 Task: Look for space in Kopāganj, India from 2nd September, 2023 to 6th September, 2023 for 2 adults in price range Rs.15000 to Rs.20000. Place can be entire place with 1  bedroom having 1 bed and 1 bathroom. Property type can be house, flat, guest house, hotel. Booking option can be shelf check-in. Required host language is English.
Action: Mouse moved to (576, 106)
Screenshot: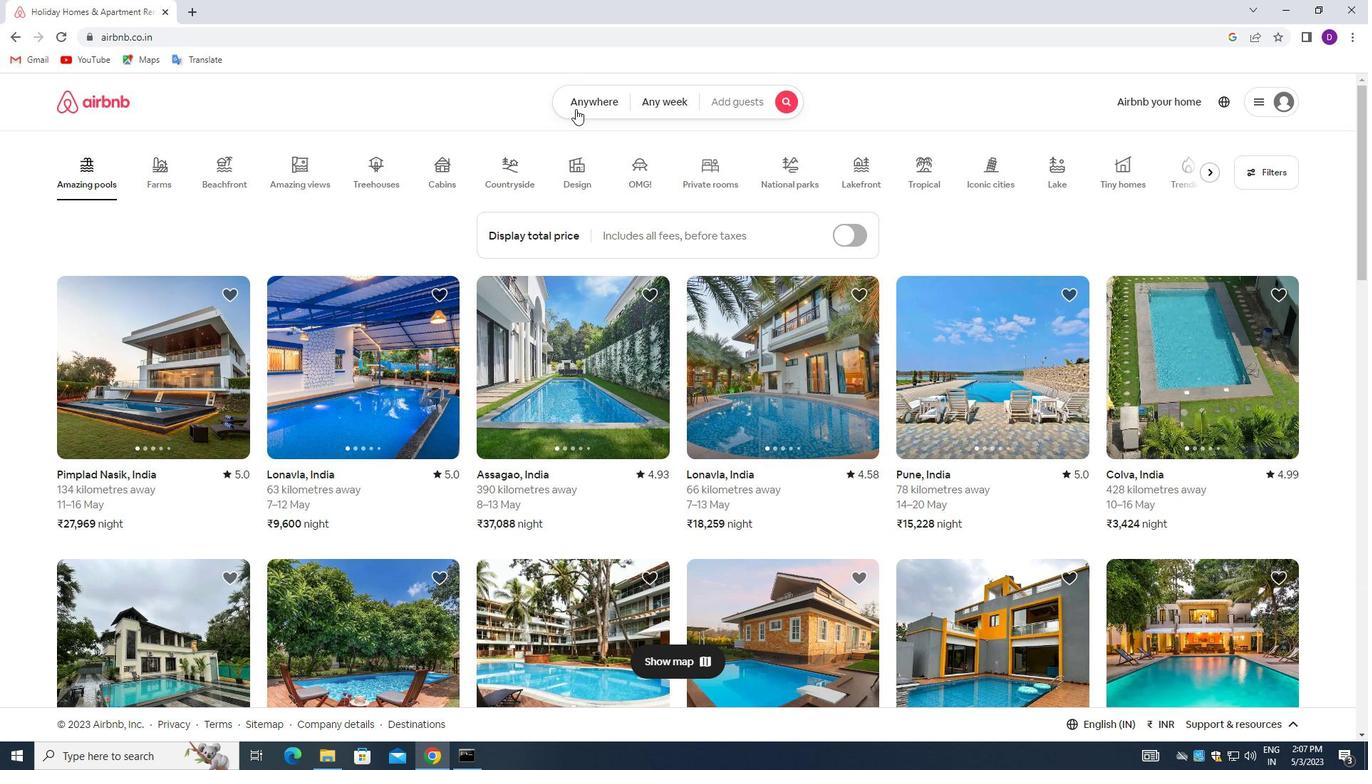 
Action: Mouse pressed left at (576, 106)
Screenshot: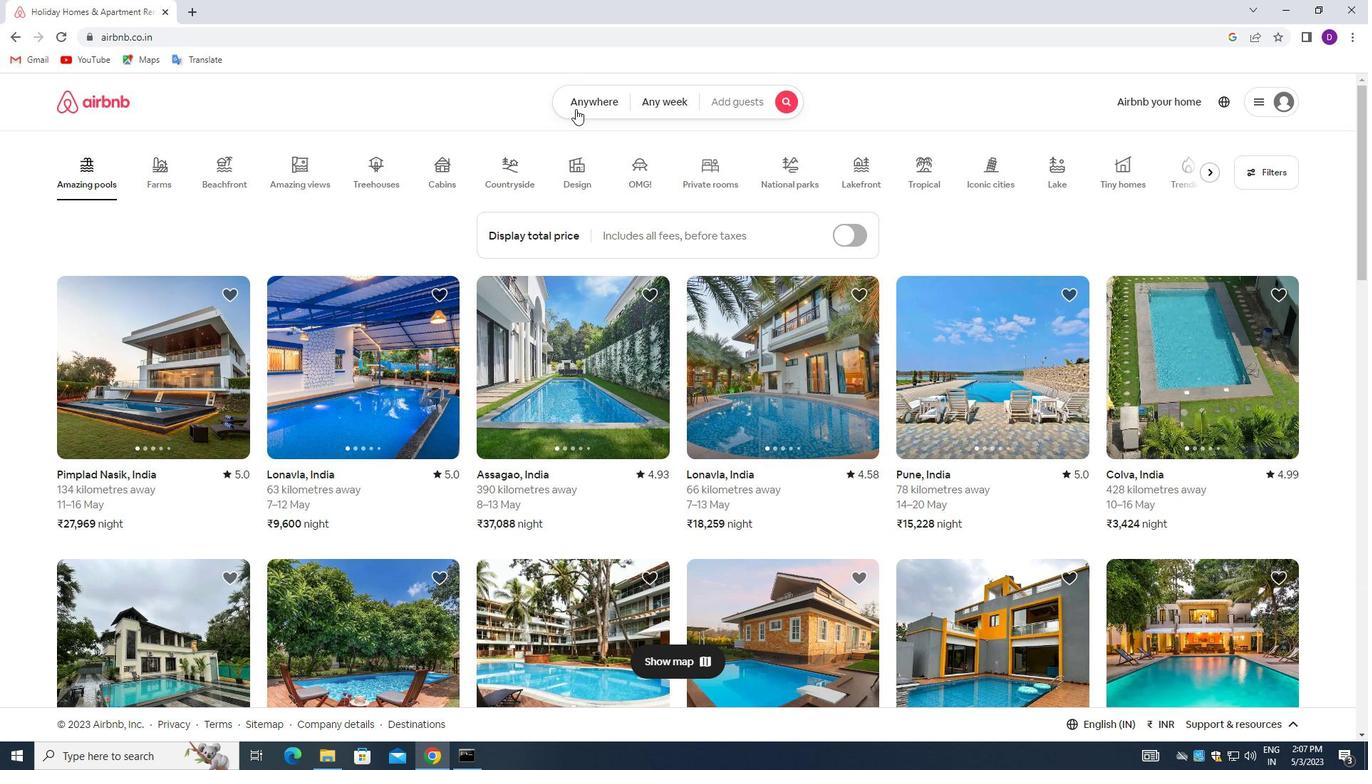 
Action: Mouse moved to (487, 166)
Screenshot: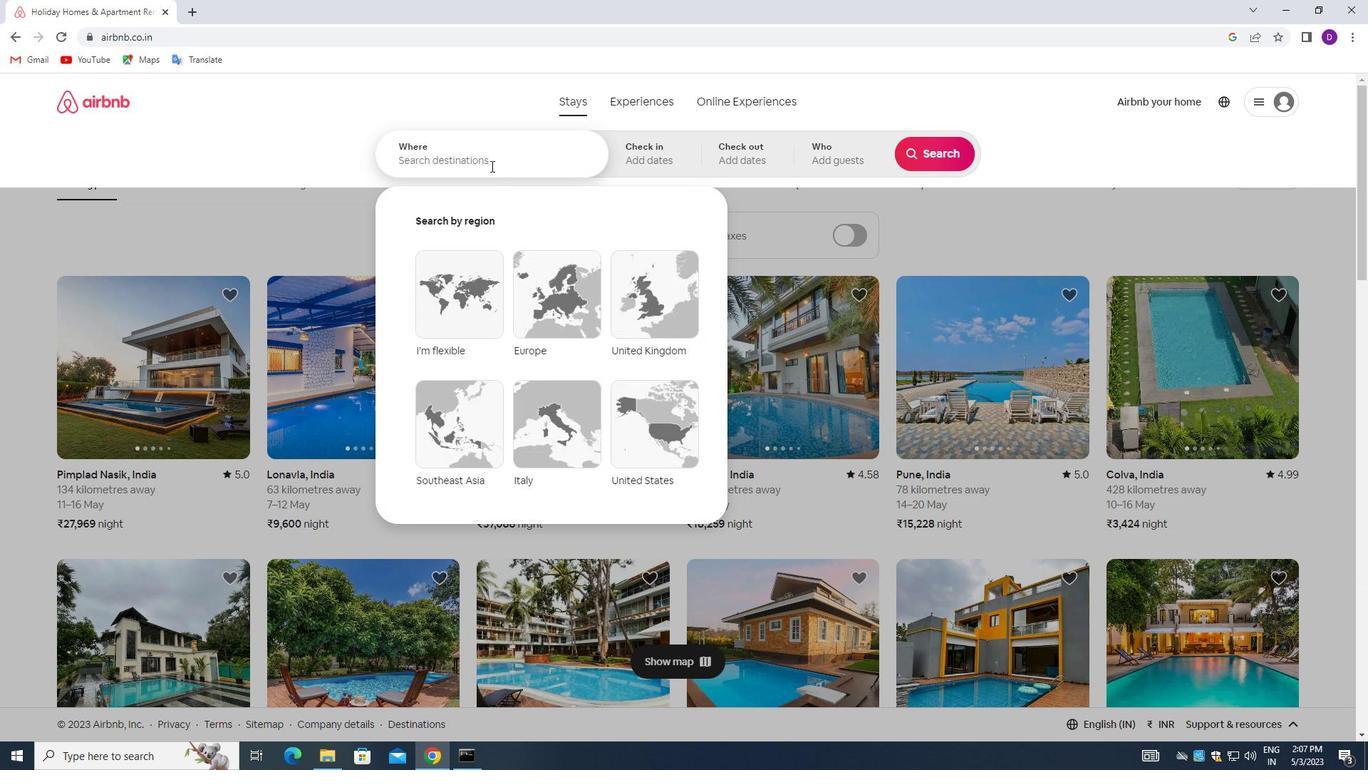 
Action: Mouse pressed left at (487, 166)
Screenshot: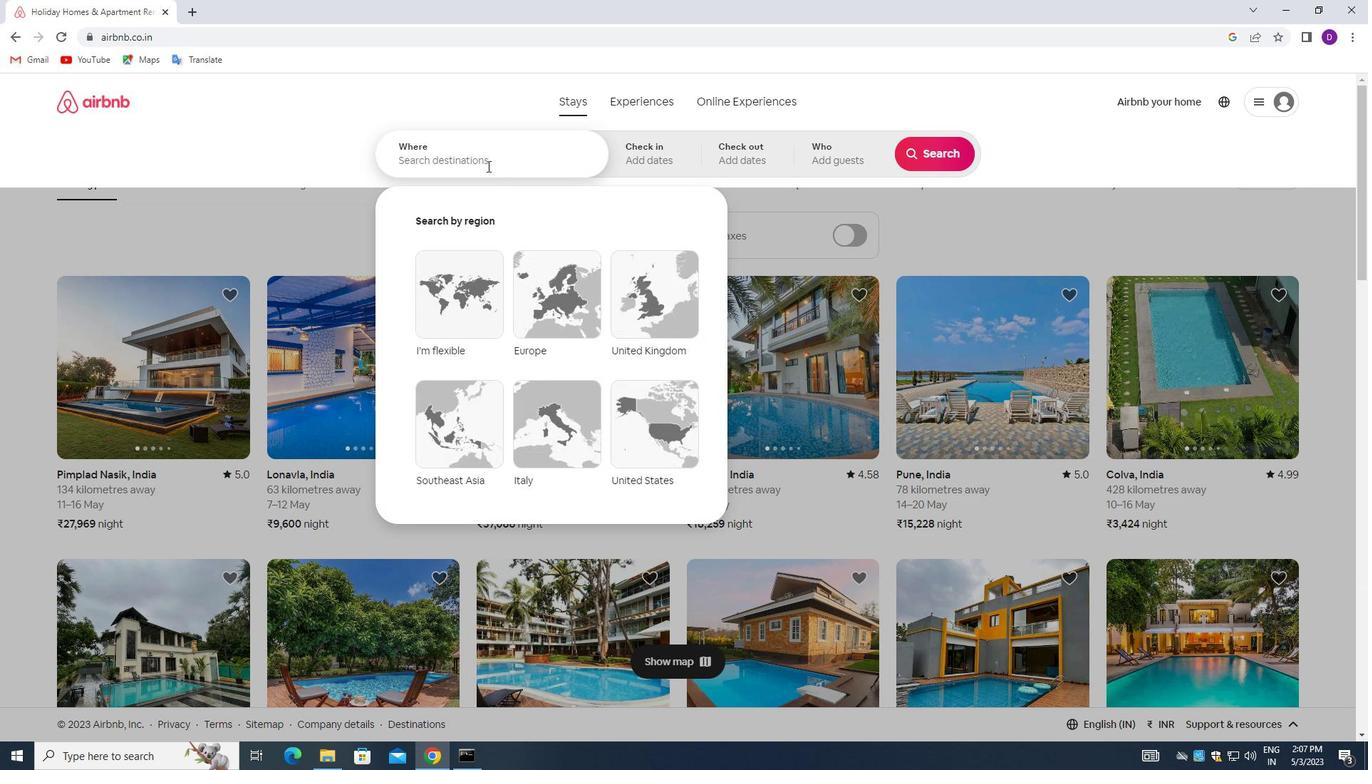 
Action: Mouse moved to (270, 151)
Screenshot: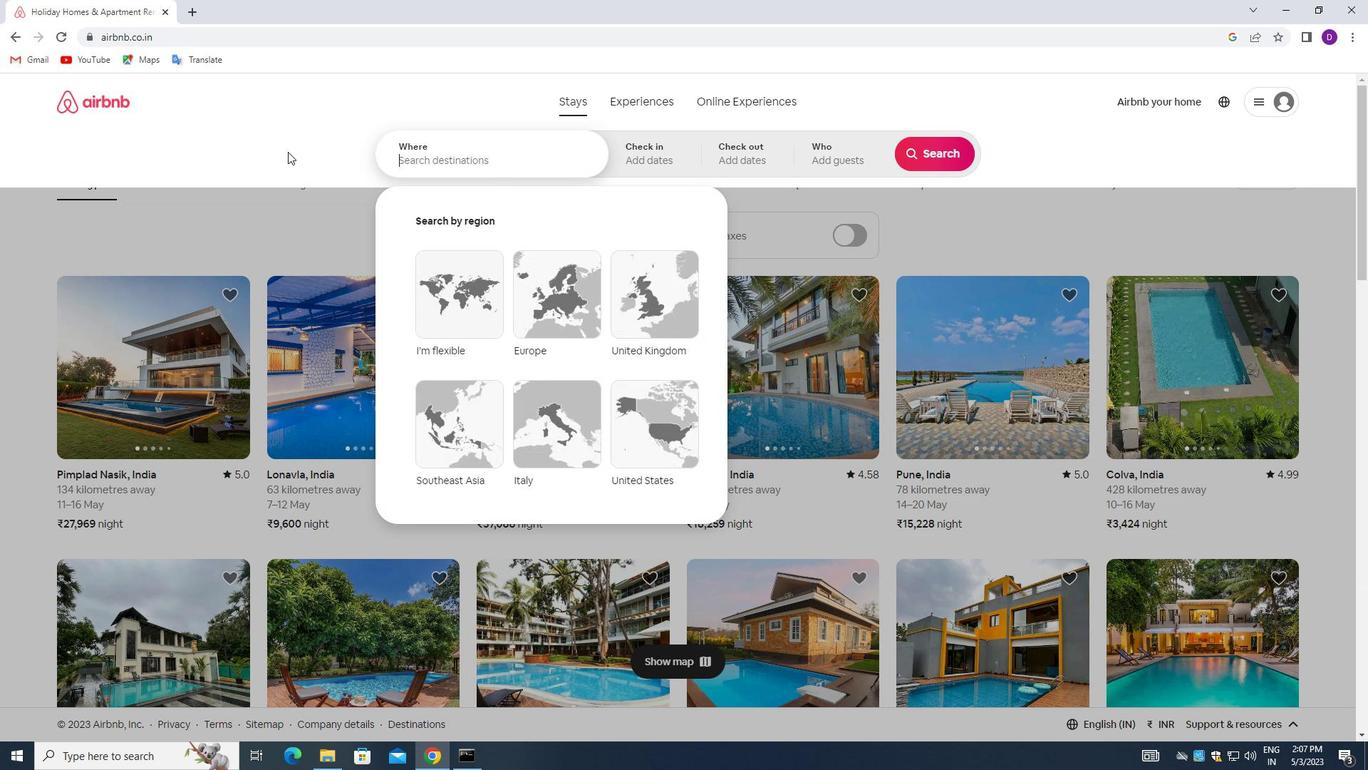 
Action: Key pressed <Key.shift>KOPAGANJ,<Key.space><Key.shift>INDIA<Key.enter>
Screenshot: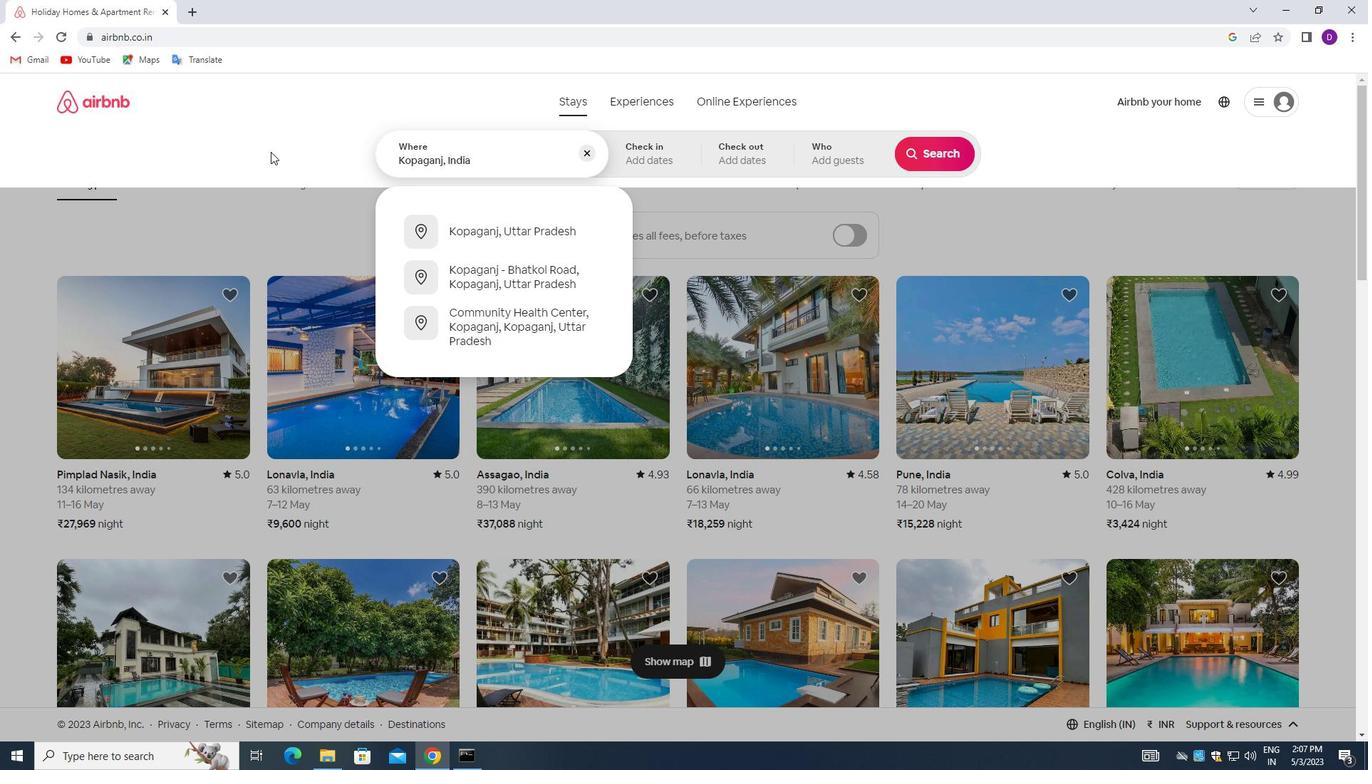 
Action: Mouse moved to (938, 266)
Screenshot: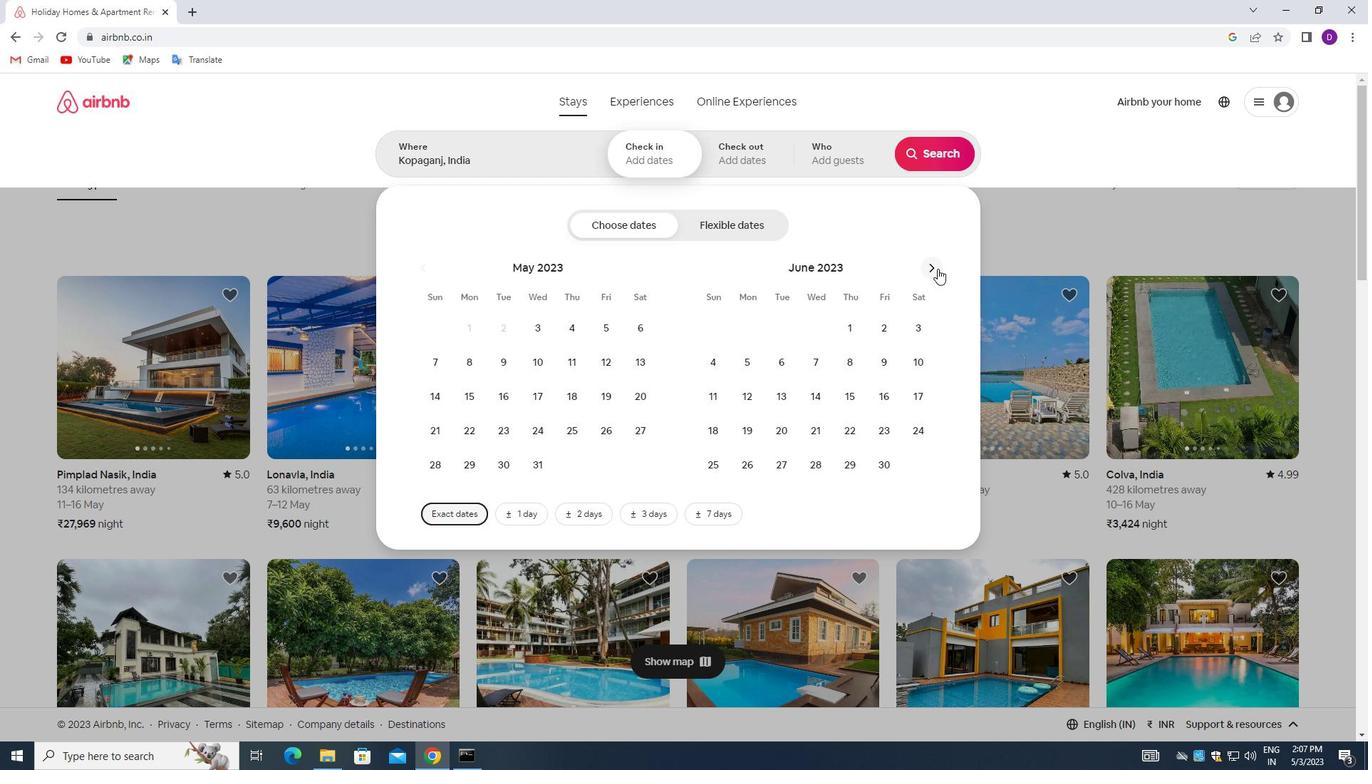 
Action: Mouse pressed left at (938, 266)
Screenshot: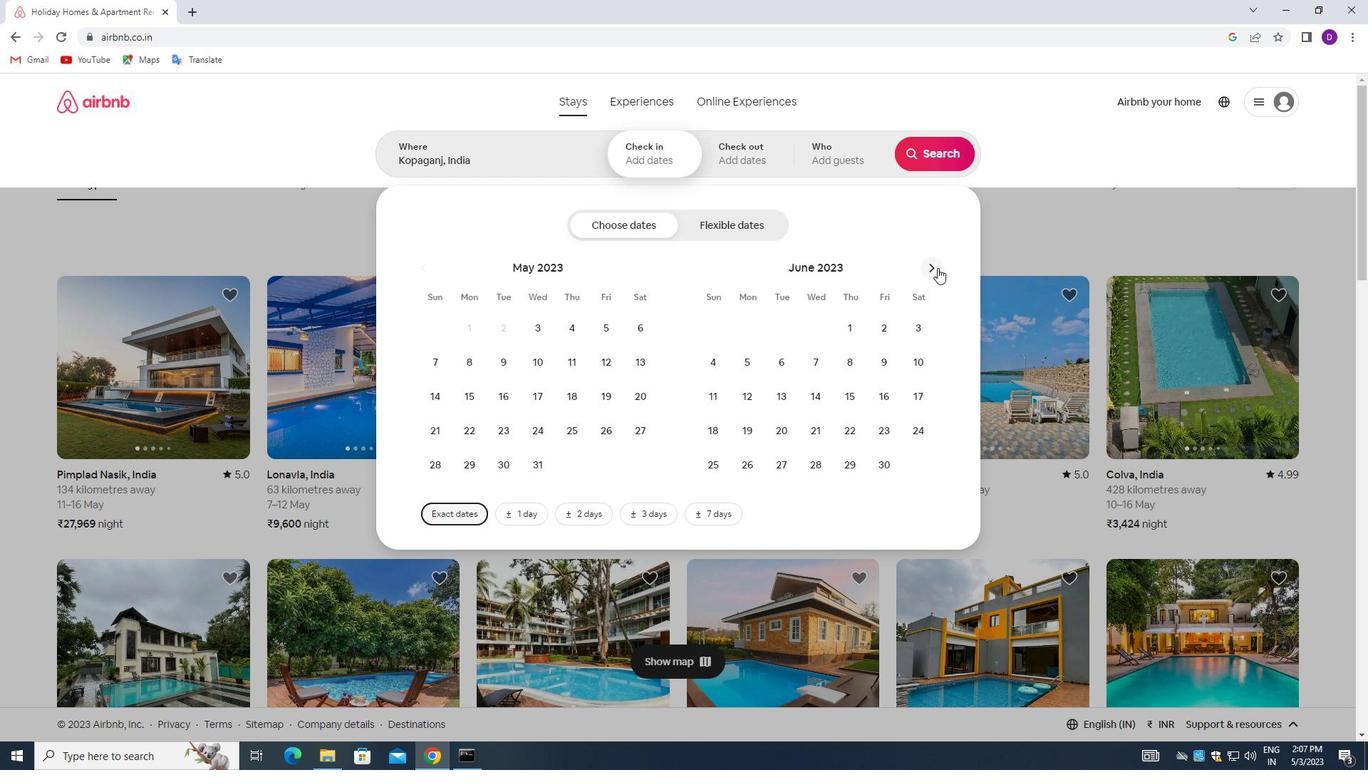 
Action: Mouse pressed left at (938, 266)
Screenshot: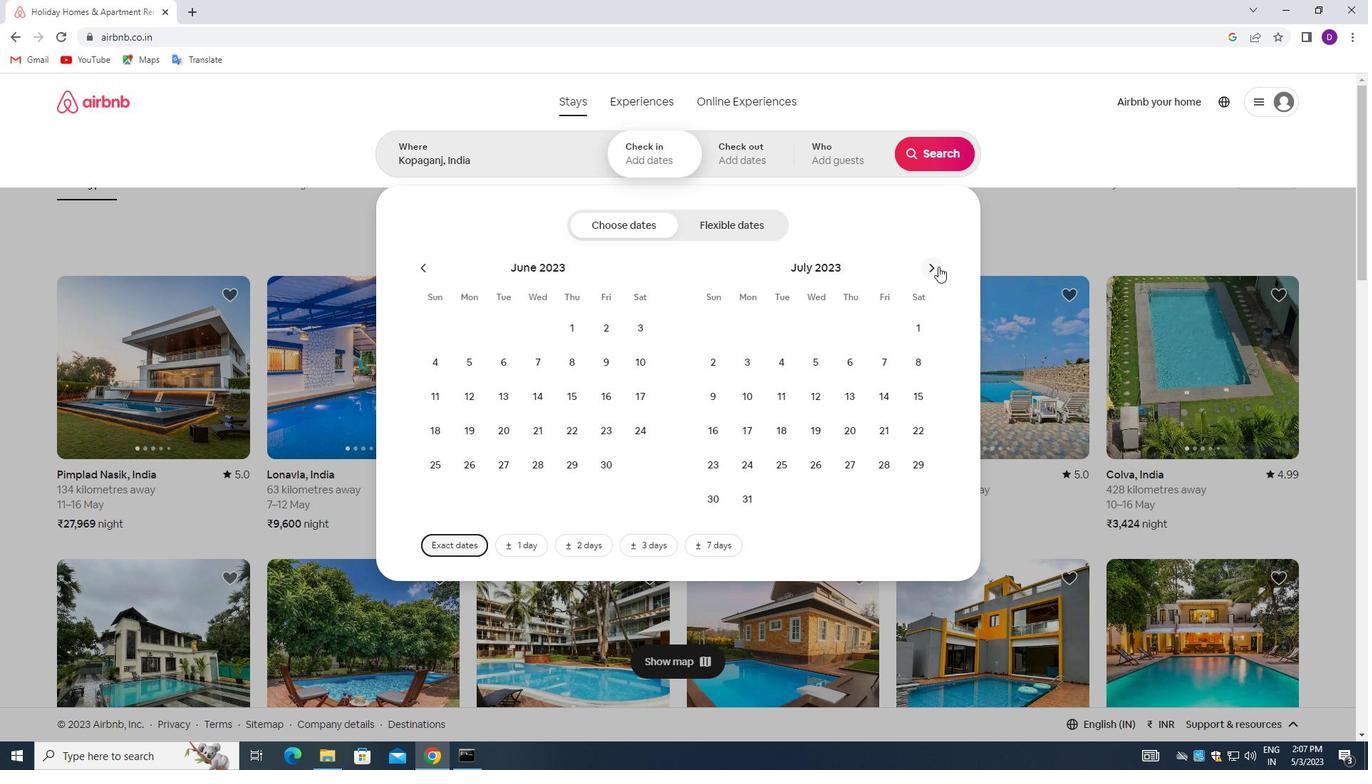 
Action: Mouse pressed left at (938, 266)
Screenshot: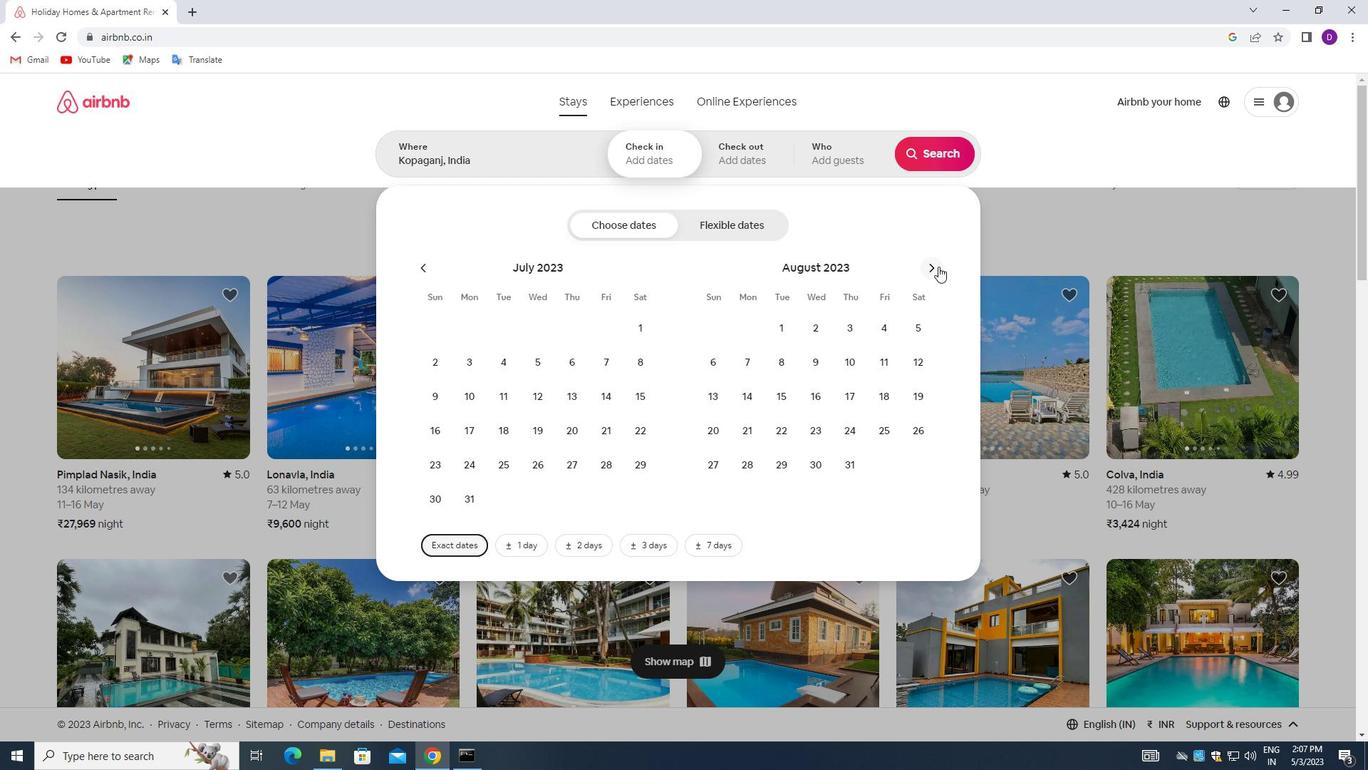 
Action: Mouse moved to (911, 324)
Screenshot: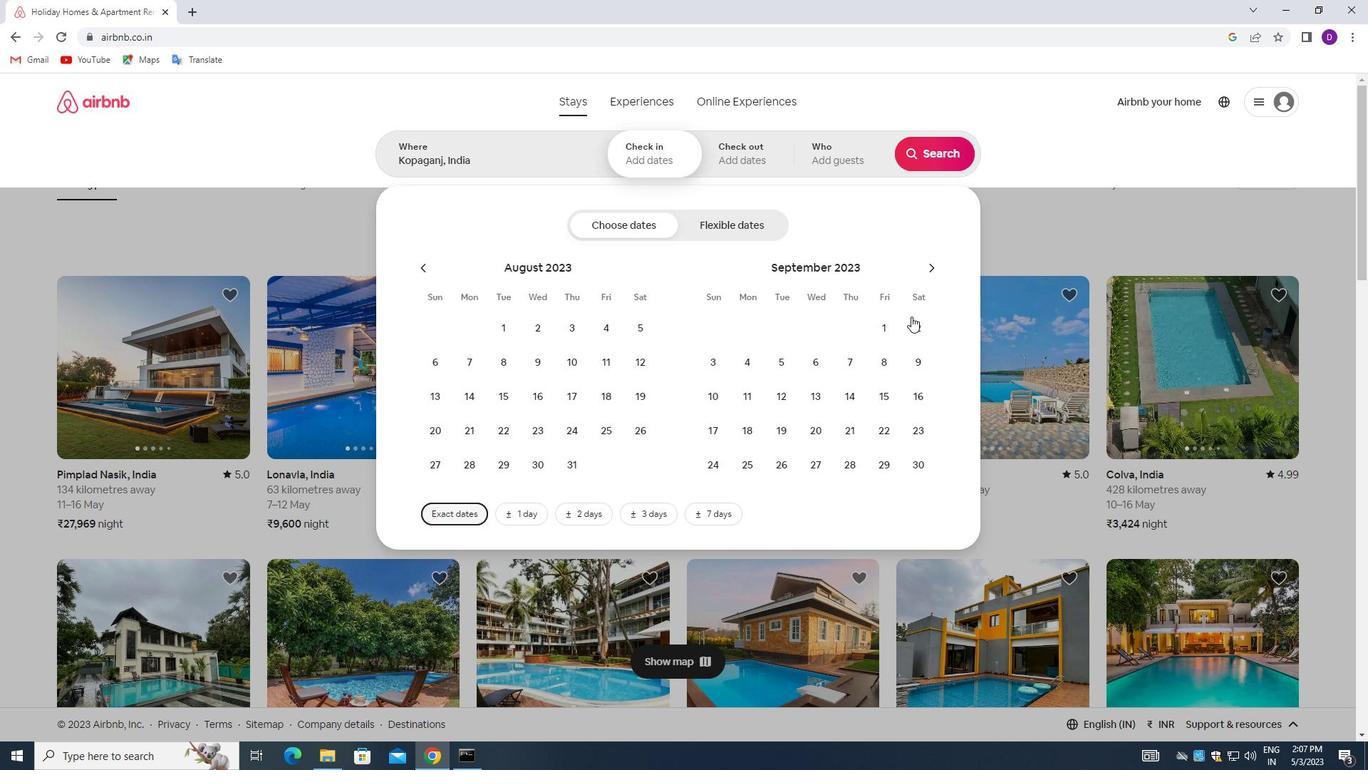 
Action: Mouse pressed left at (911, 324)
Screenshot: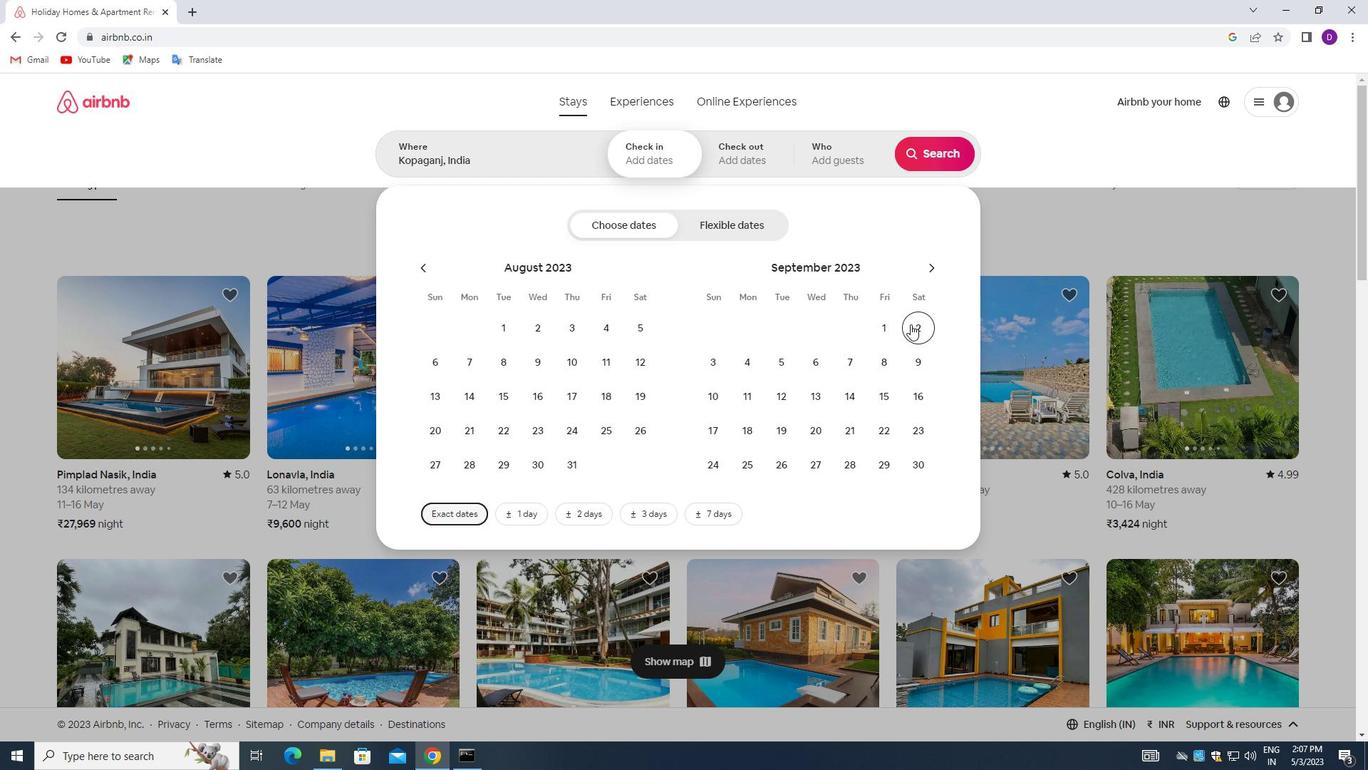 
Action: Mouse moved to (819, 354)
Screenshot: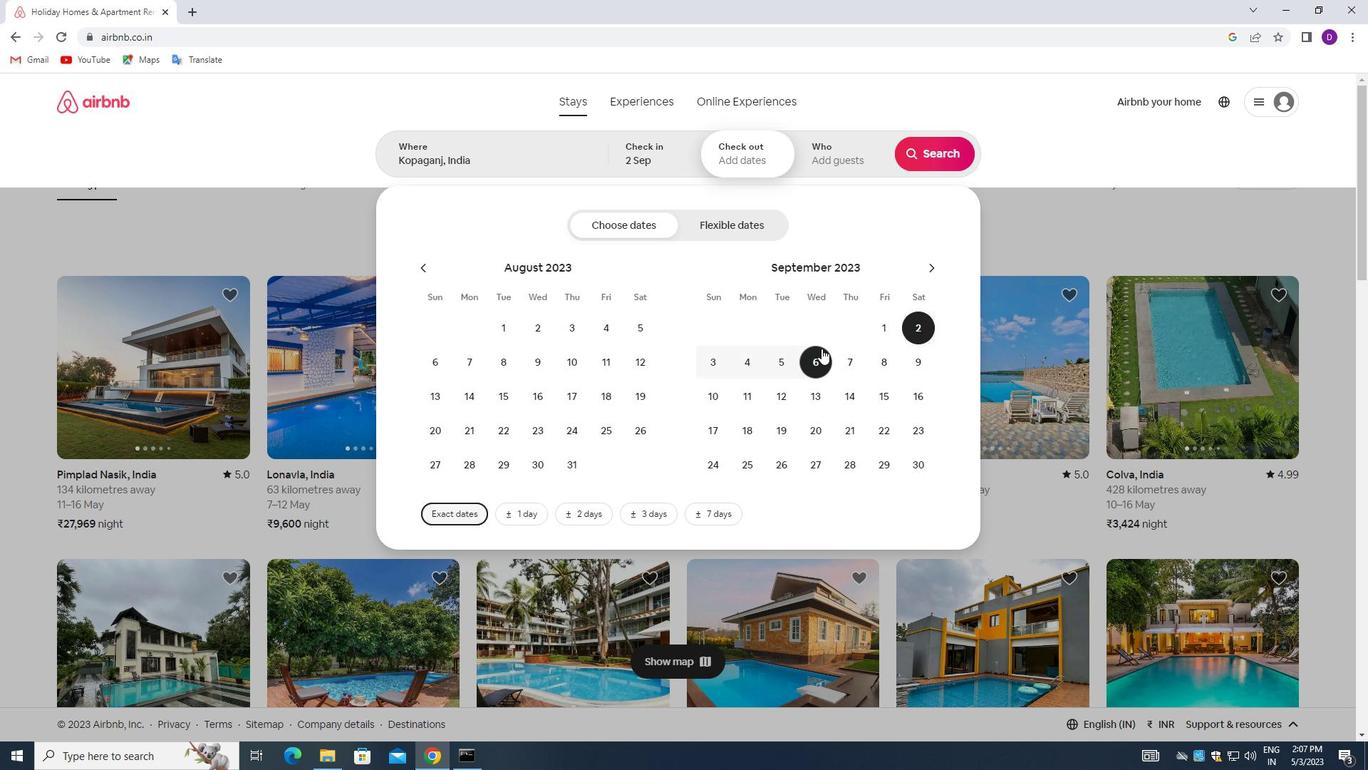 
Action: Mouse pressed left at (819, 354)
Screenshot: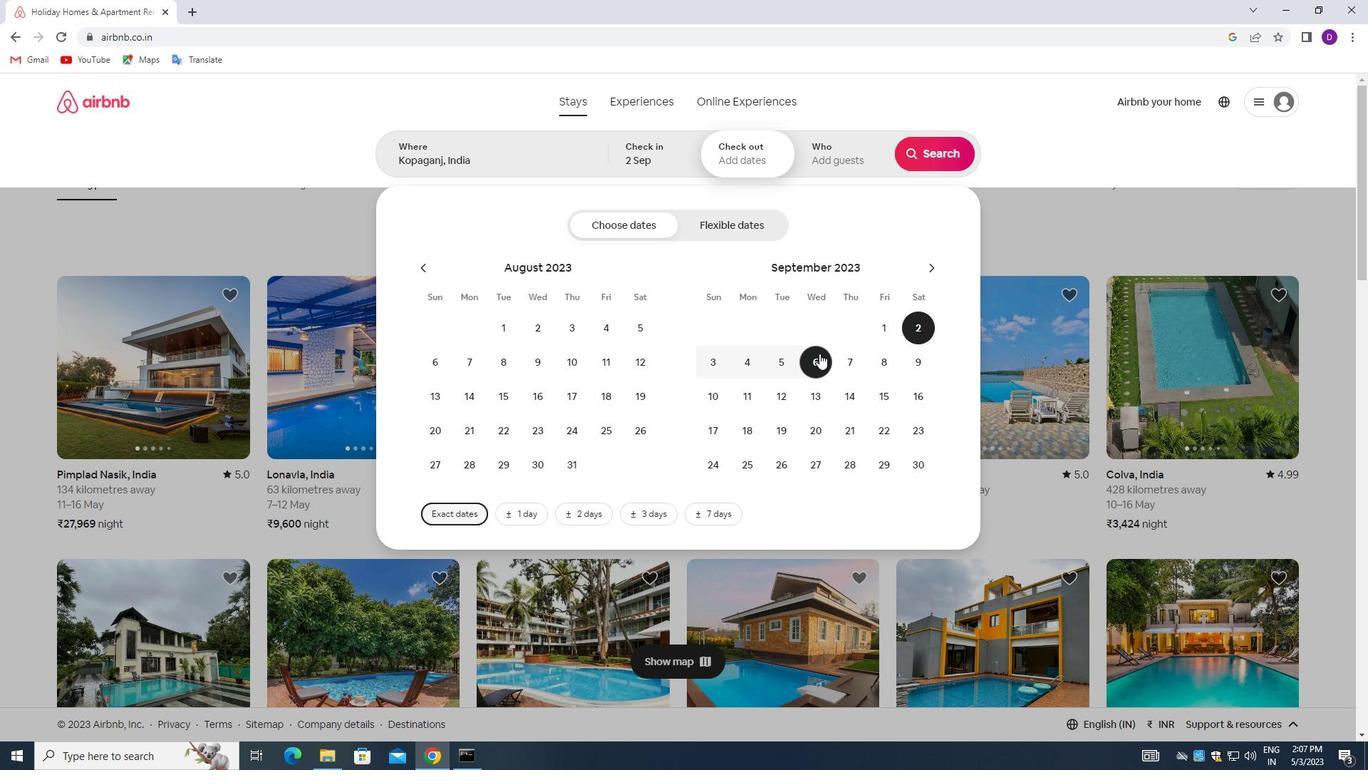 
Action: Mouse moved to (847, 163)
Screenshot: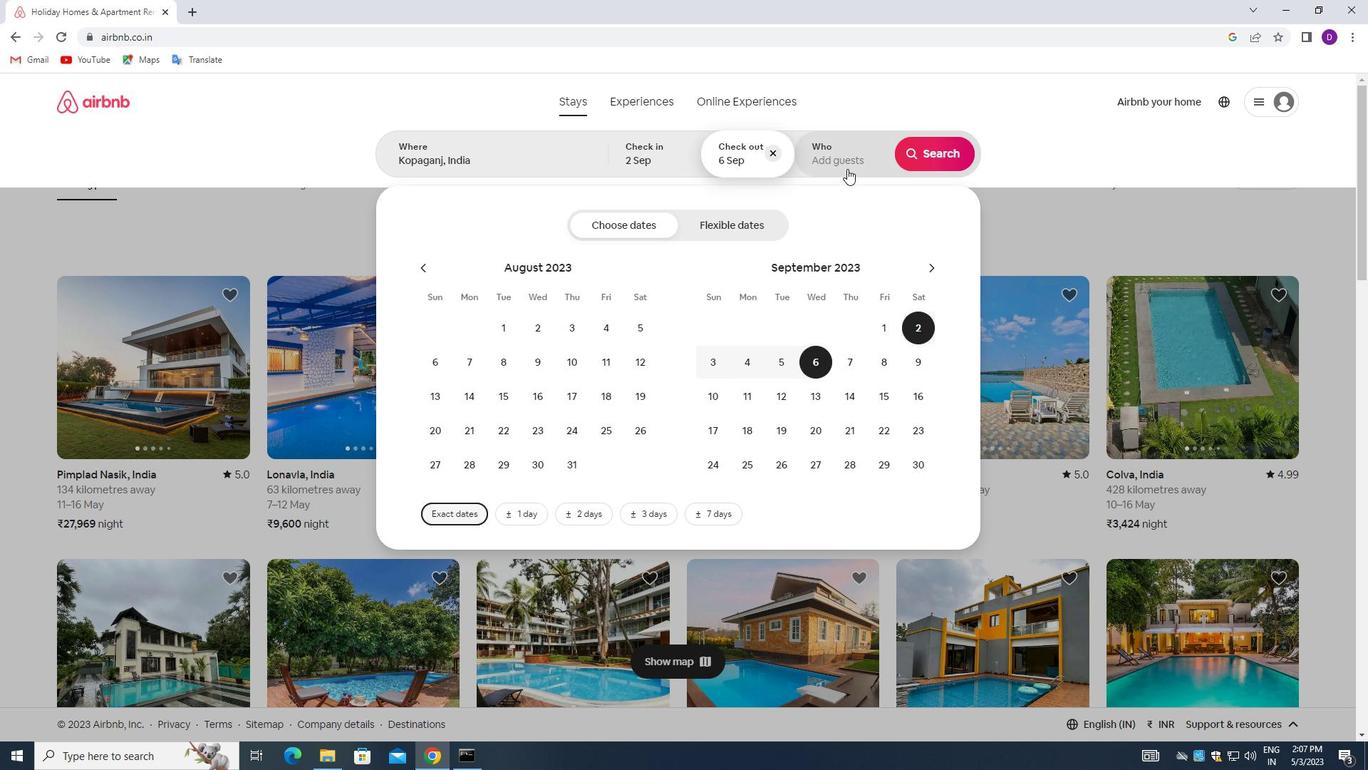 
Action: Mouse pressed left at (847, 163)
Screenshot: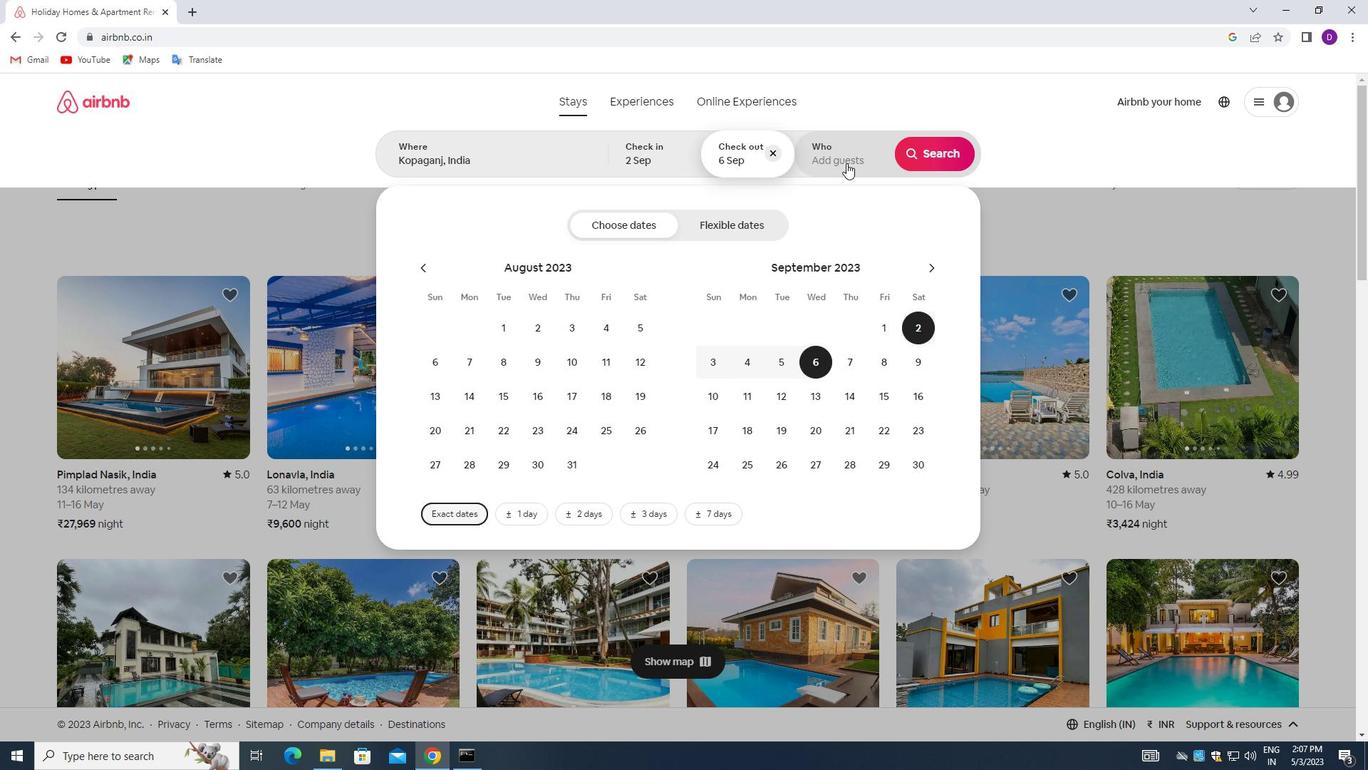 
Action: Mouse moved to (933, 230)
Screenshot: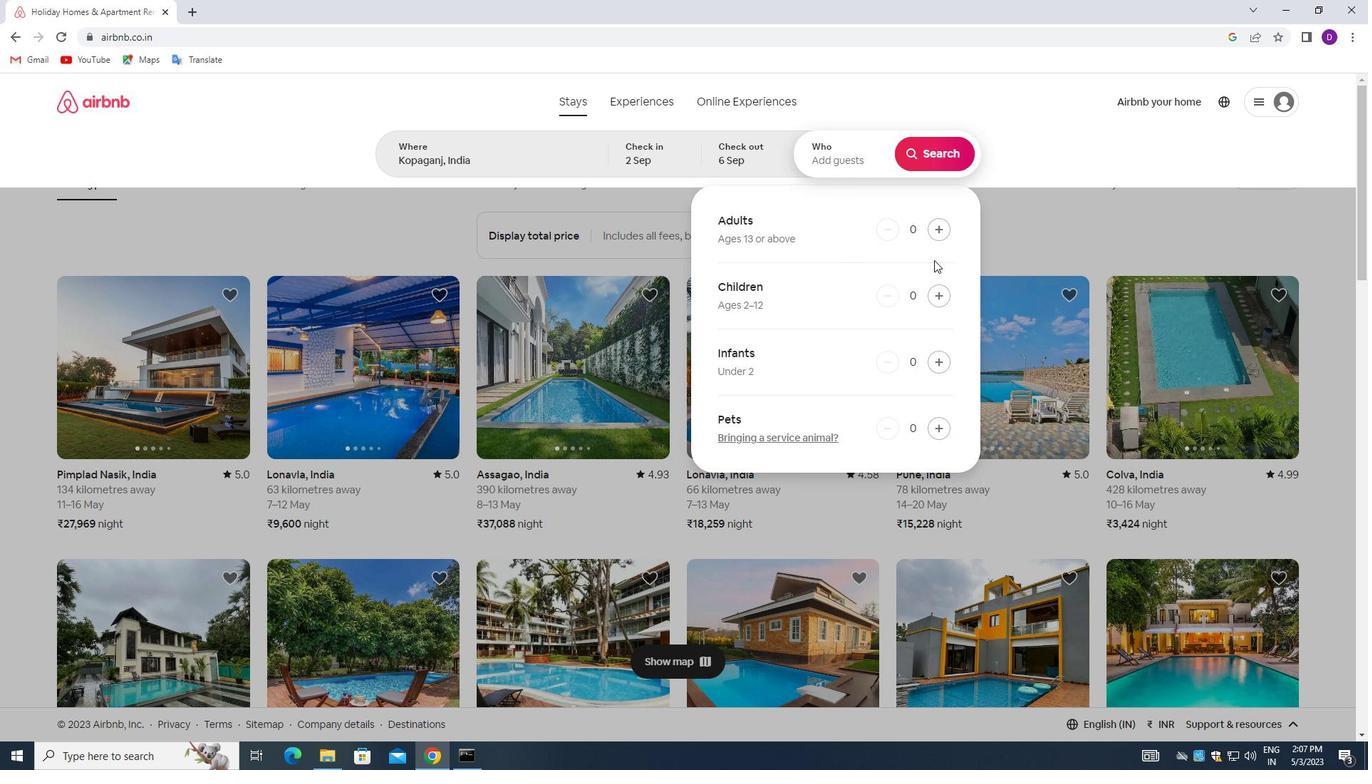 
Action: Mouse pressed left at (933, 230)
Screenshot: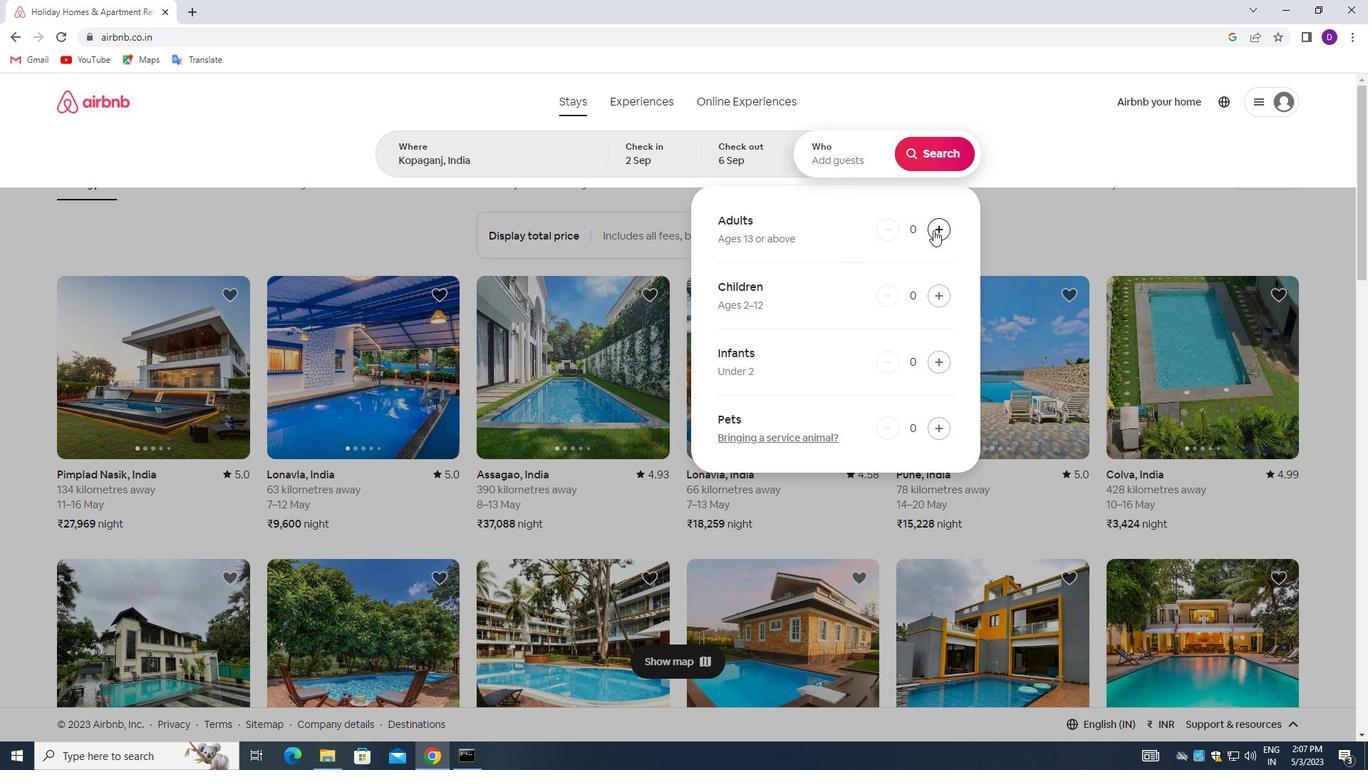 
Action: Mouse pressed left at (933, 230)
Screenshot: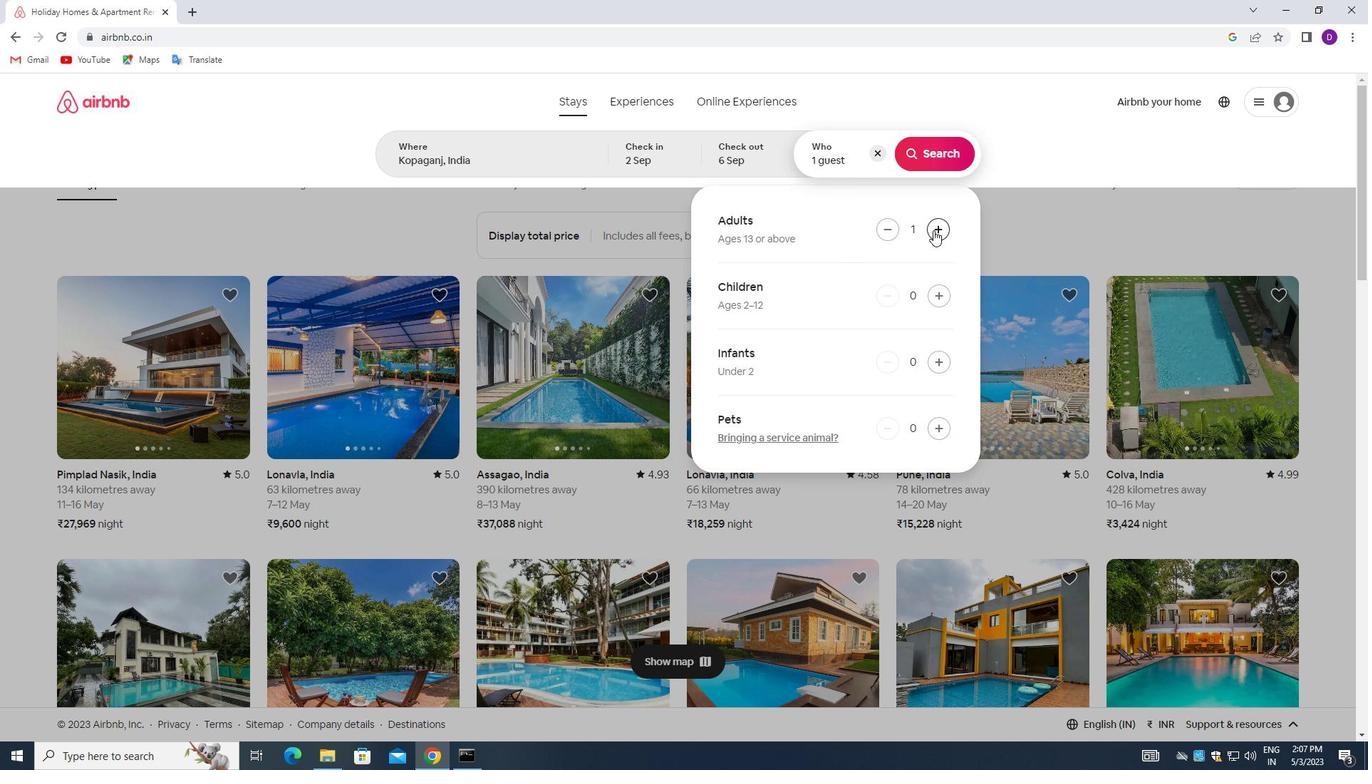
Action: Mouse moved to (930, 149)
Screenshot: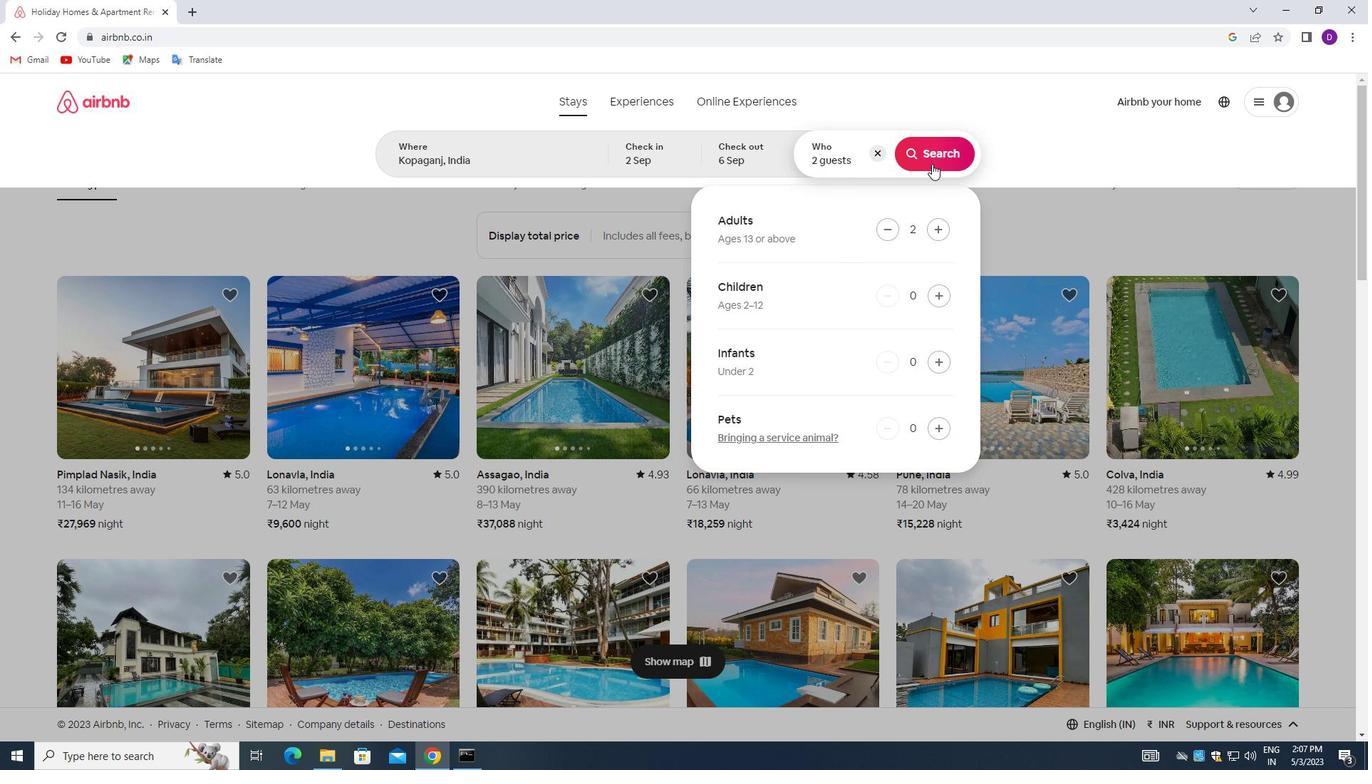 
Action: Mouse pressed left at (930, 149)
Screenshot: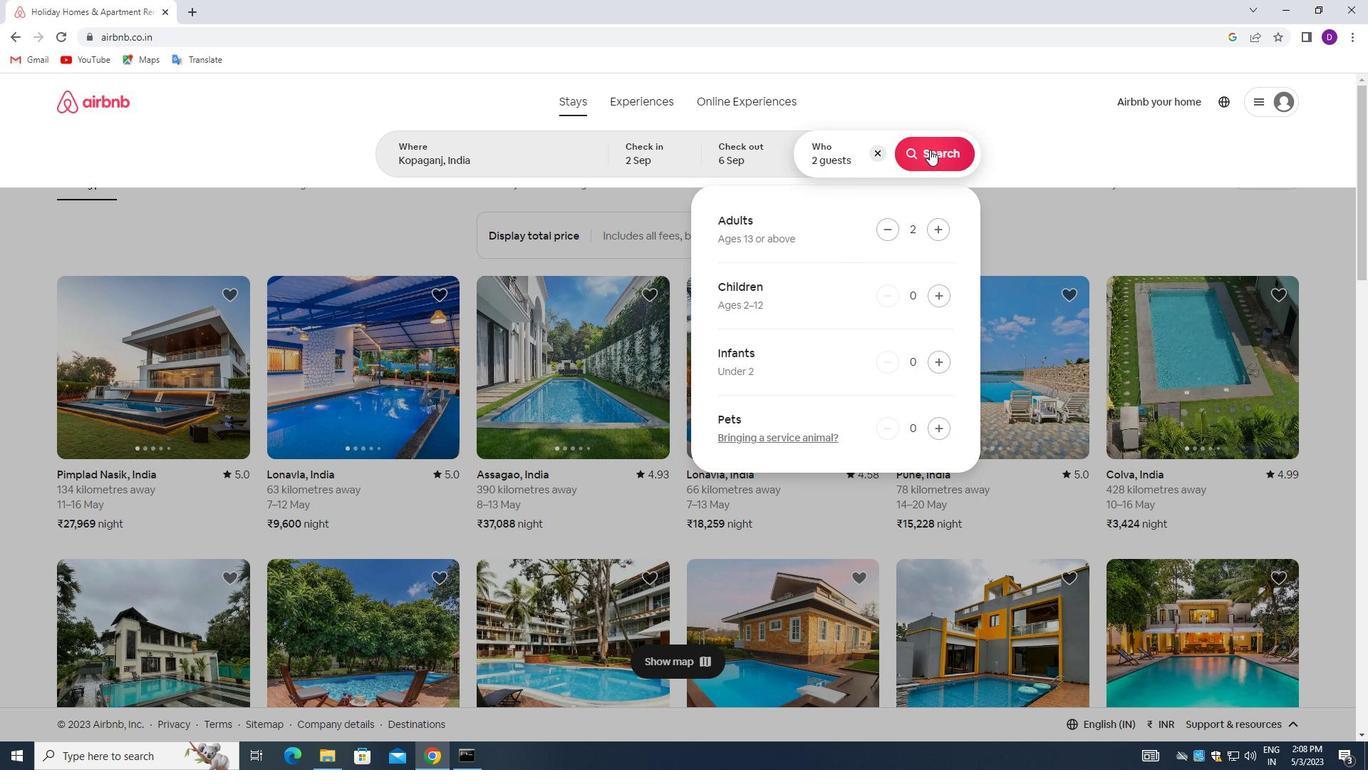 
Action: Mouse moved to (1284, 159)
Screenshot: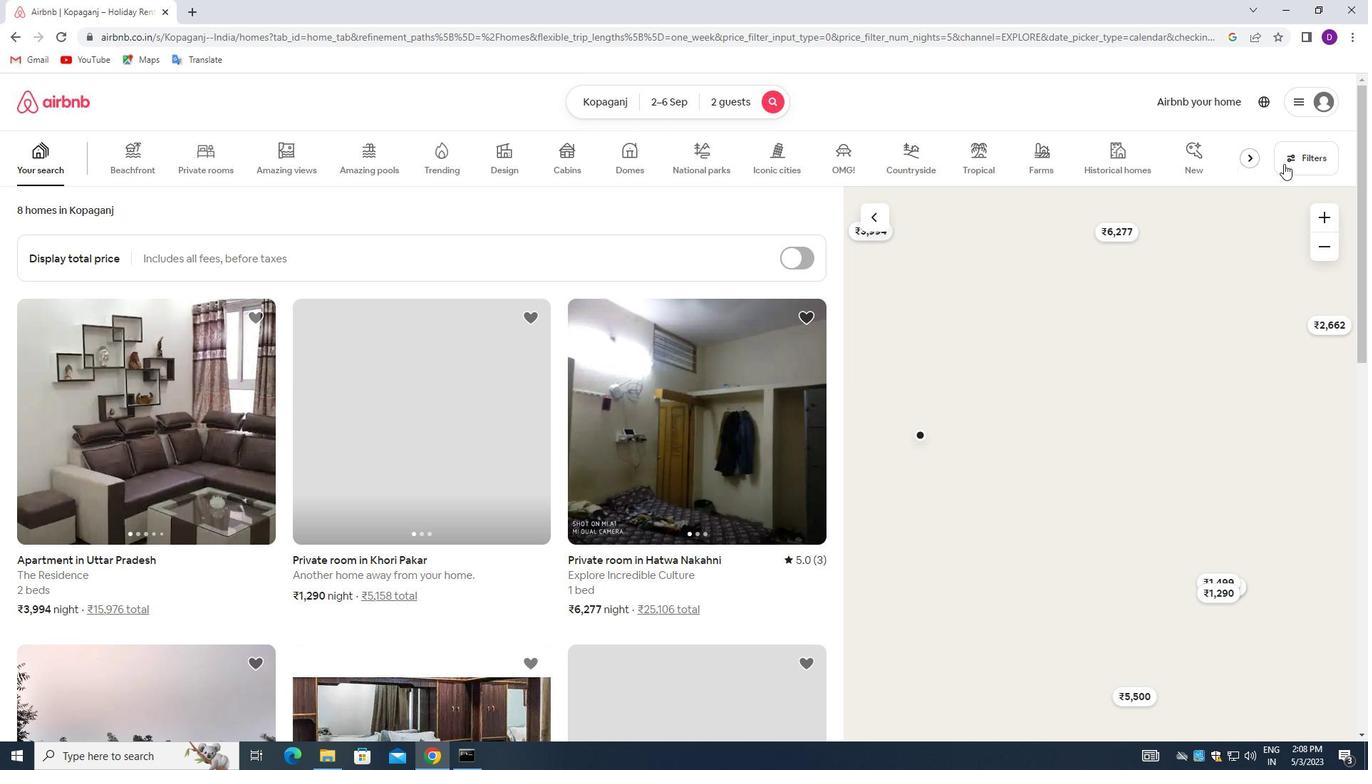 
Action: Mouse pressed left at (1284, 159)
Screenshot: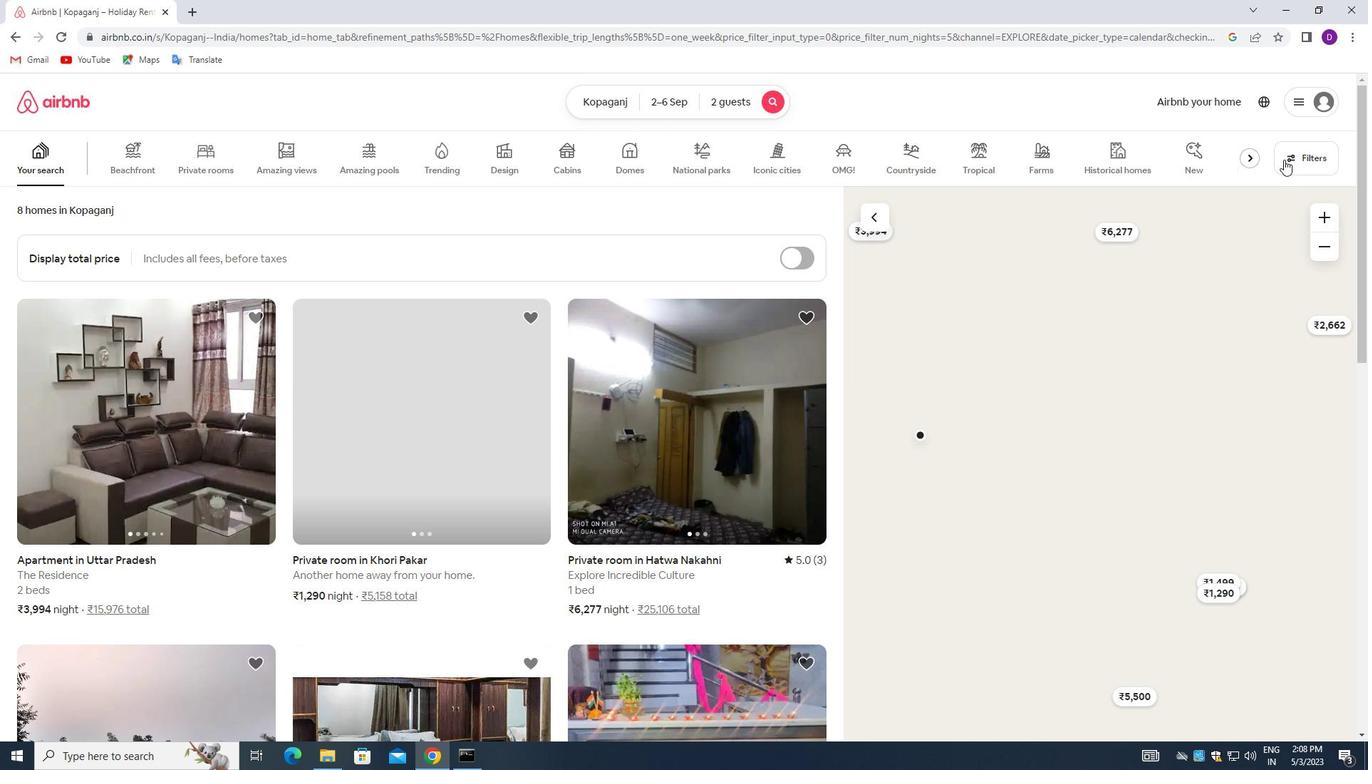 
Action: Mouse moved to (503, 342)
Screenshot: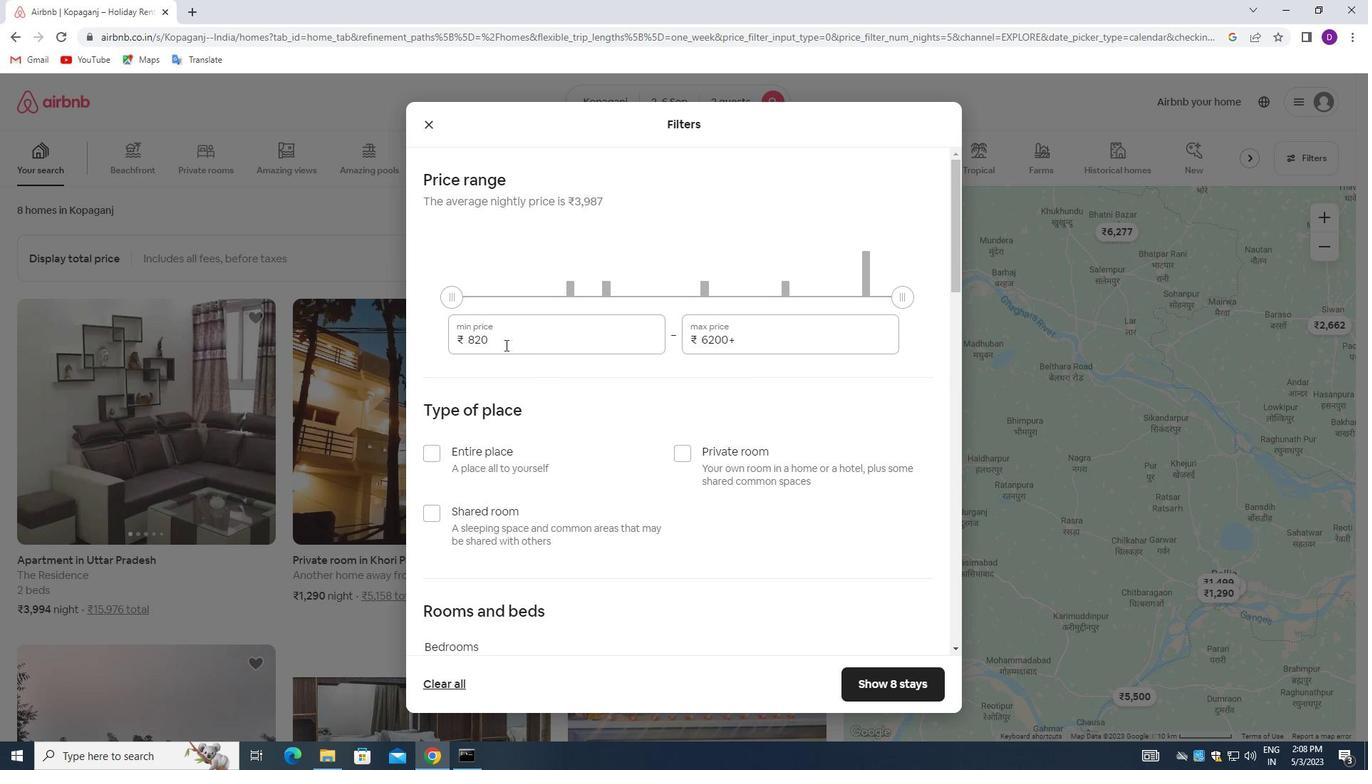 
Action: Mouse pressed left at (503, 342)
Screenshot: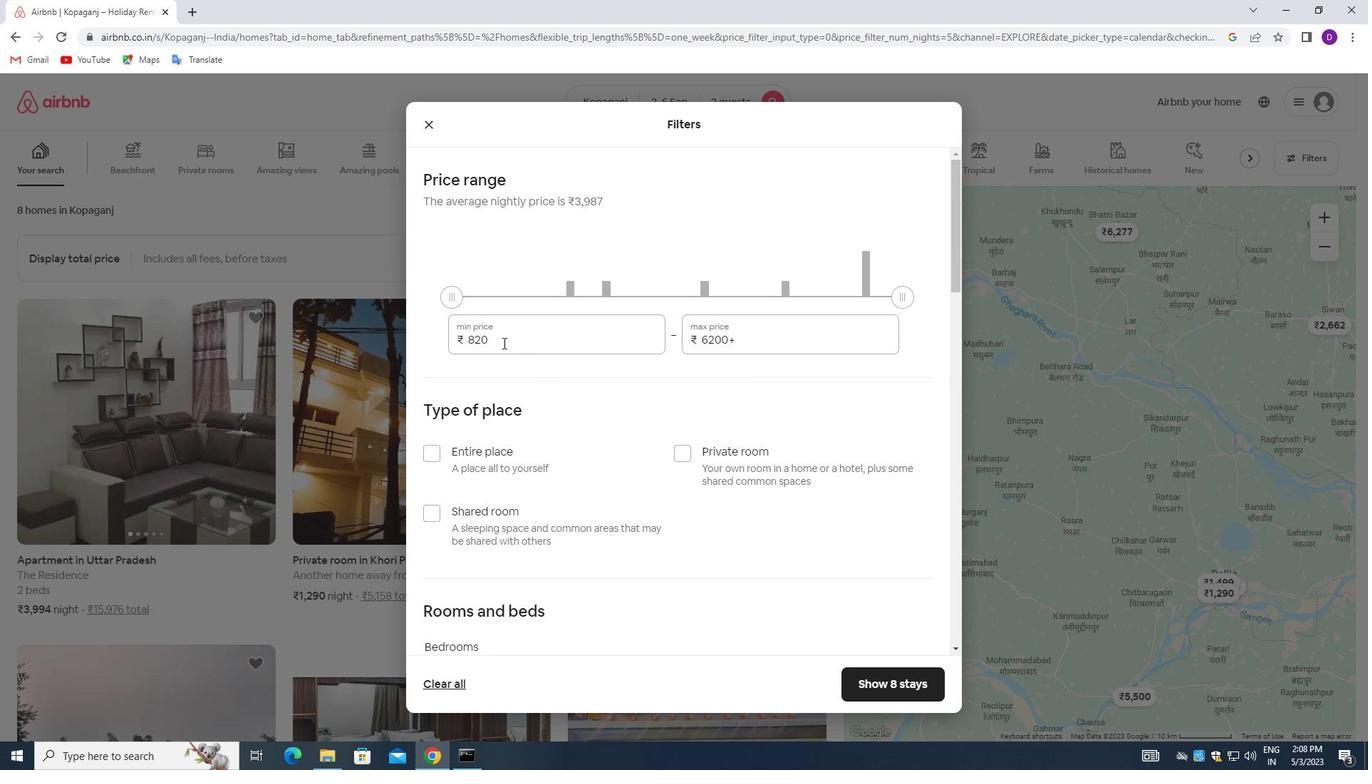 
Action: Mouse pressed left at (503, 342)
Screenshot: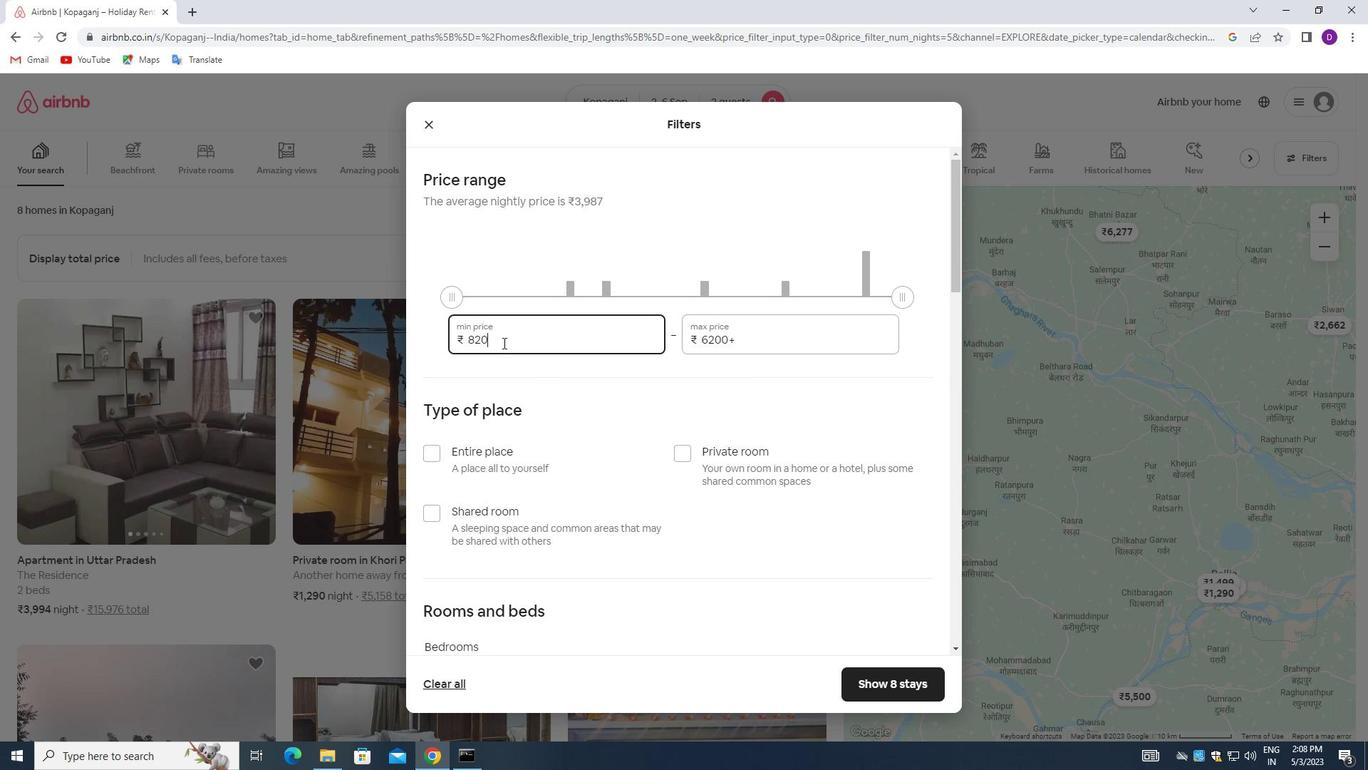 
Action: Key pressed 15000<Key.tab>20000
Screenshot: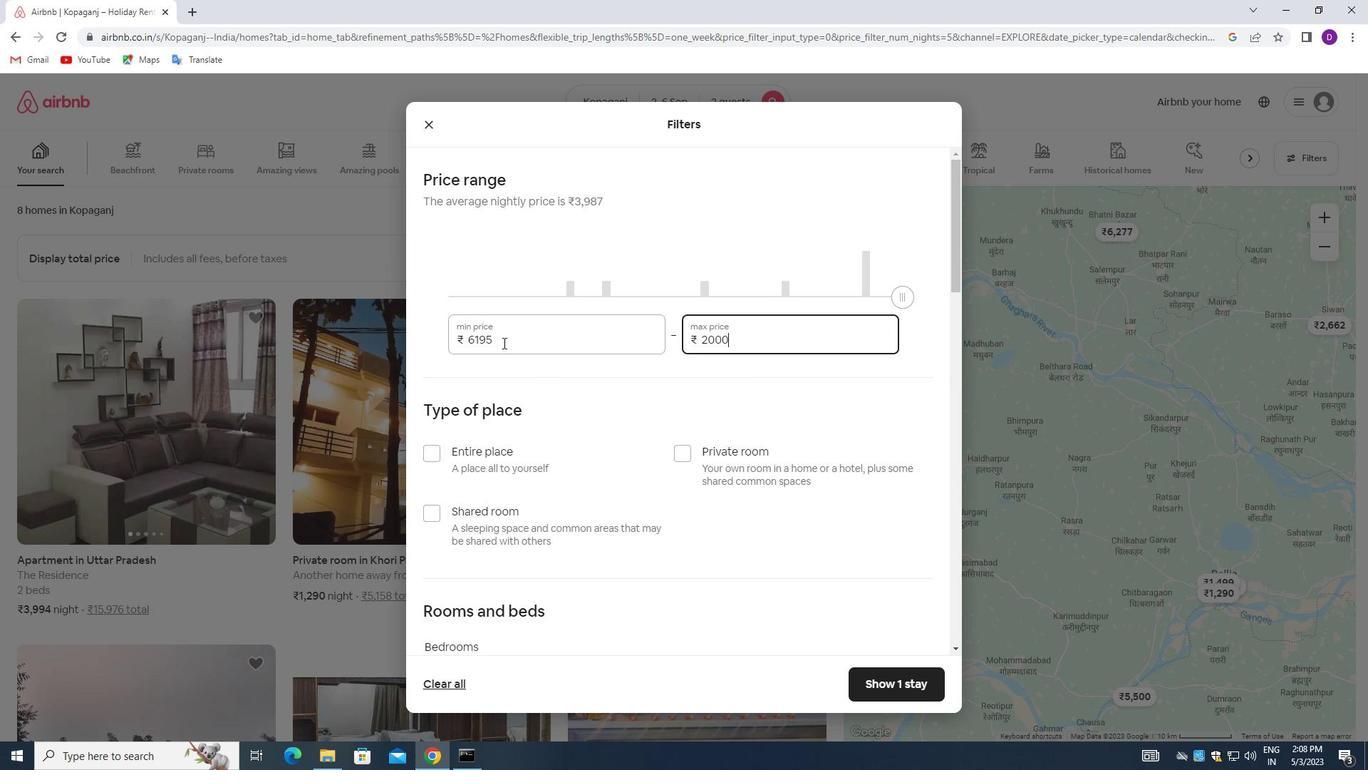 
Action: Mouse moved to (610, 430)
Screenshot: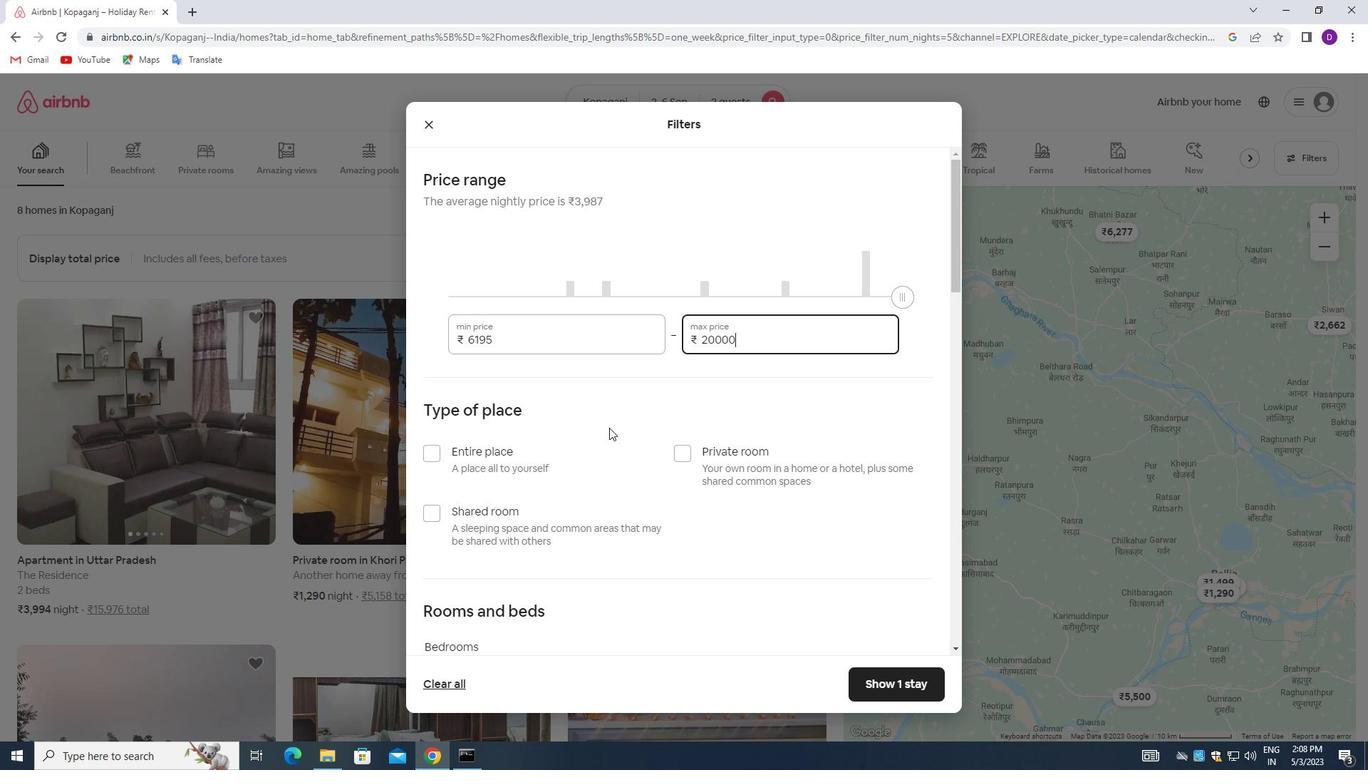
Action: Mouse scrolled (610, 429) with delta (0, 0)
Screenshot: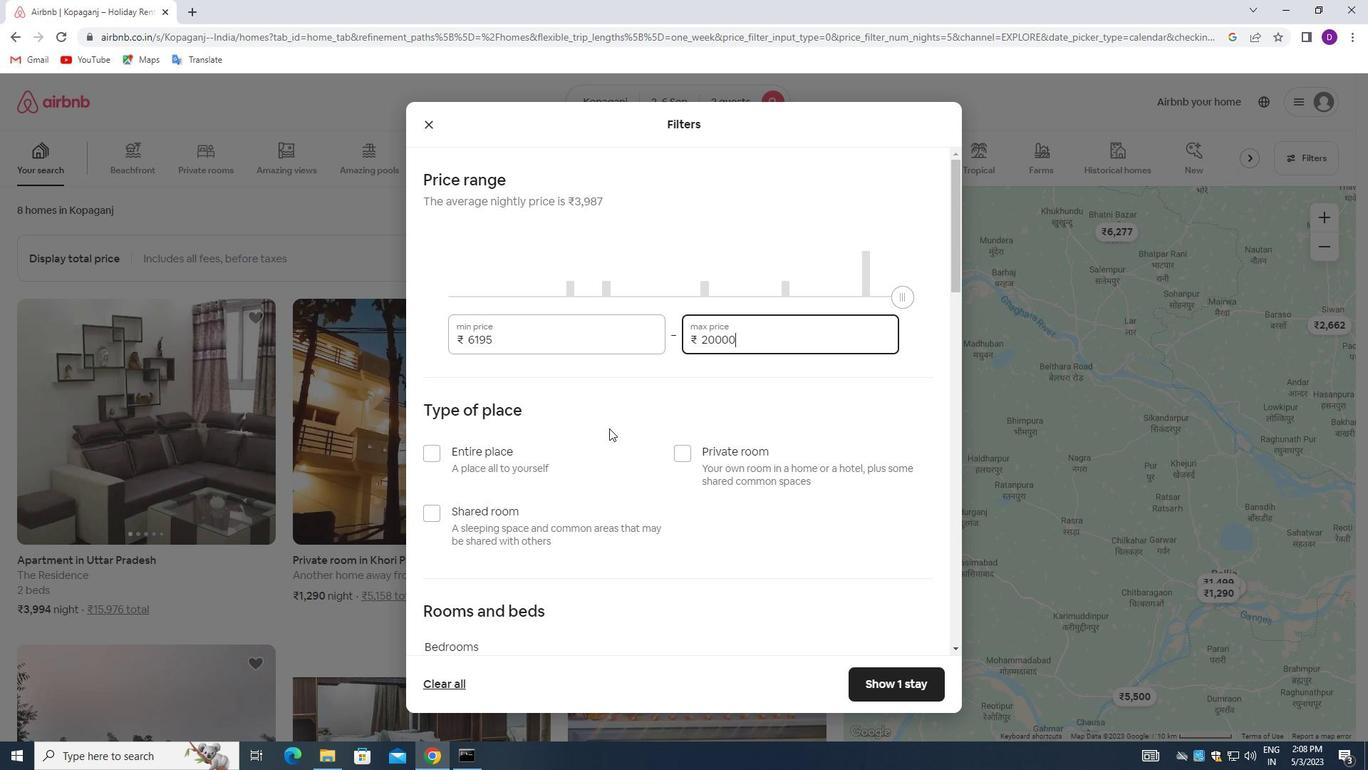 
Action: Mouse moved to (610, 432)
Screenshot: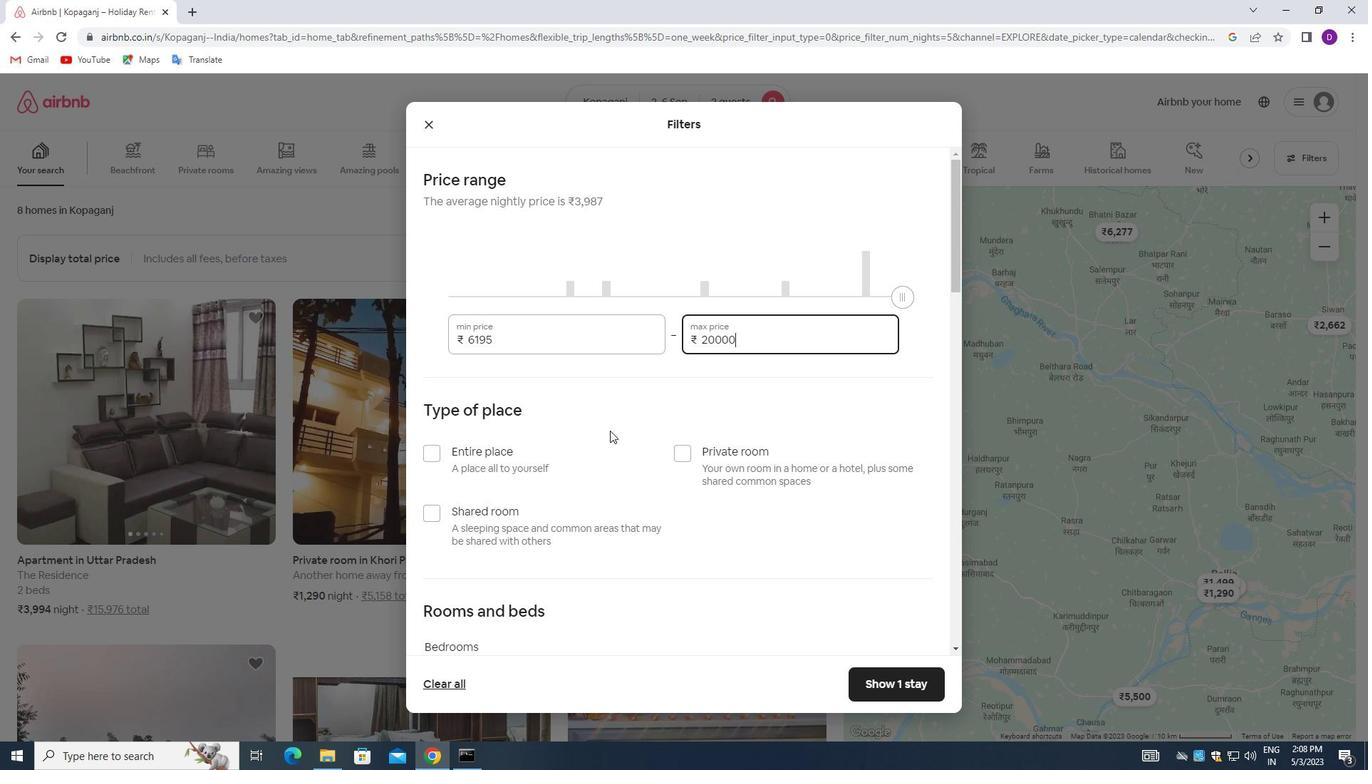 
Action: Mouse scrolled (610, 431) with delta (0, 0)
Screenshot: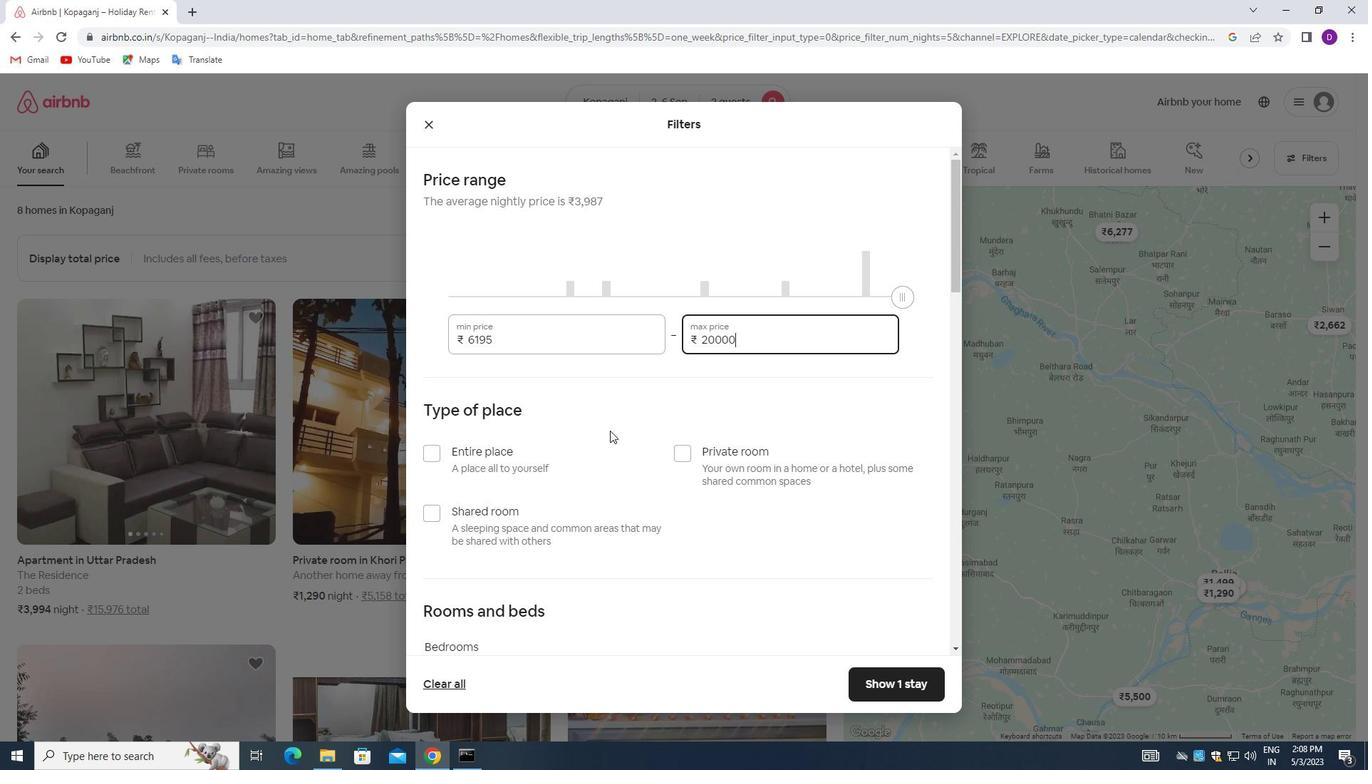 
Action: Mouse moved to (608, 432)
Screenshot: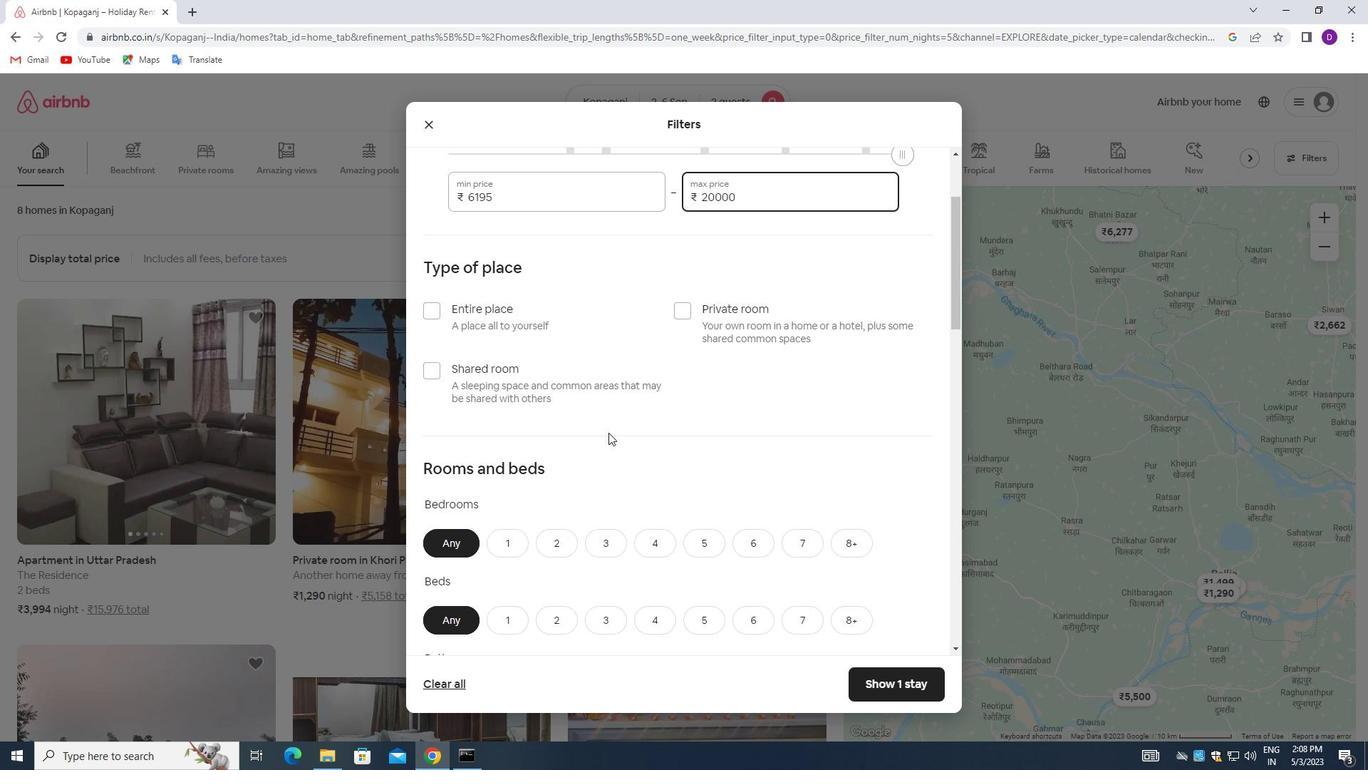 
Action: Mouse scrolled (608, 432) with delta (0, 0)
Screenshot: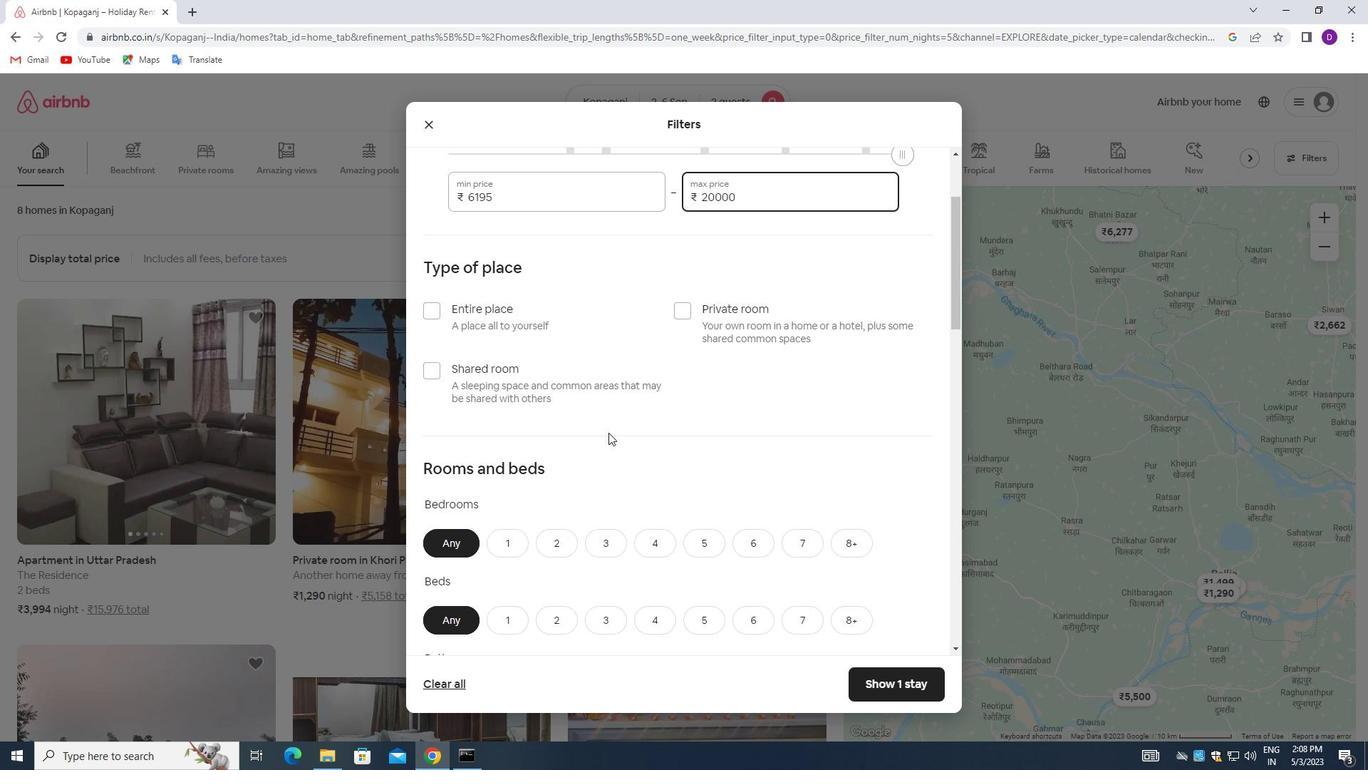 
Action: Mouse moved to (437, 245)
Screenshot: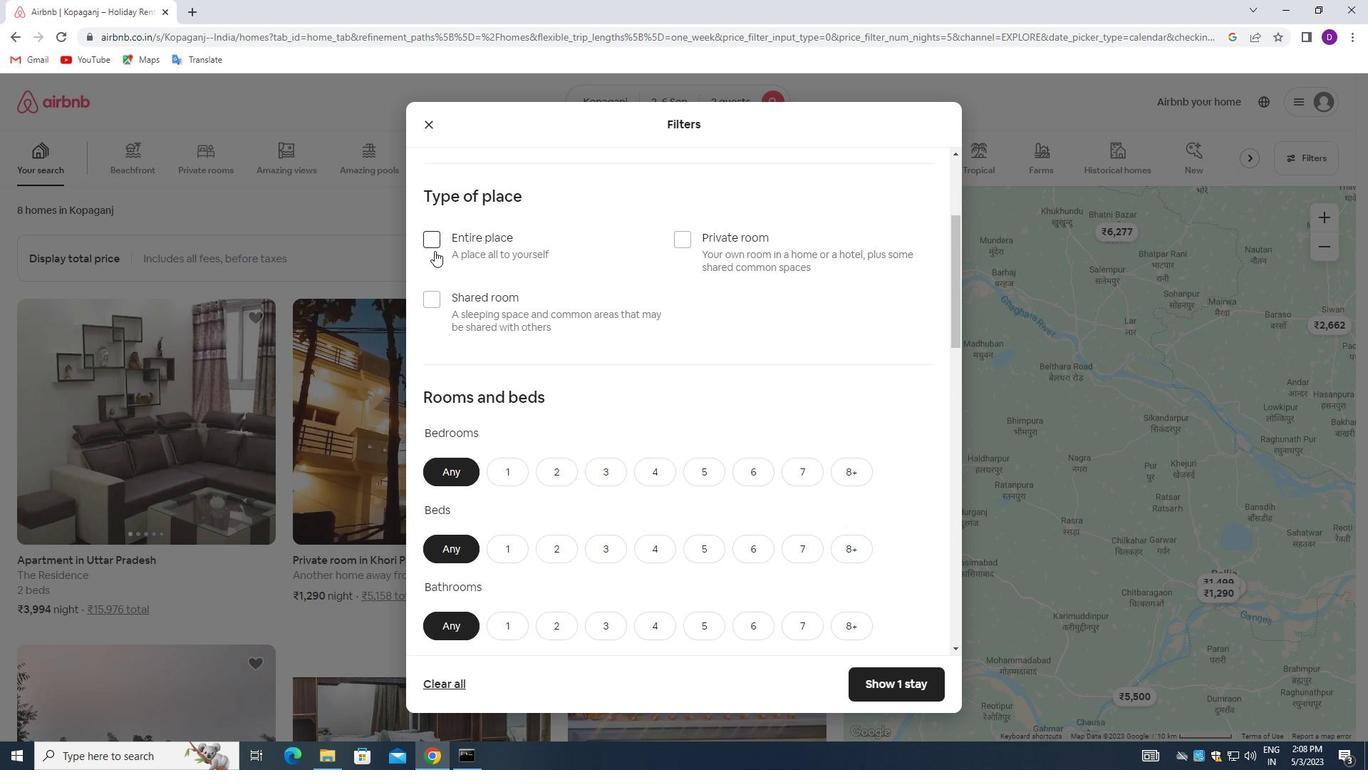 
Action: Mouse pressed left at (437, 245)
Screenshot: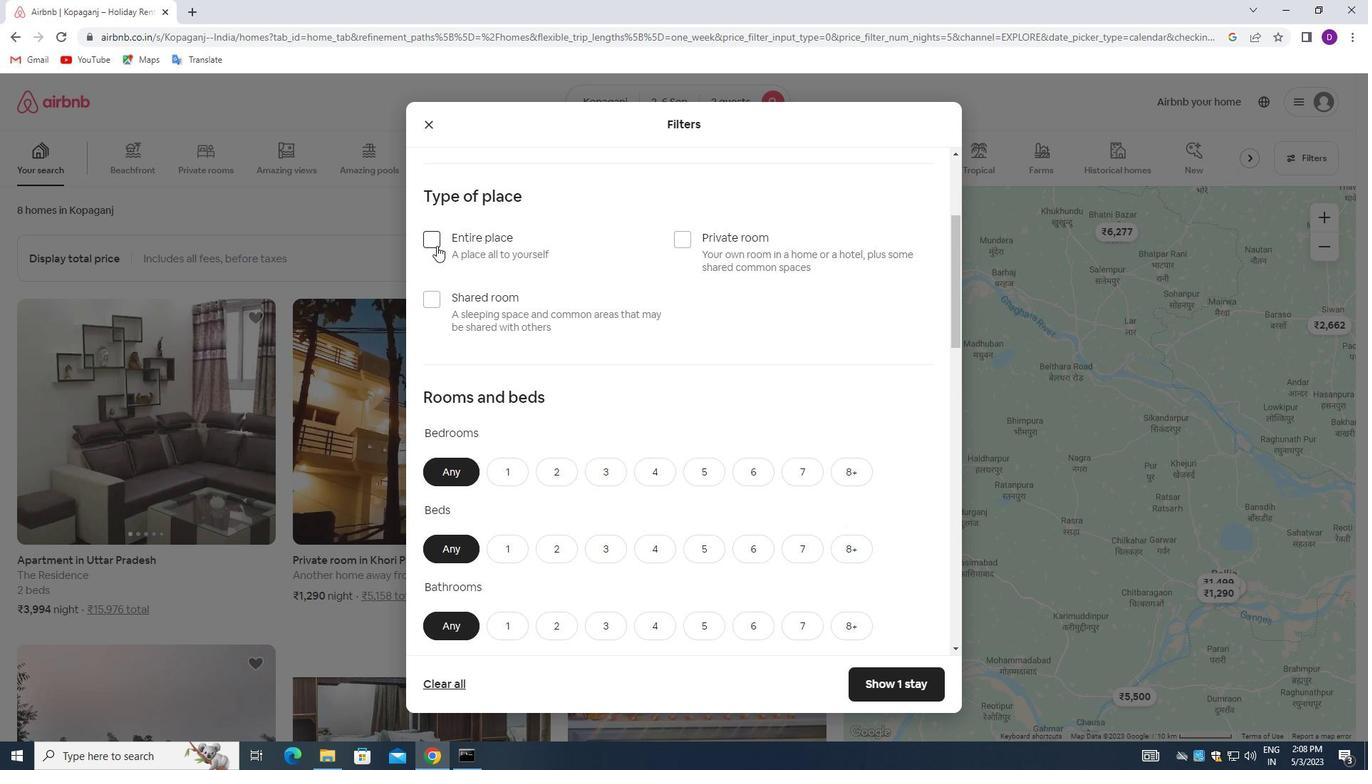 
Action: Mouse moved to (588, 362)
Screenshot: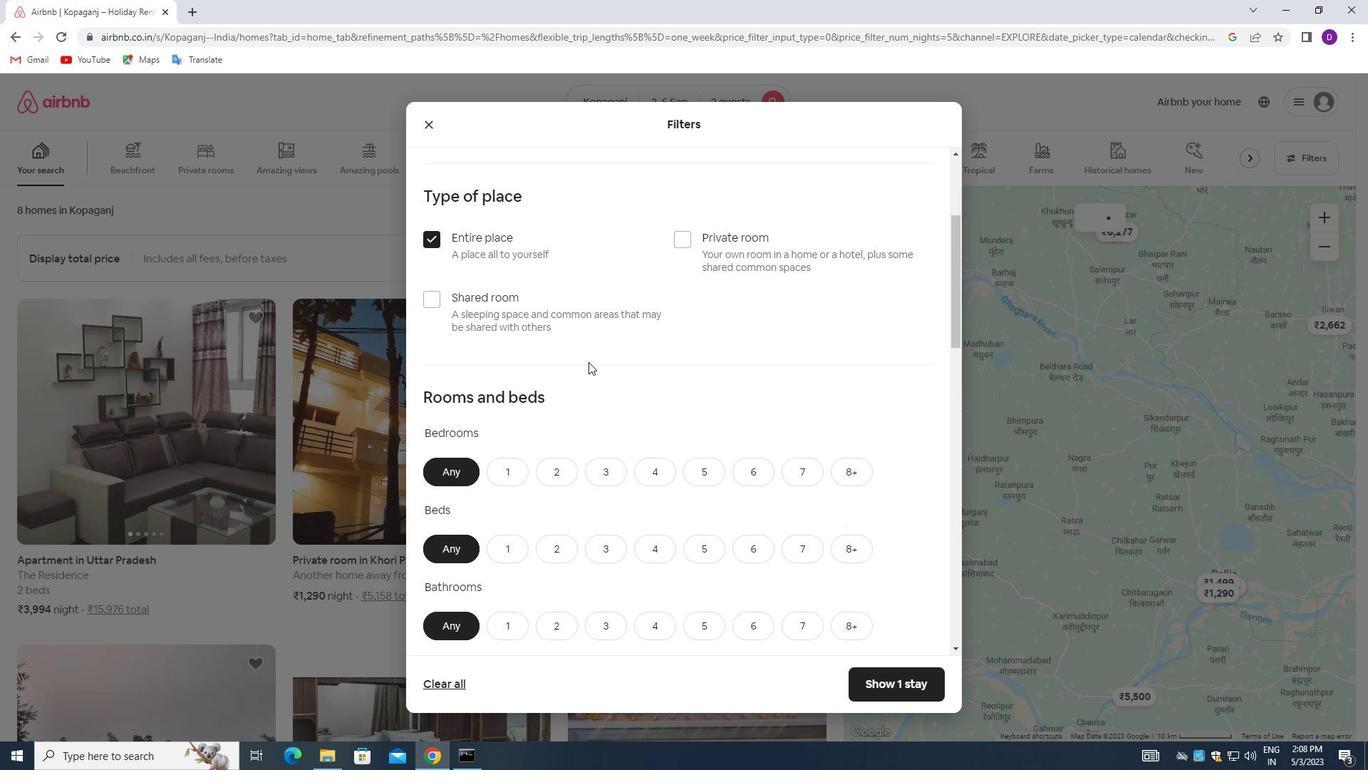 
Action: Mouse scrolled (588, 361) with delta (0, 0)
Screenshot: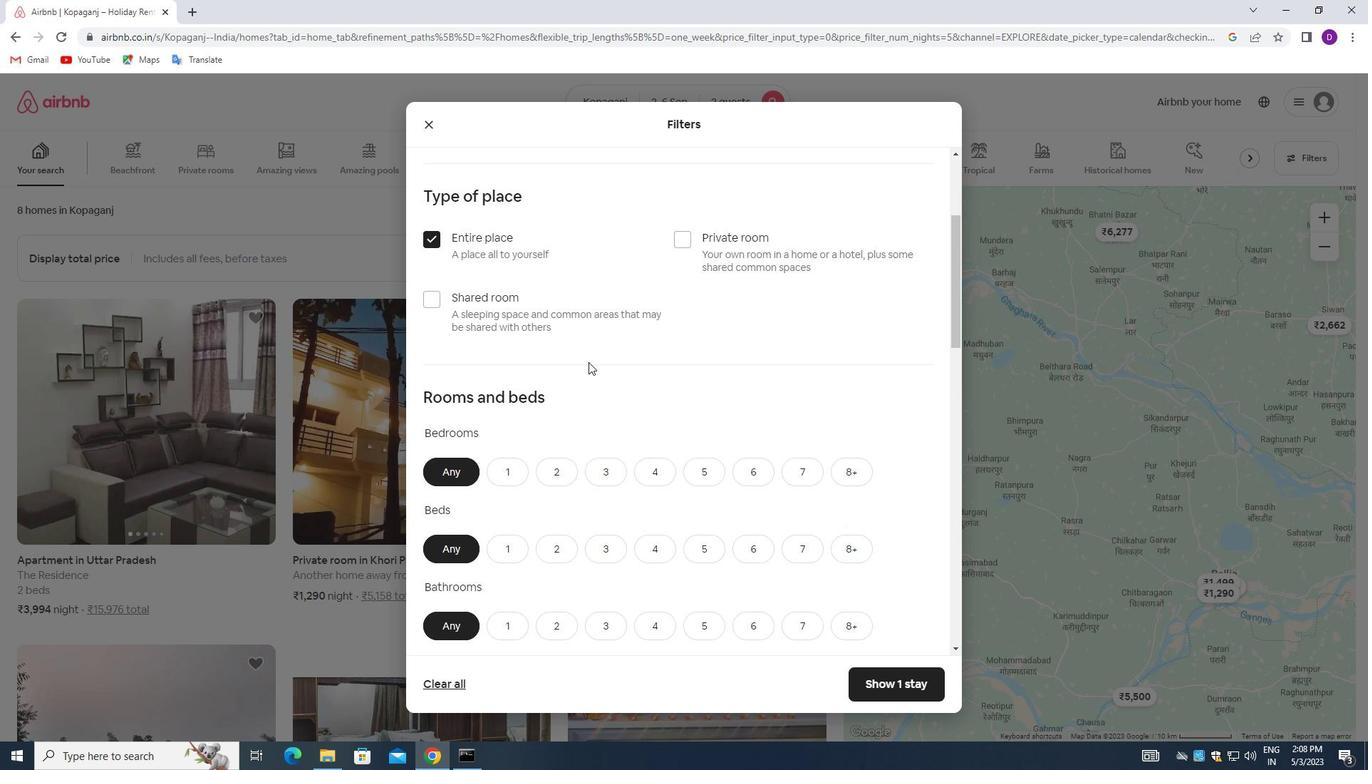 
Action: Mouse scrolled (588, 361) with delta (0, 0)
Screenshot: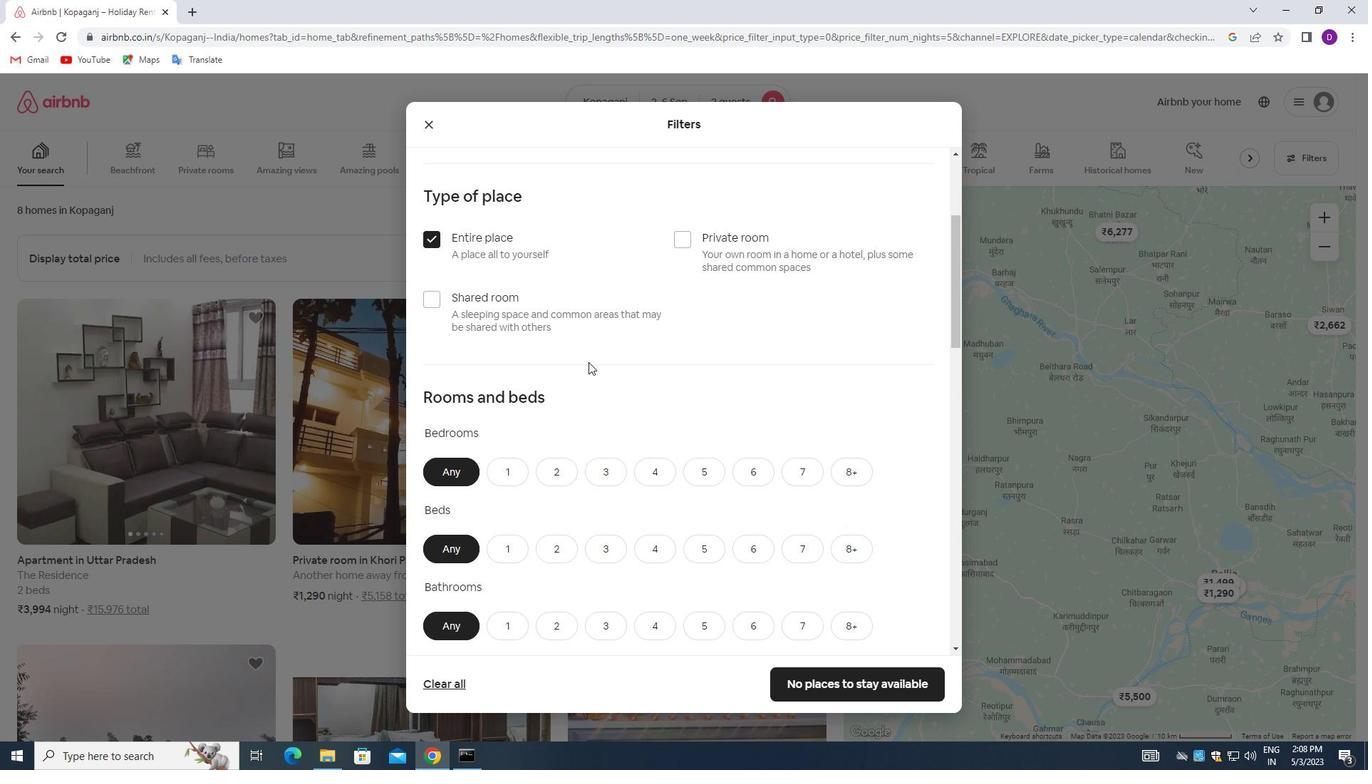 
Action: Mouse moved to (508, 332)
Screenshot: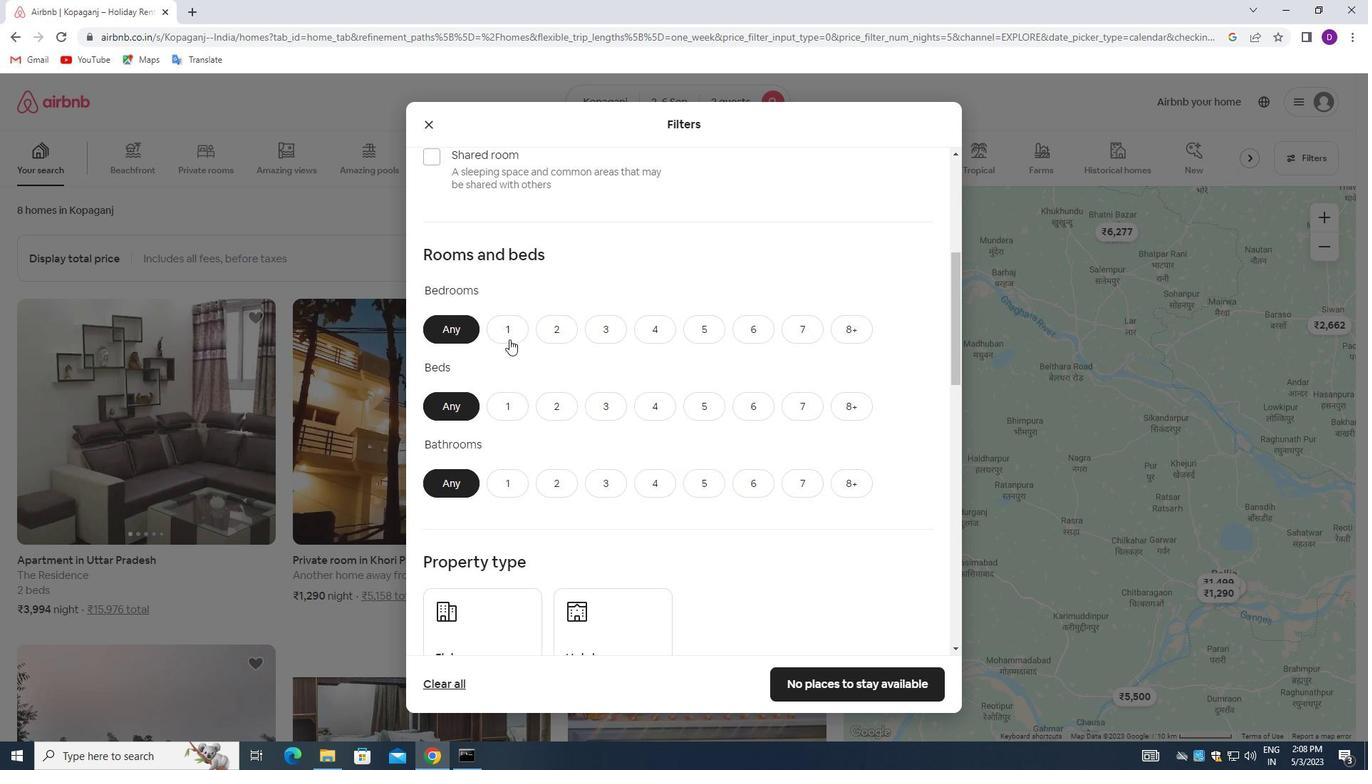 
Action: Mouse pressed left at (508, 332)
Screenshot: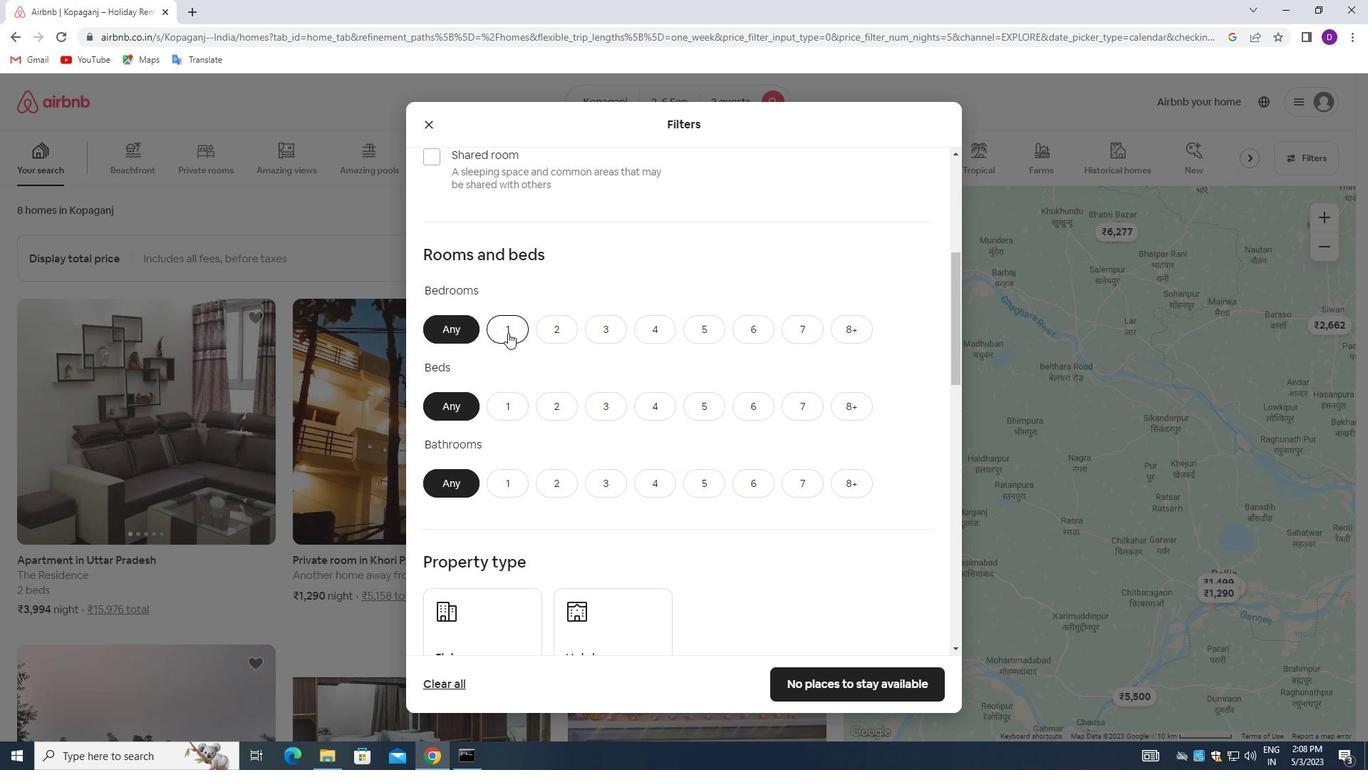 
Action: Mouse moved to (514, 402)
Screenshot: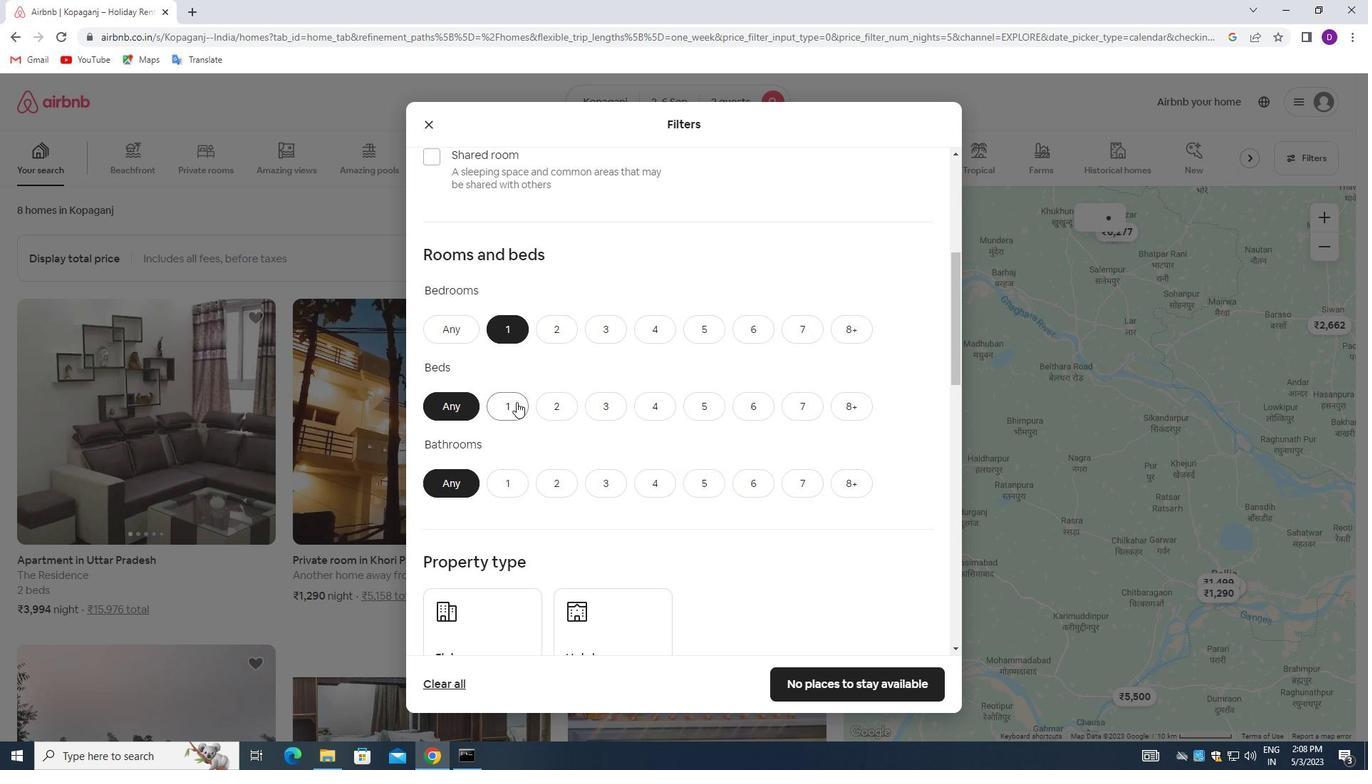 
Action: Mouse pressed left at (514, 402)
Screenshot: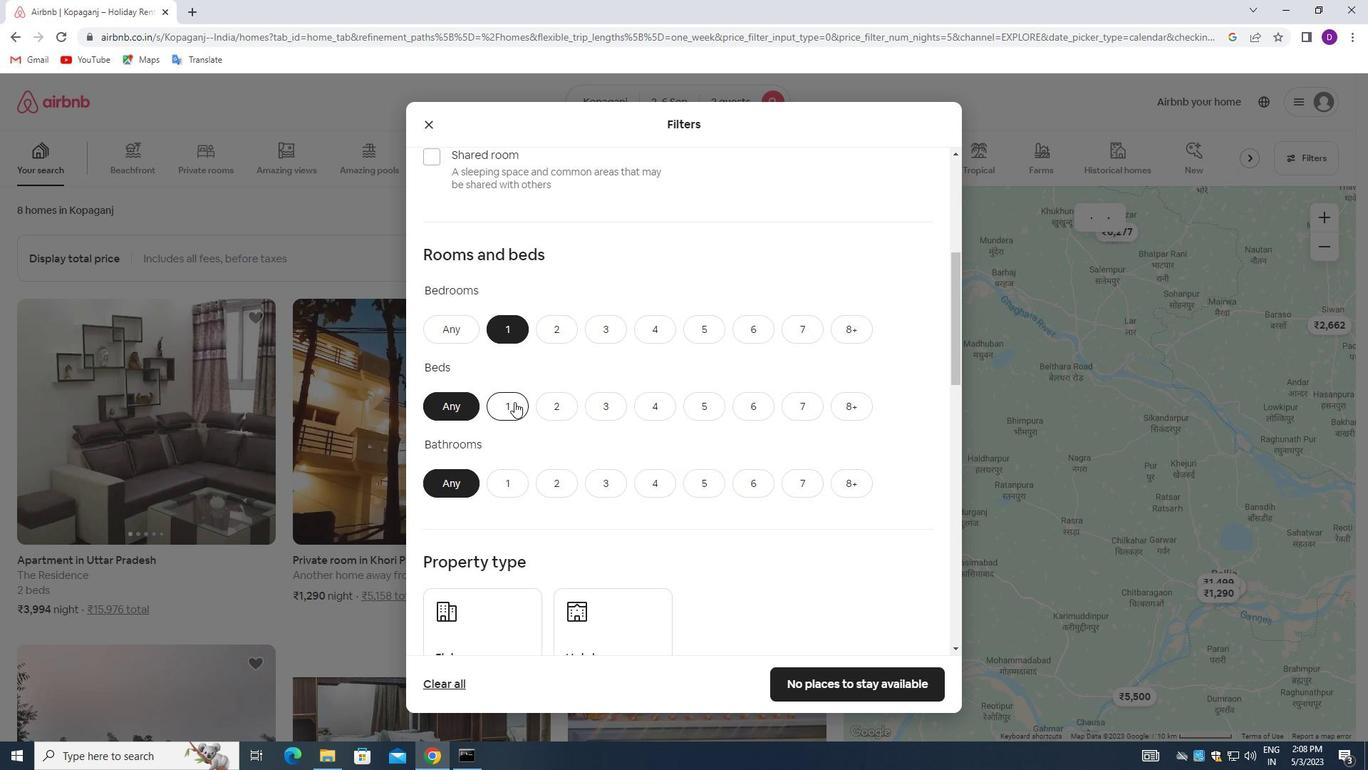 
Action: Mouse moved to (506, 477)
Screenshot: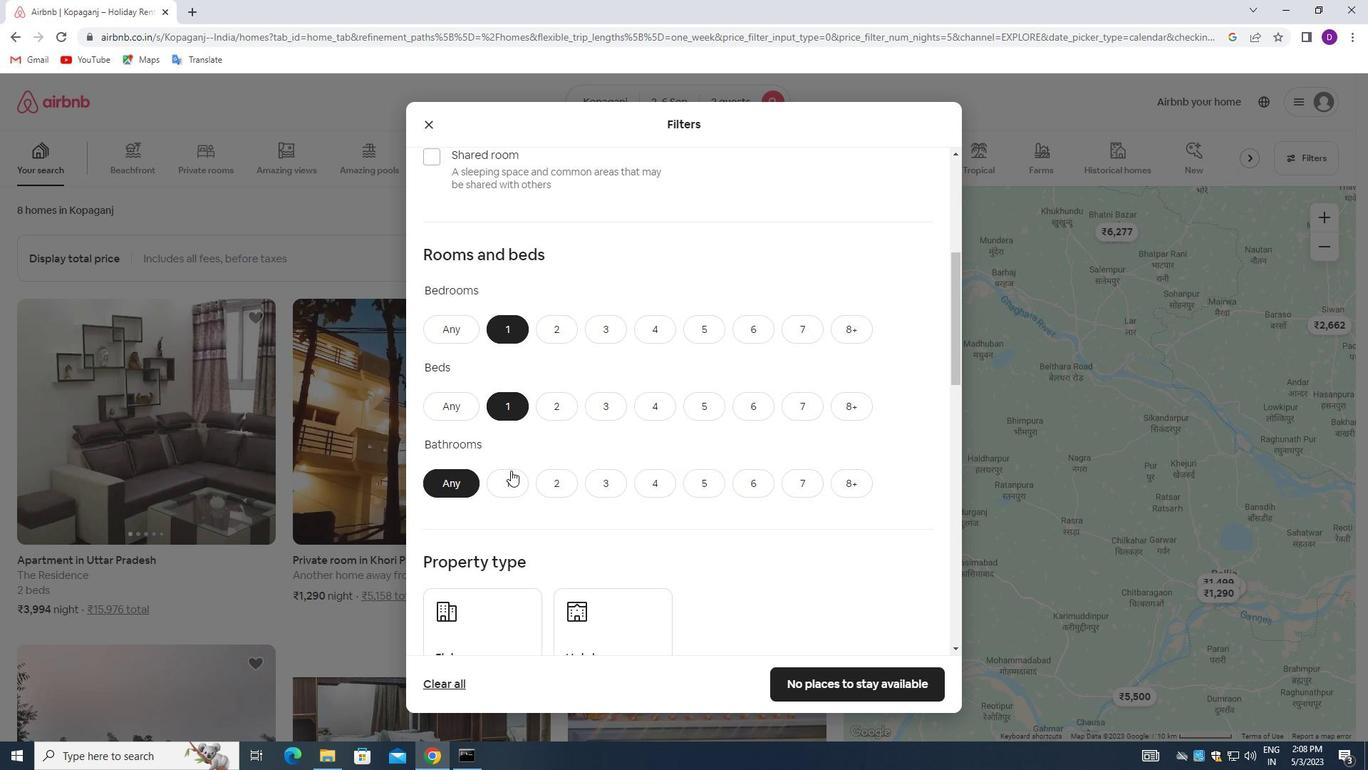 
Action: Mouse pressed left at (506, 477)
Screenshot: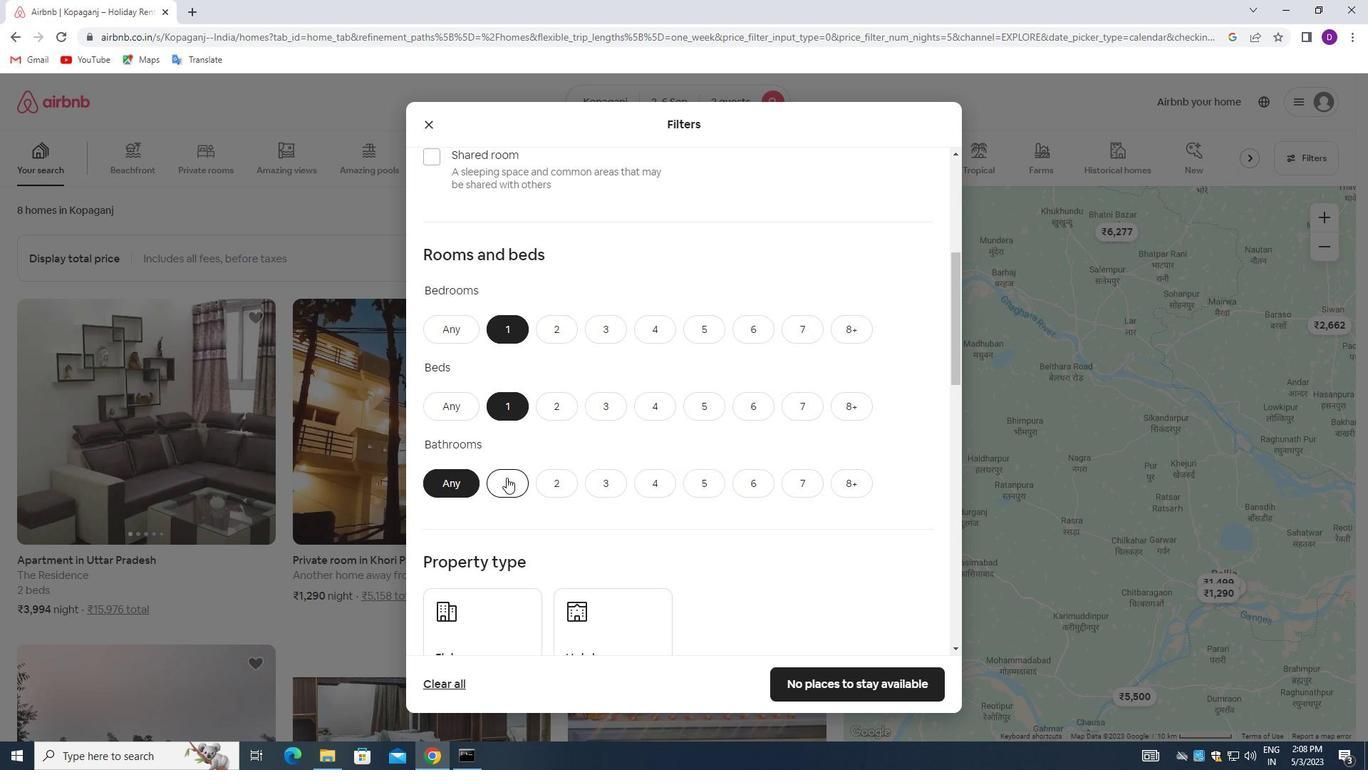 
Action: Mouse moved to (632, 440)
Screenshot: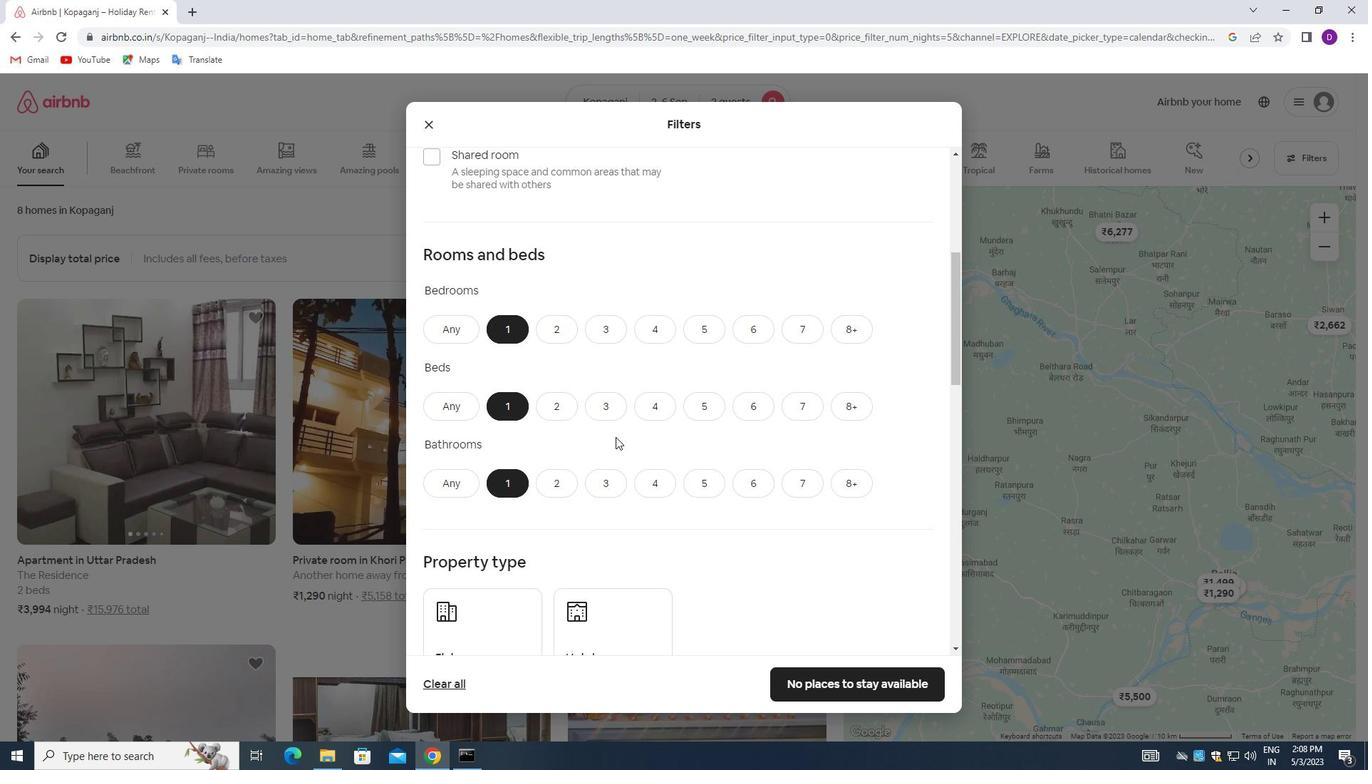 
Action: Mouse scrolled (632, 439) with delta (0, 0)
Screenshot: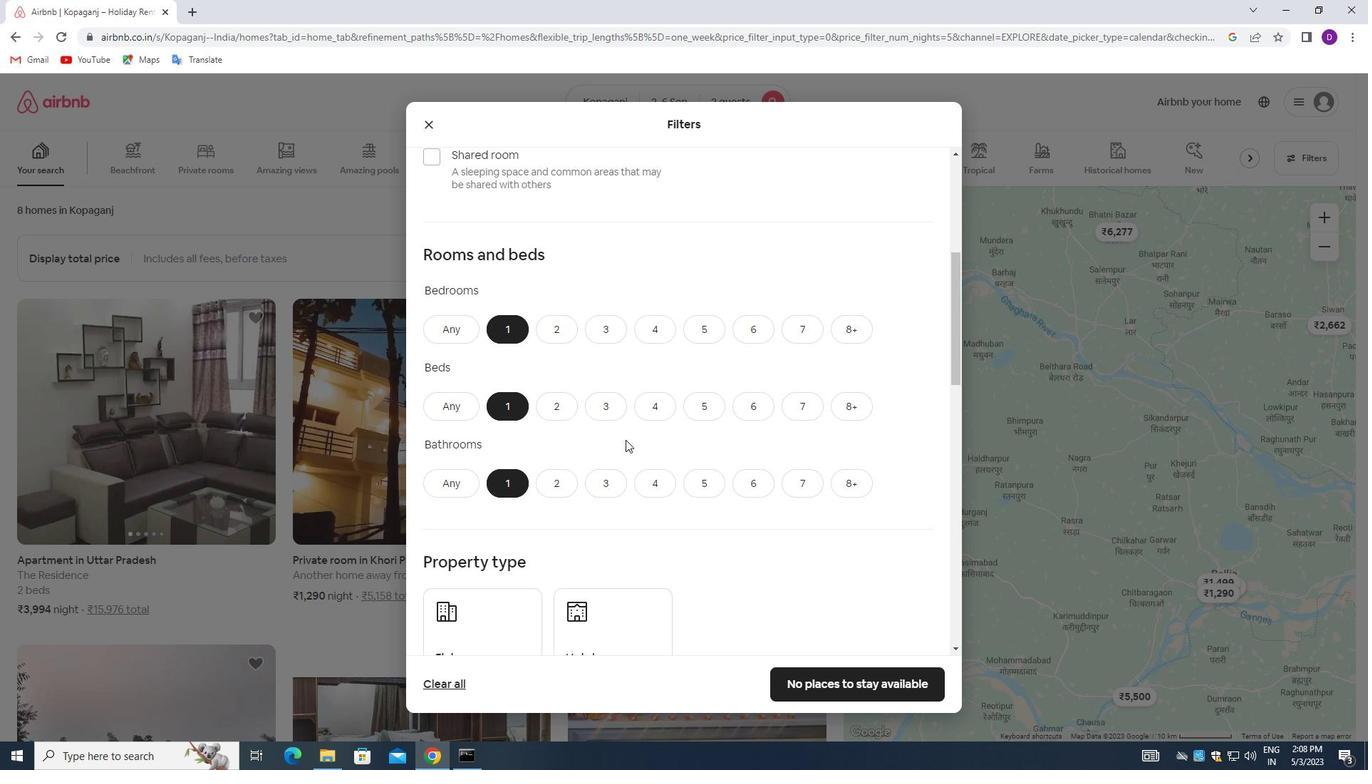 
Action: Mouse moved to (633, 440)
Screenshot: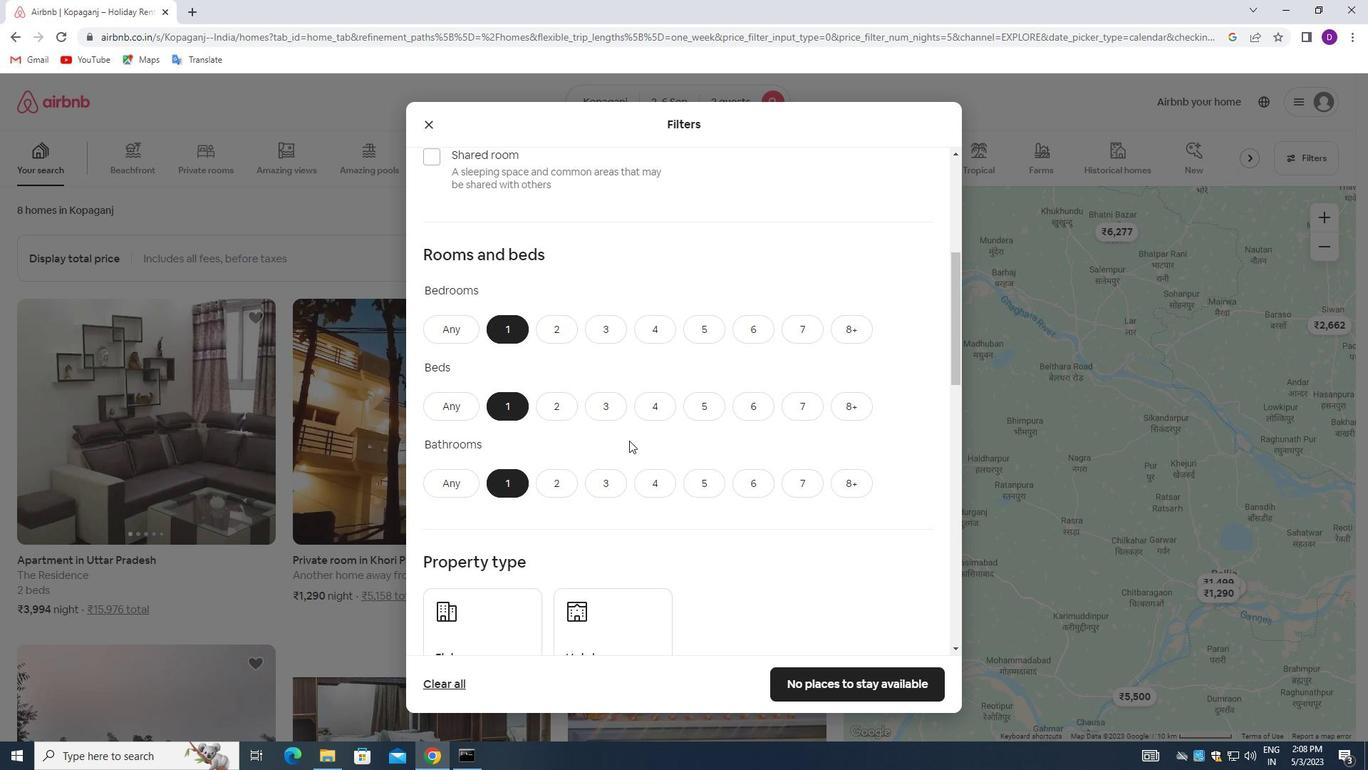 
Action: Mouse scrolled (633, 439) with delta (0, 0)
Screenshot: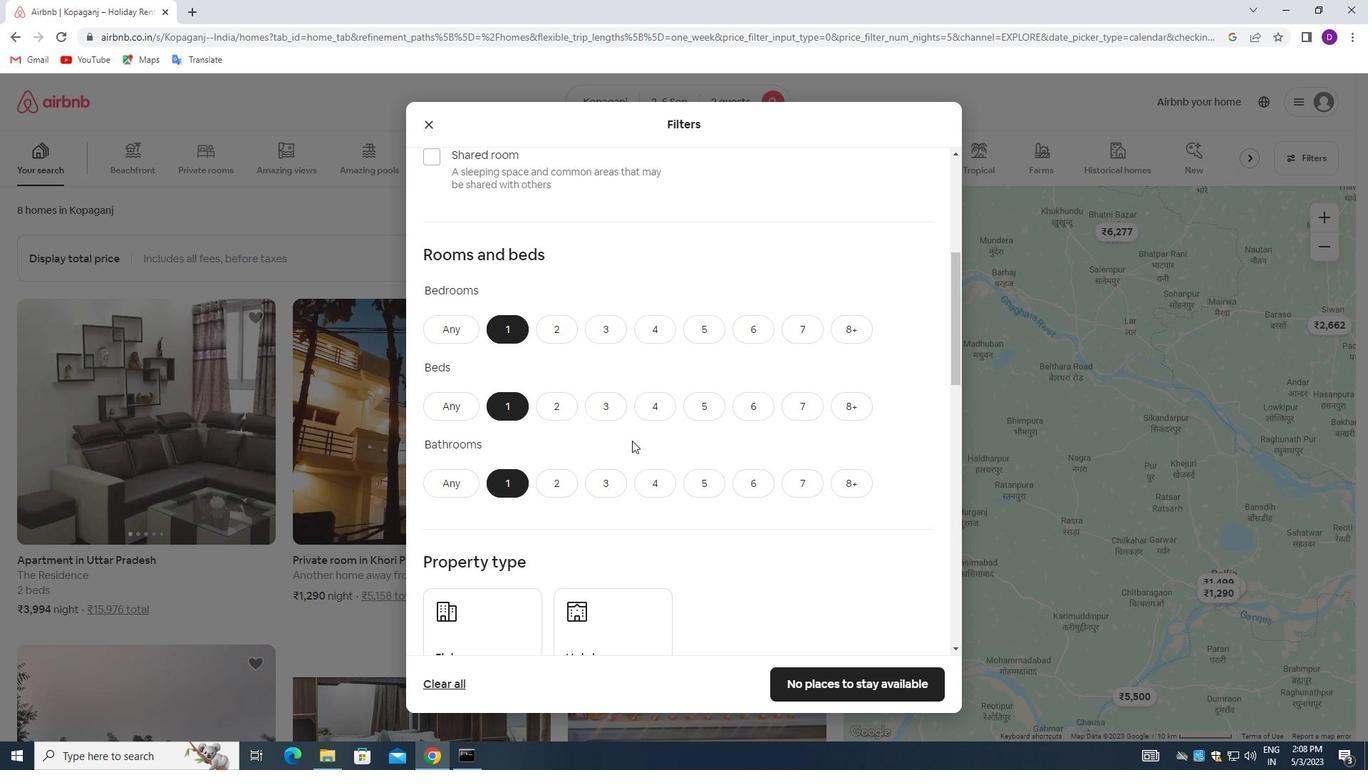
Action: Mouse moved to (635, 439)
Screenshot: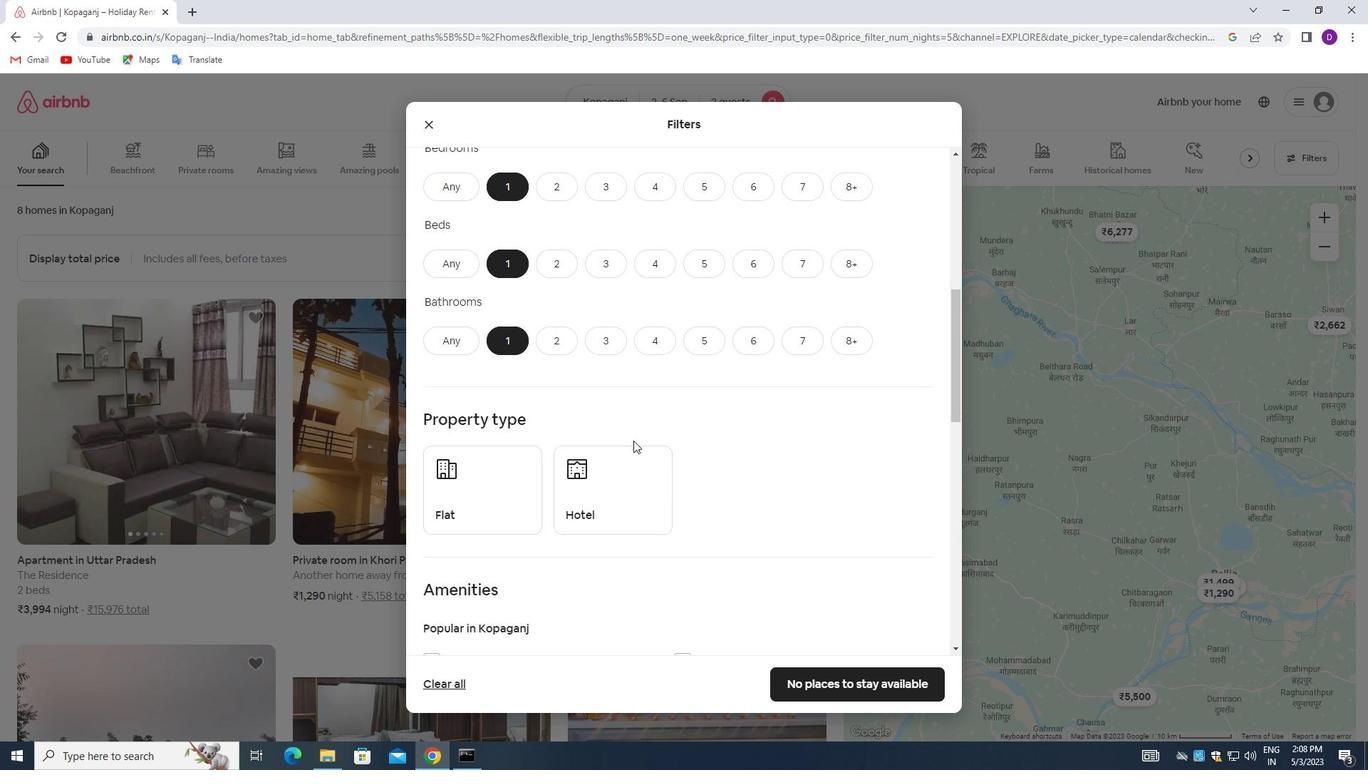 
Action: Mouse scrolled (635, 438) with delta (0, 0)
Screenshot: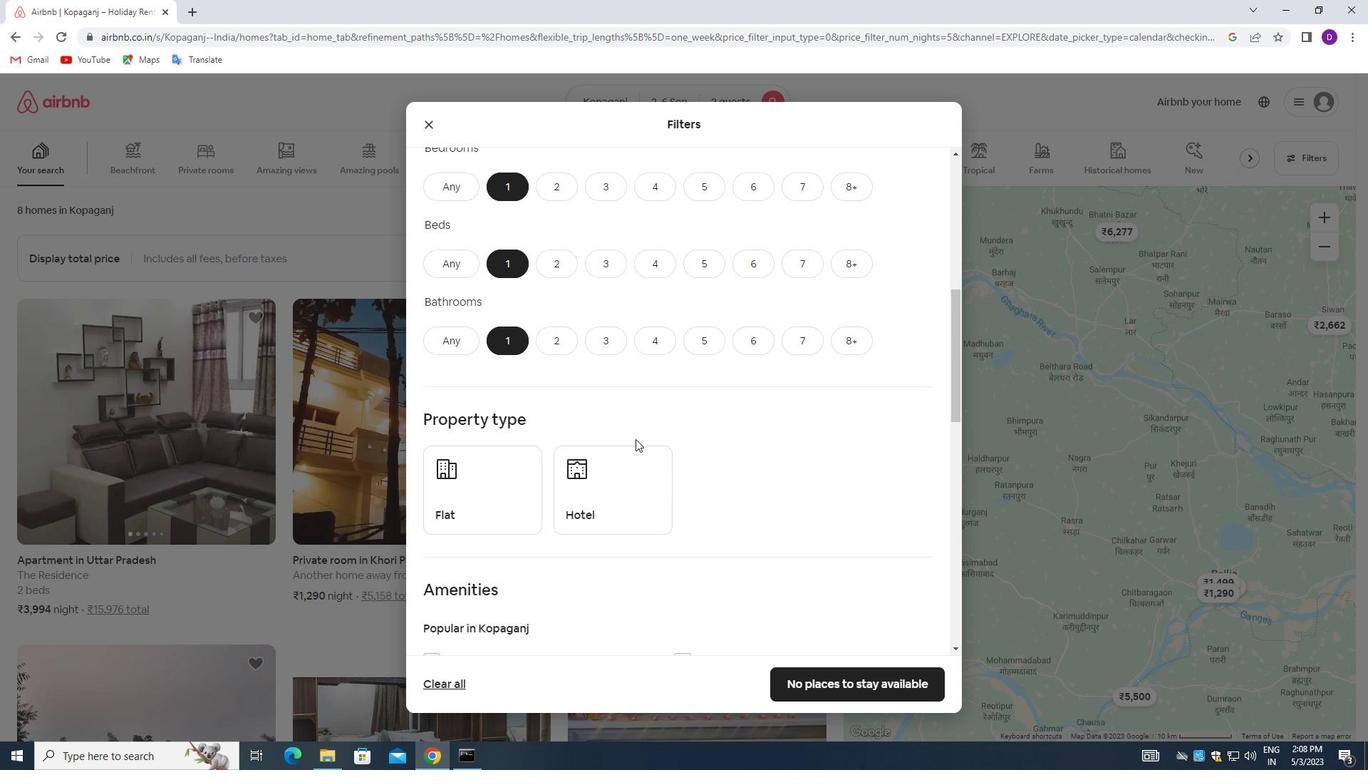 
Action: Mouse scrolled (635, 438) with delta (0, 0)
Screenshot: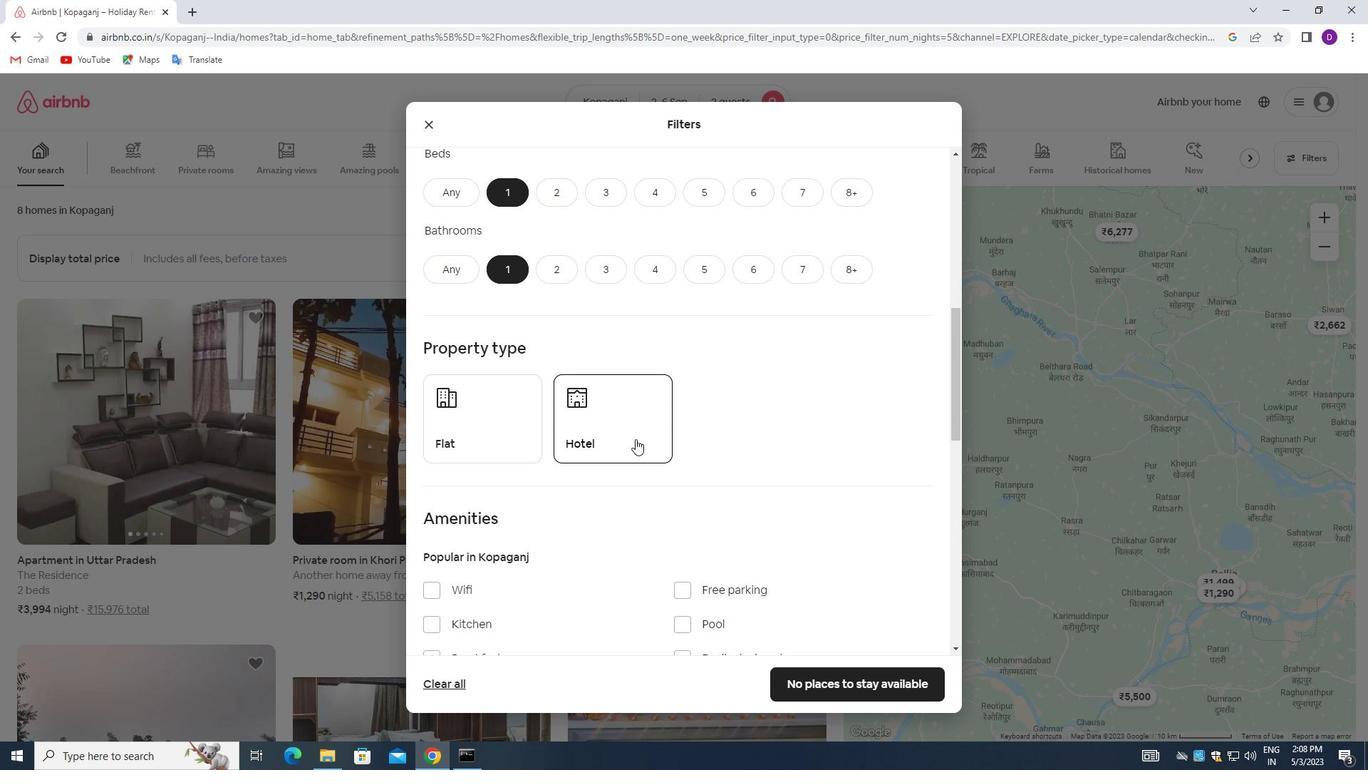 
Action: Mouse scrolled (635, 438) with delta (0, 0)
Screenshot: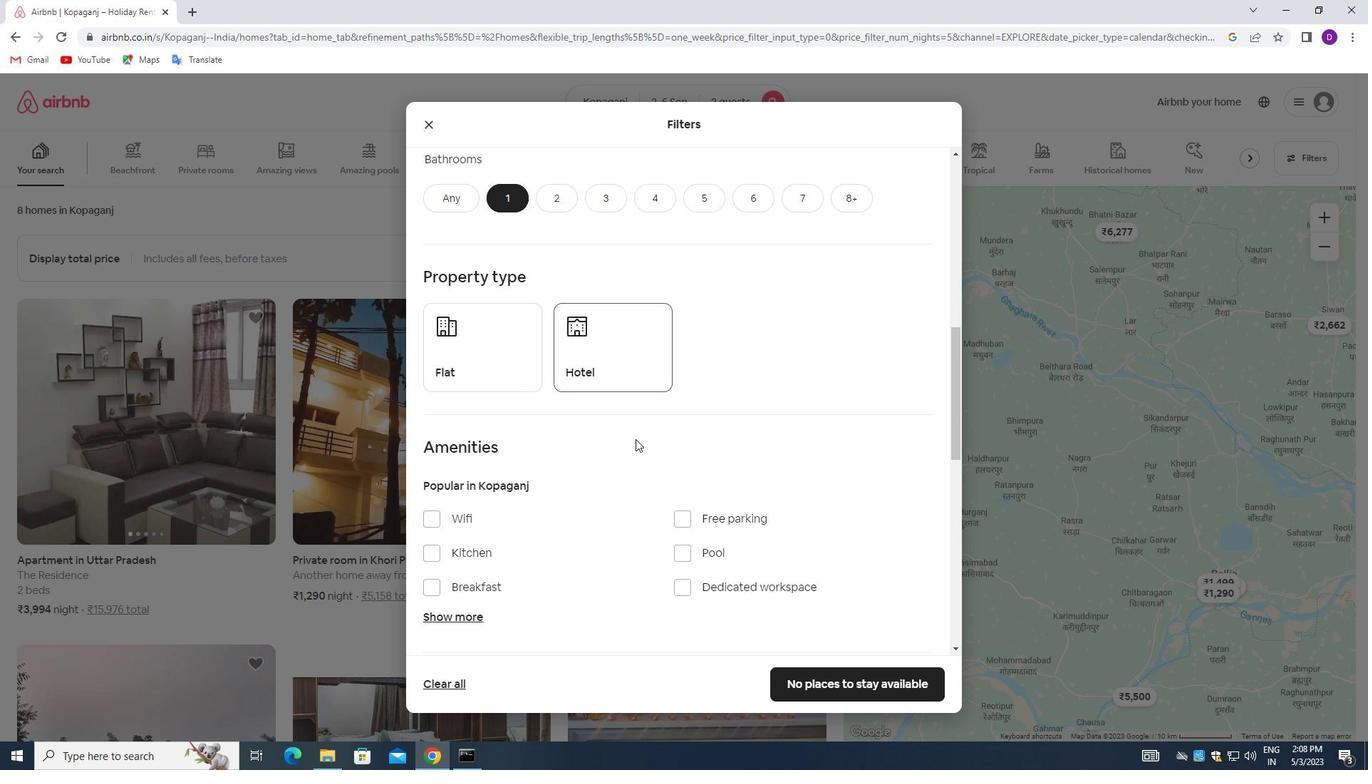 
Action: Mouse moved to (493, 281)
Screenshot: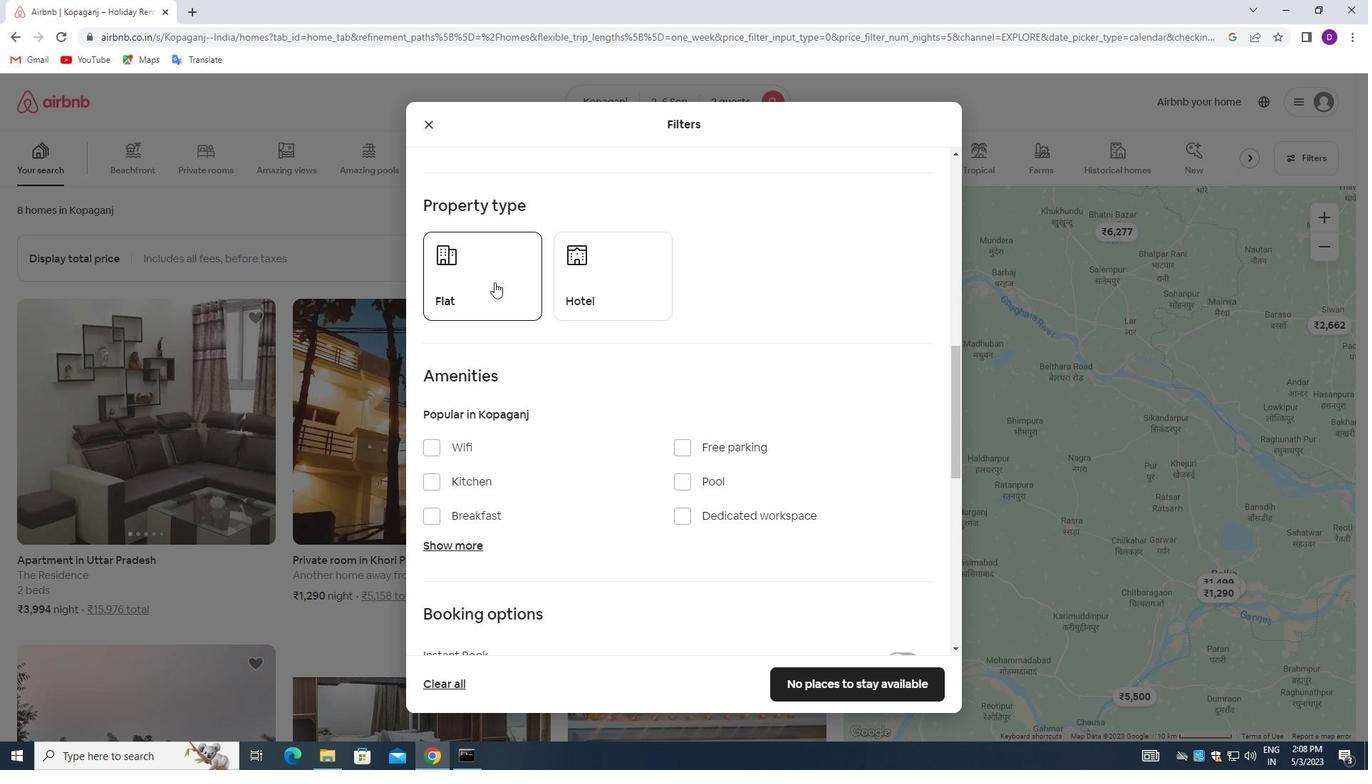 
Action: Mouse pressed left at (493, 281)
Screenshot: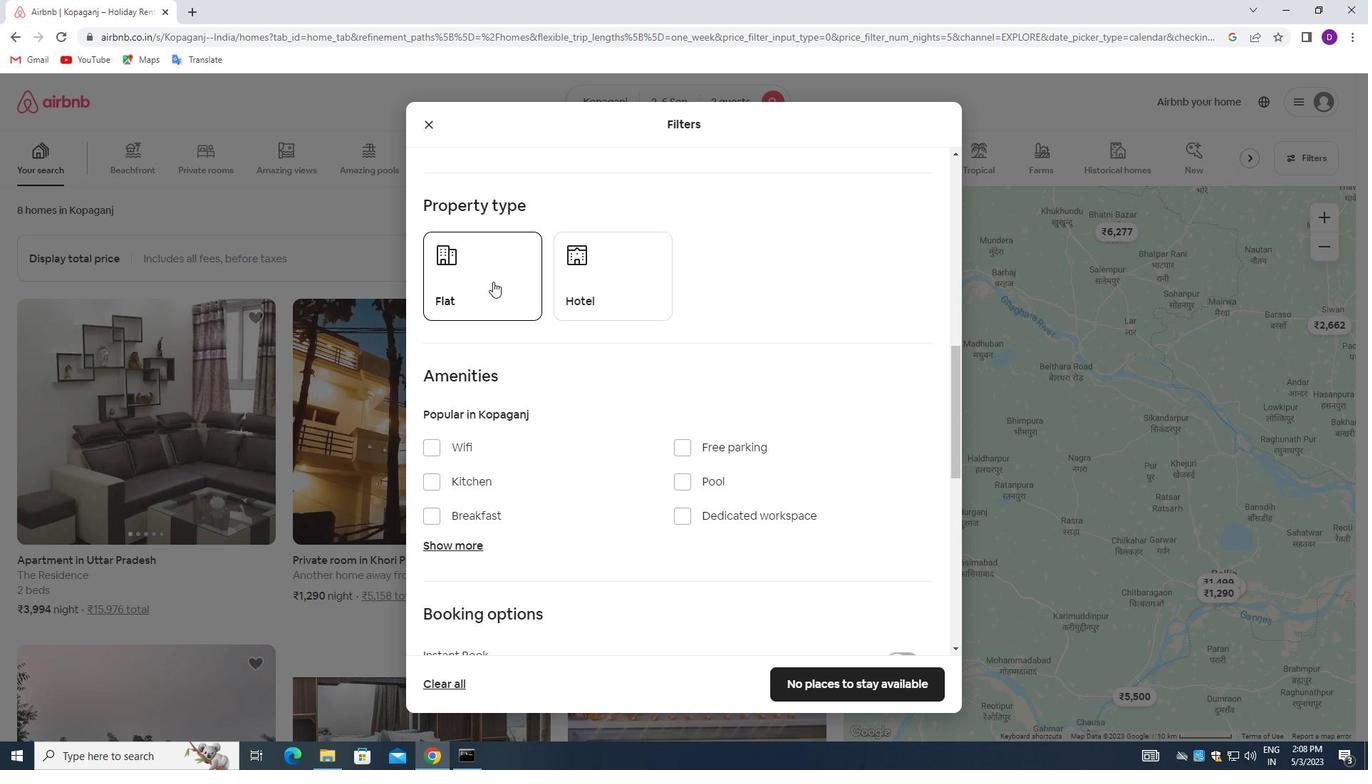 
Action: Mouse moved to (591, 285)
Screenshot: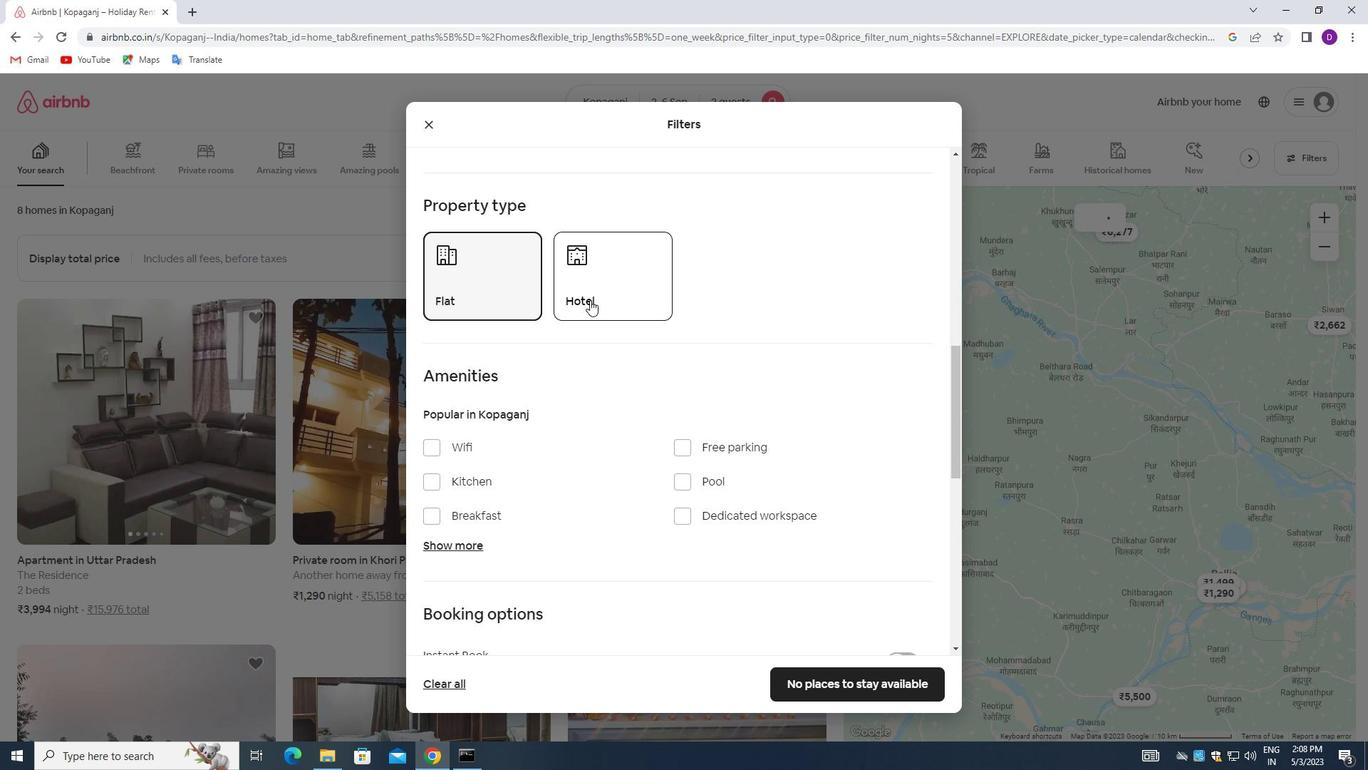 
Action: Mouse pressed left at (591, 285)
Screenshot: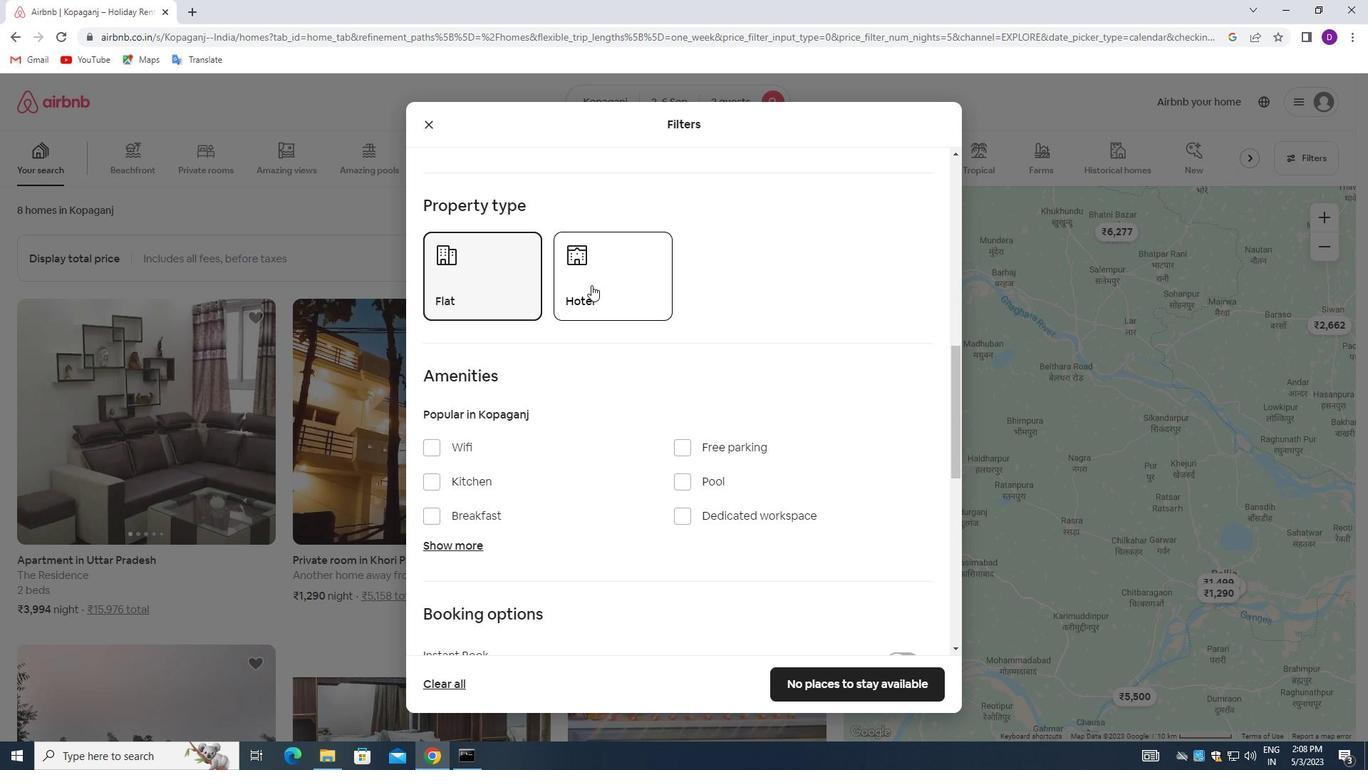 
Action: Mouse moved to (700, 406)
Screenshot: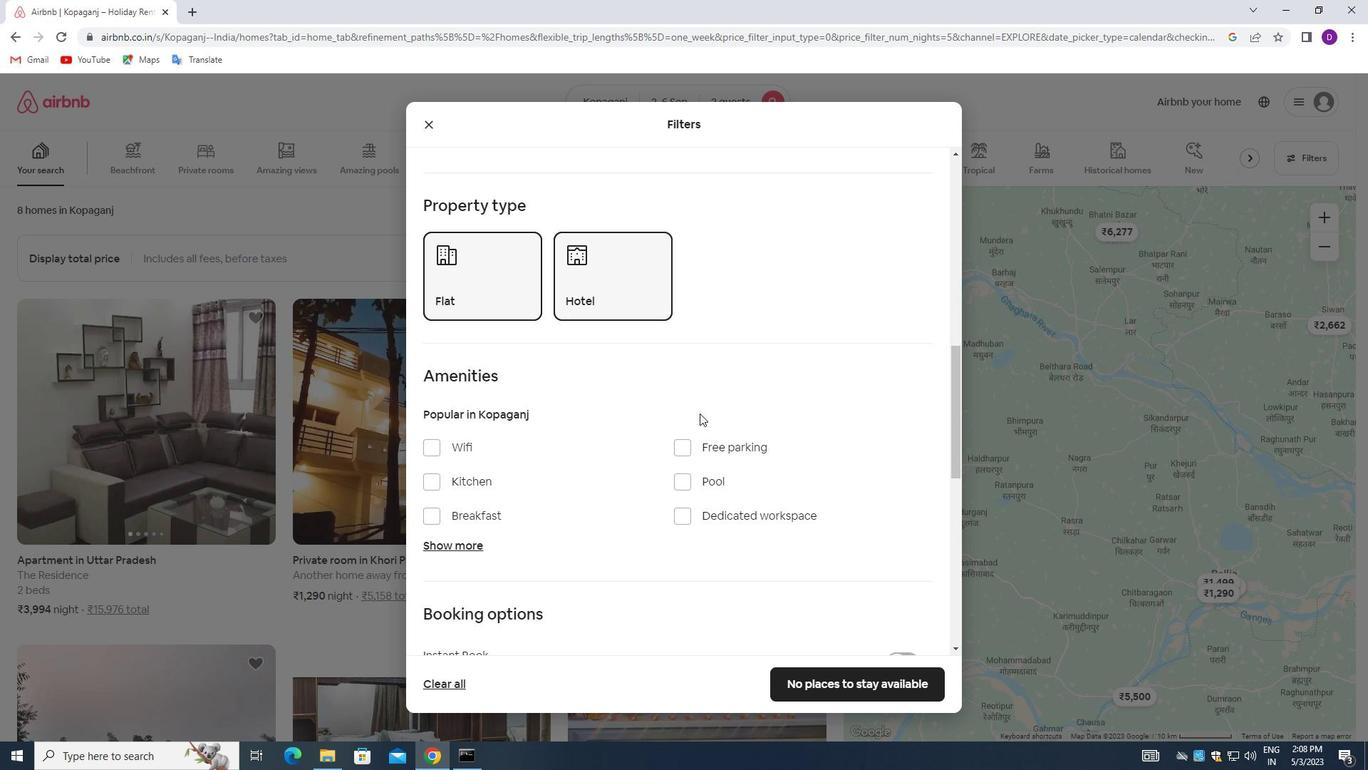
Action: Mouse scrolled (700, 405) with delta (0, 0)
Screenshot: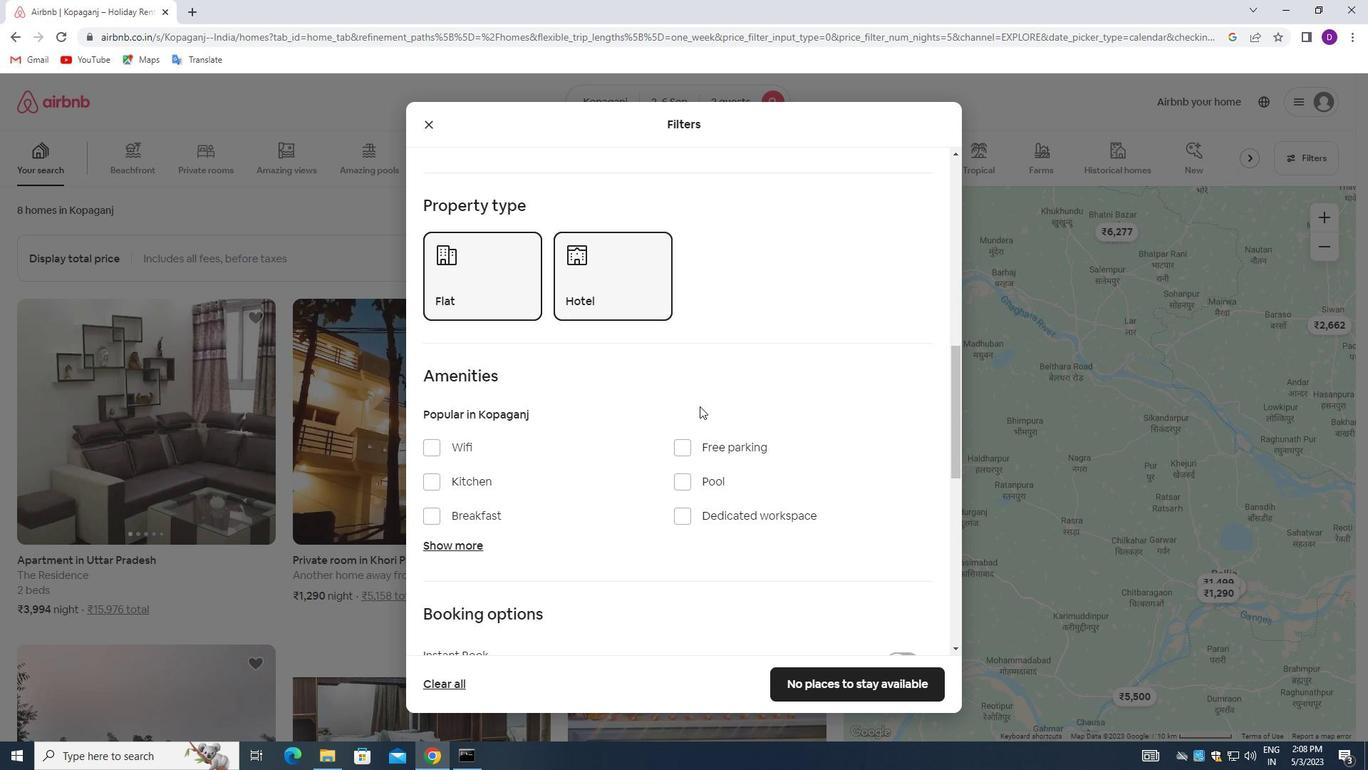 
Action: Mouse moved to (700, 408)
Screenshot: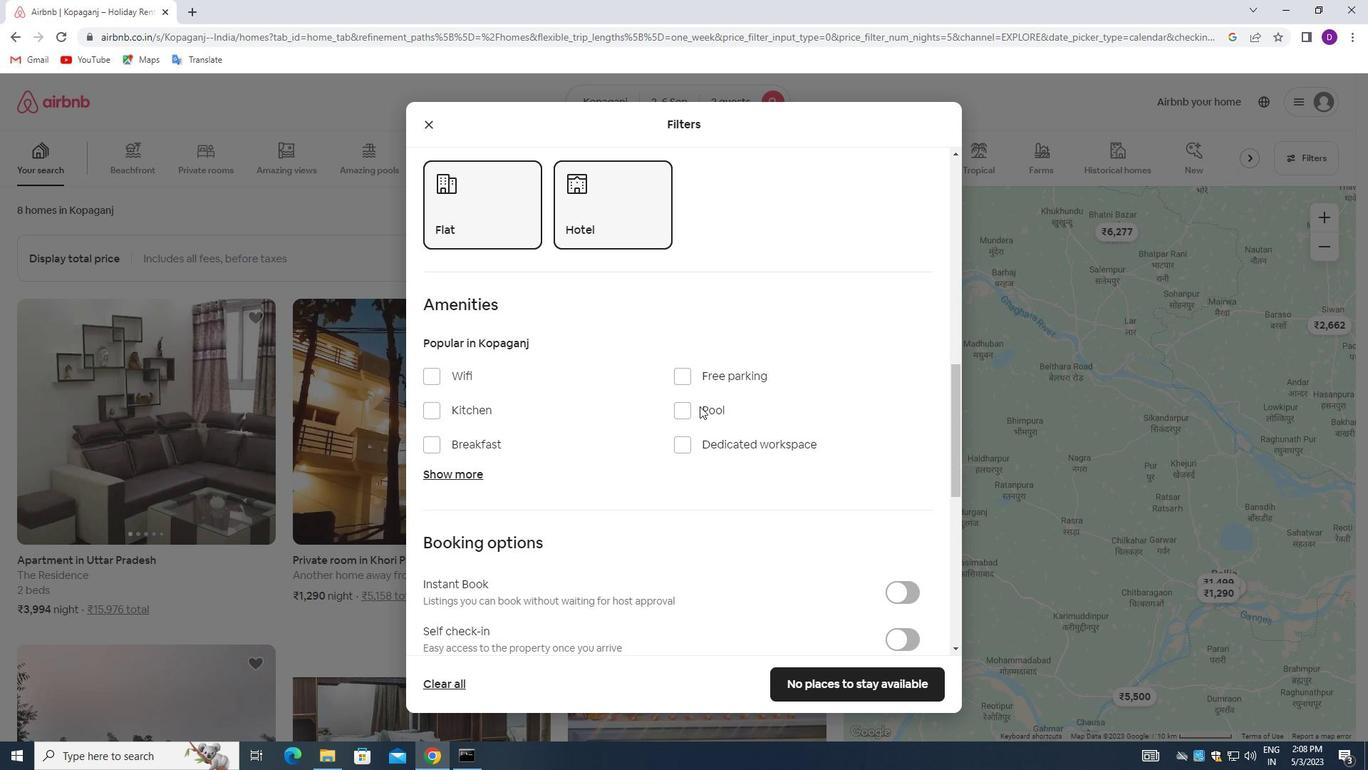 
Action: Mouse scrolled (700, 407) with delta (0, 0)
Screenshot: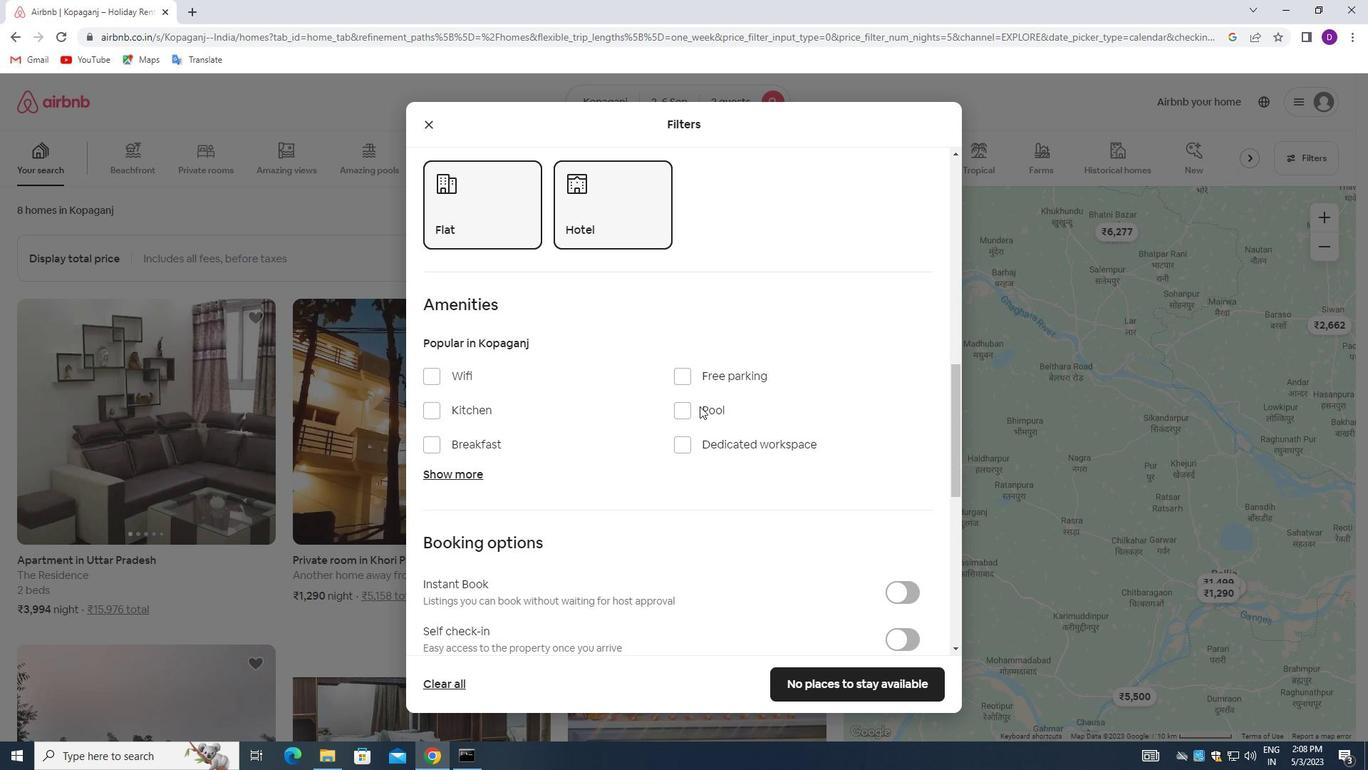 
Action: Mouse moved to (697, 411)
Screenshot: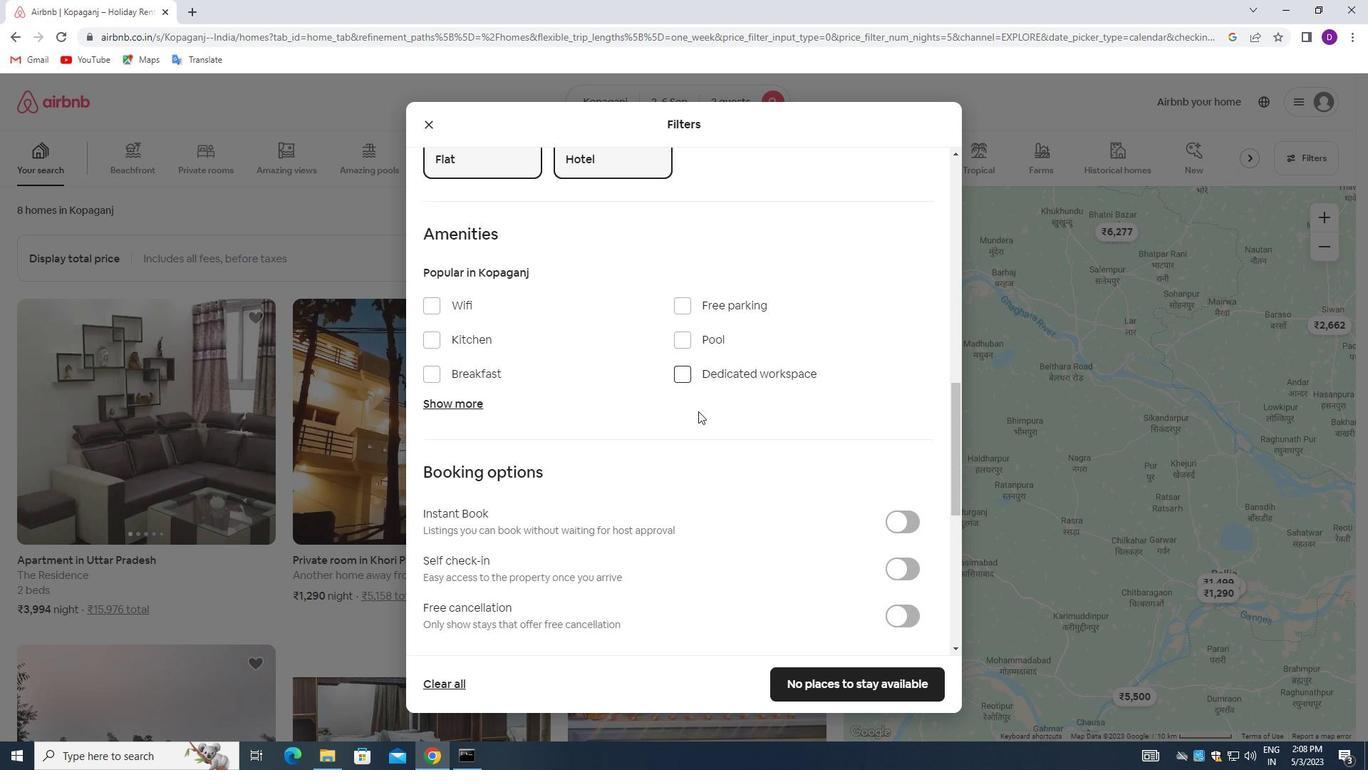 
Action: Mouse scrolled (697, 410) with delta (0, 0)
Screenshot: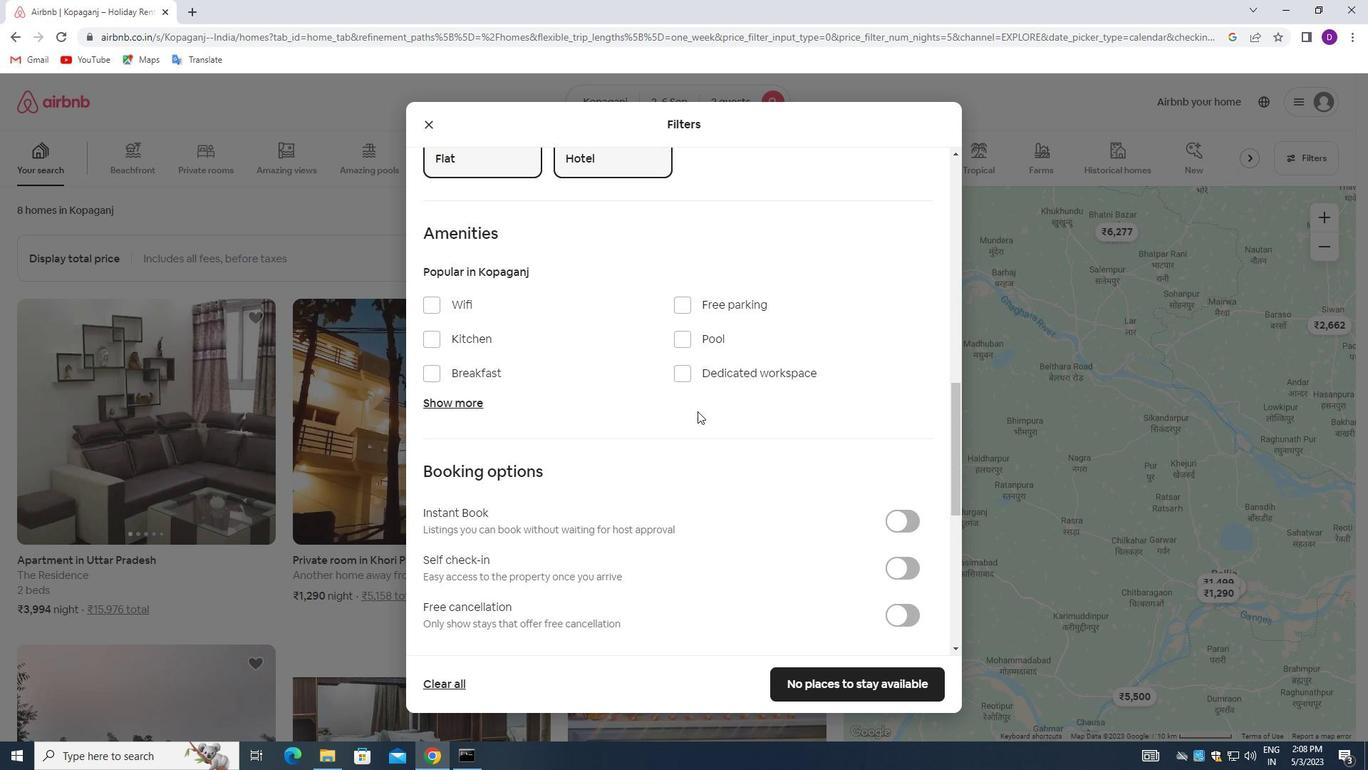 
Action: Mouse scrolled (697, 410) with delta (0, 0)
Screenshot: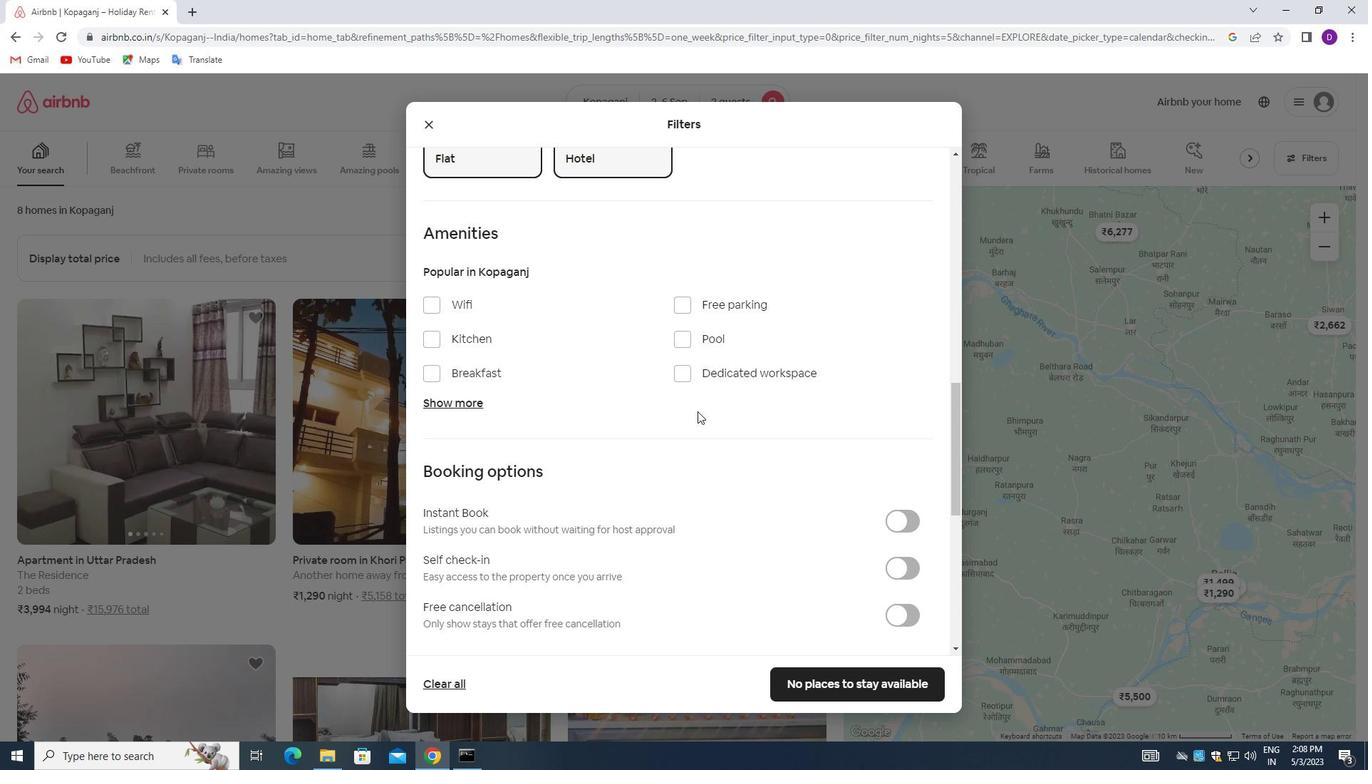 
Action: Mouse moved to (897, 423)
Screenshot: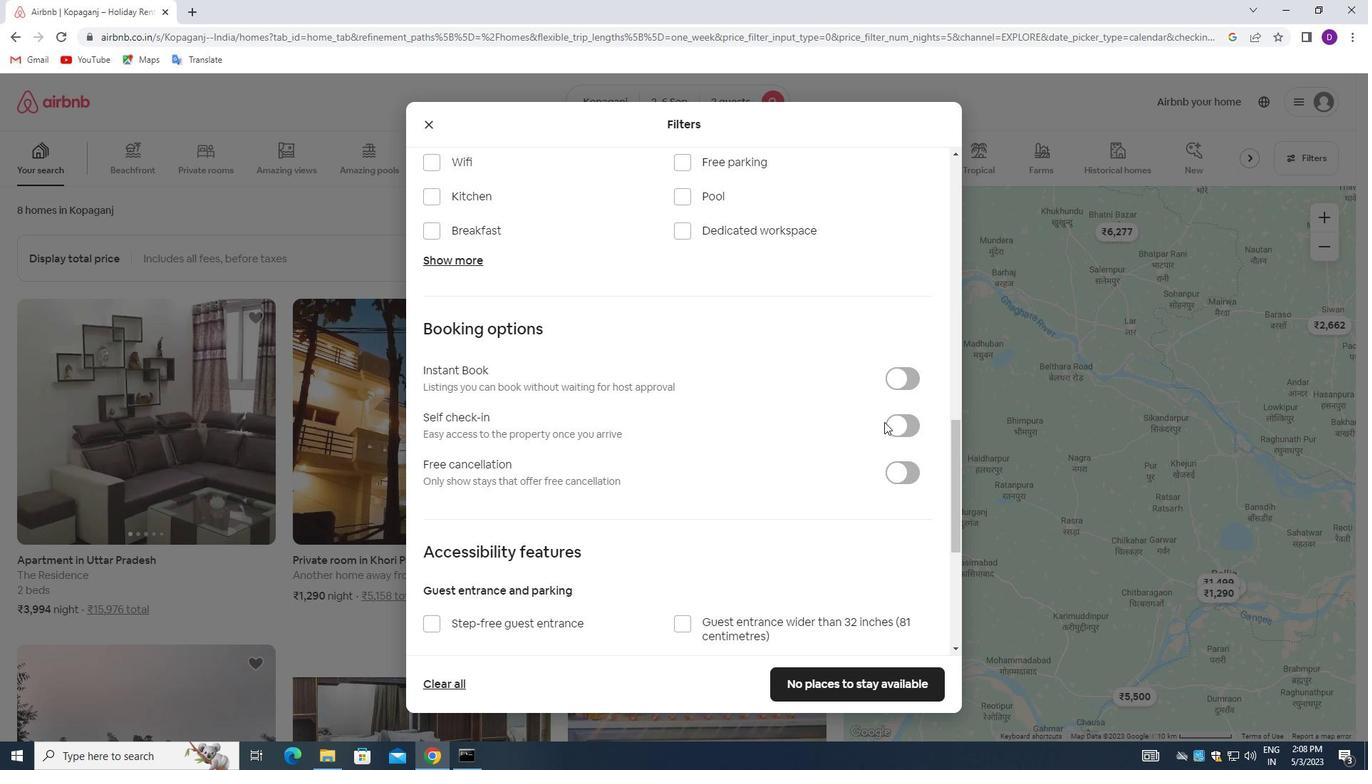 
Action: Mouse pressed left at (897, 423)
Screenshot: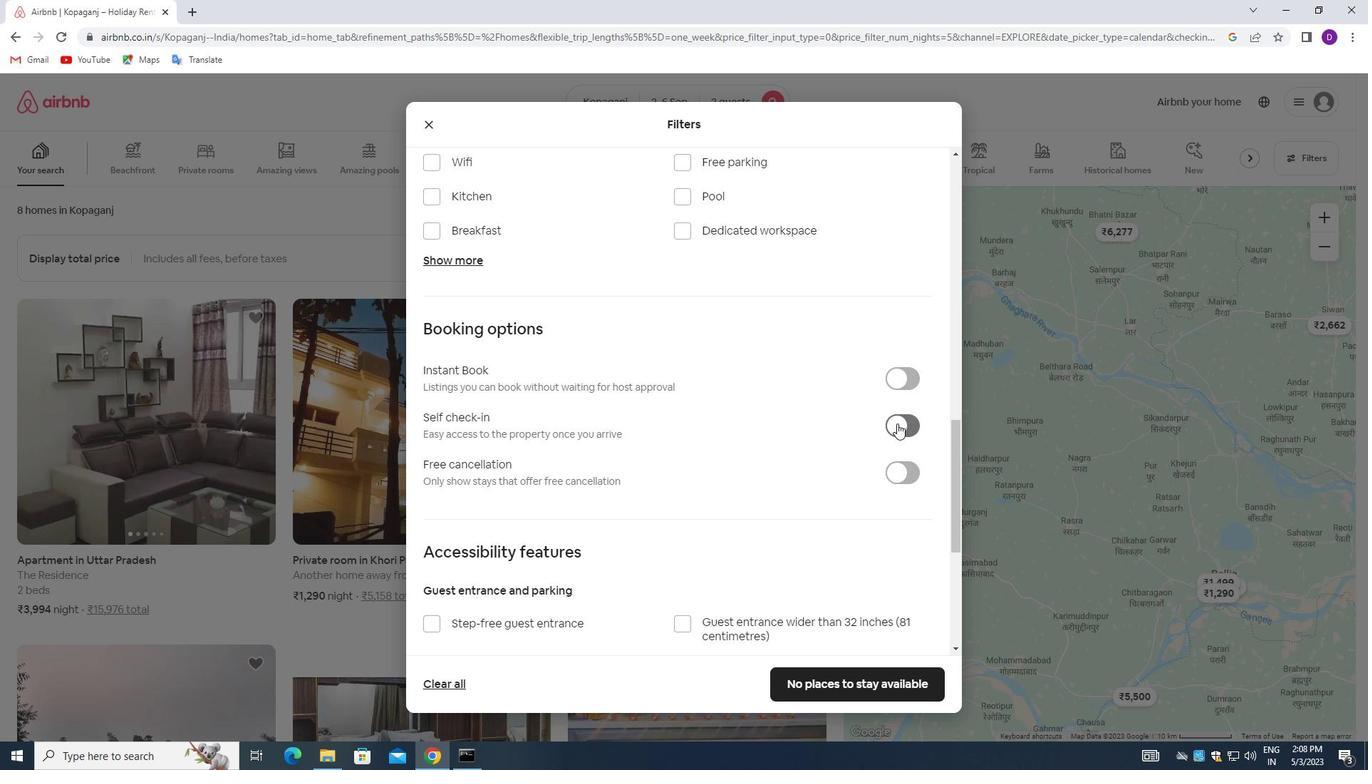 
Action: Mouse moved to (632, 459)
Screenshot: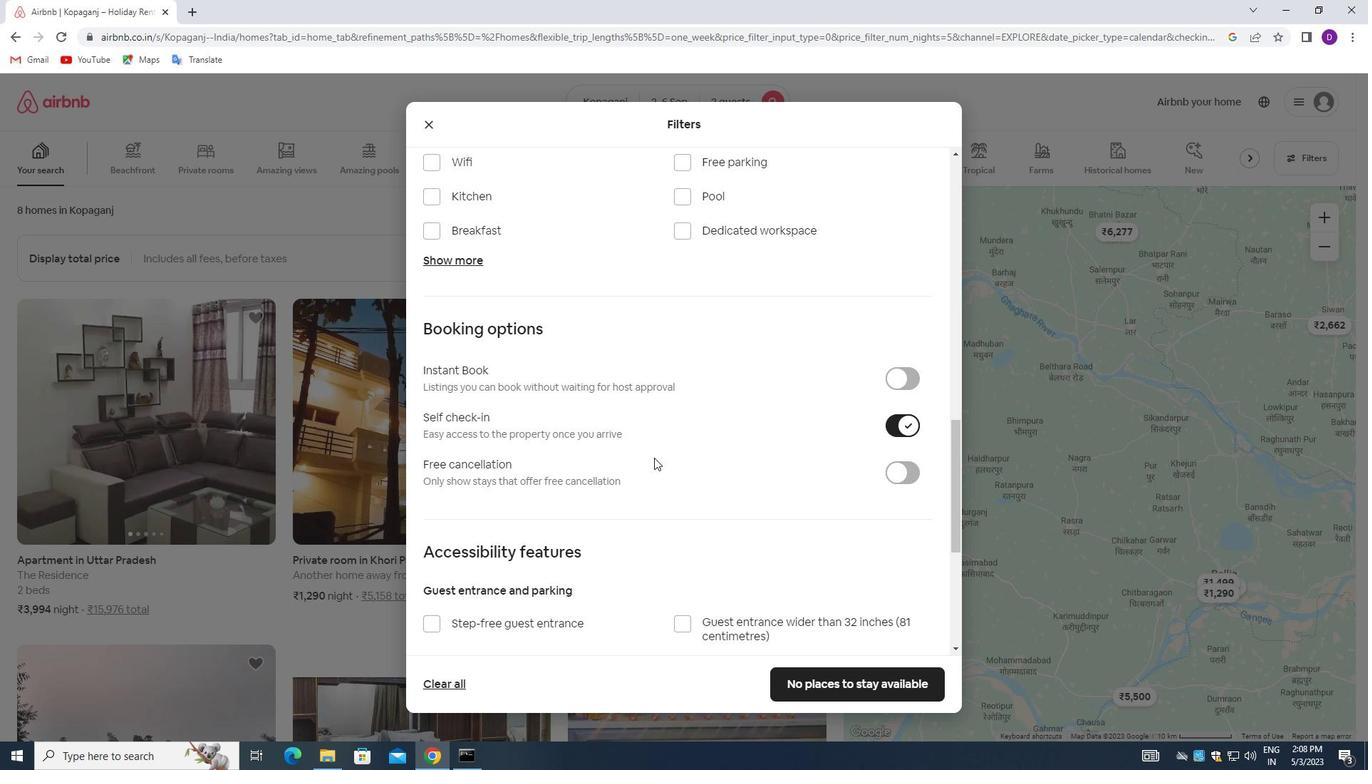
Action: Mouse scrolled (632, 458) with delta (0, 0)
Screenshot: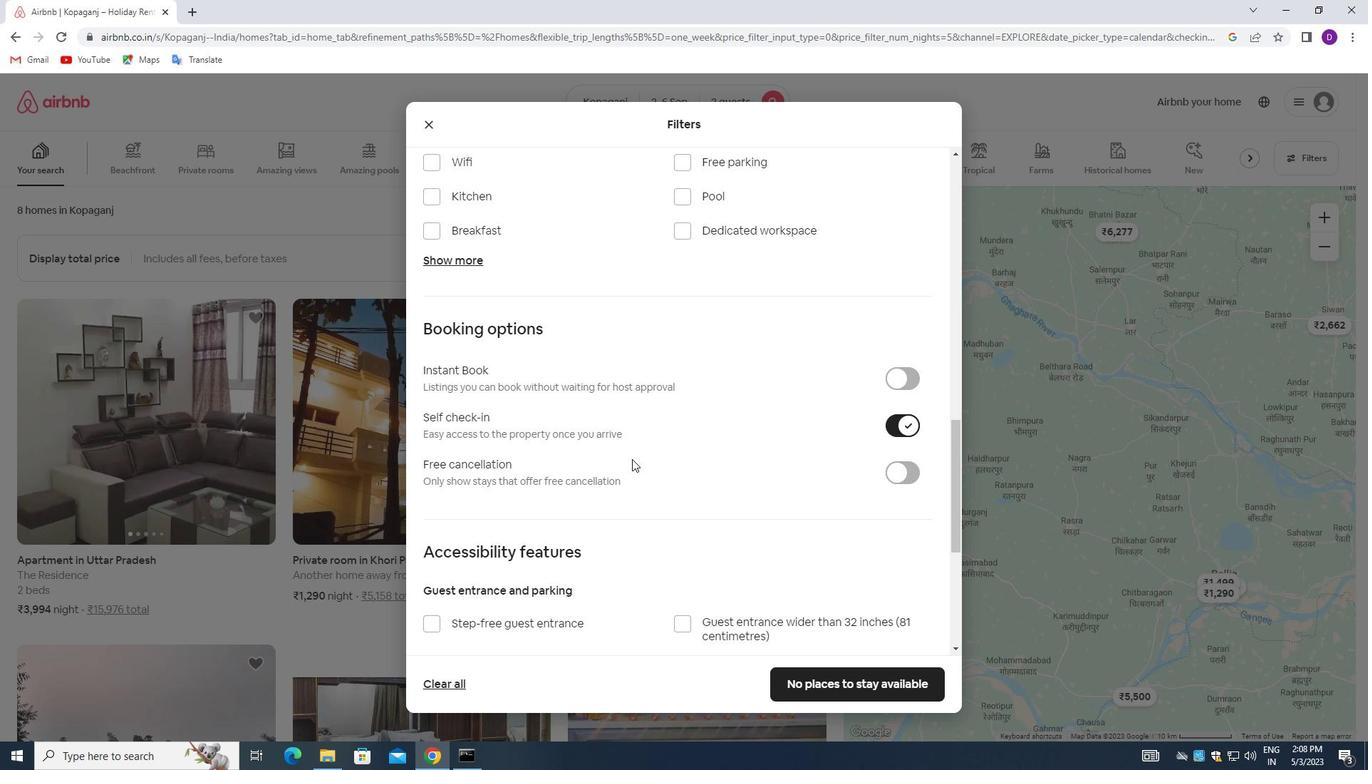 
Action: Mouse scrolled (632, 458) with delta (0, 0)
Screenshot: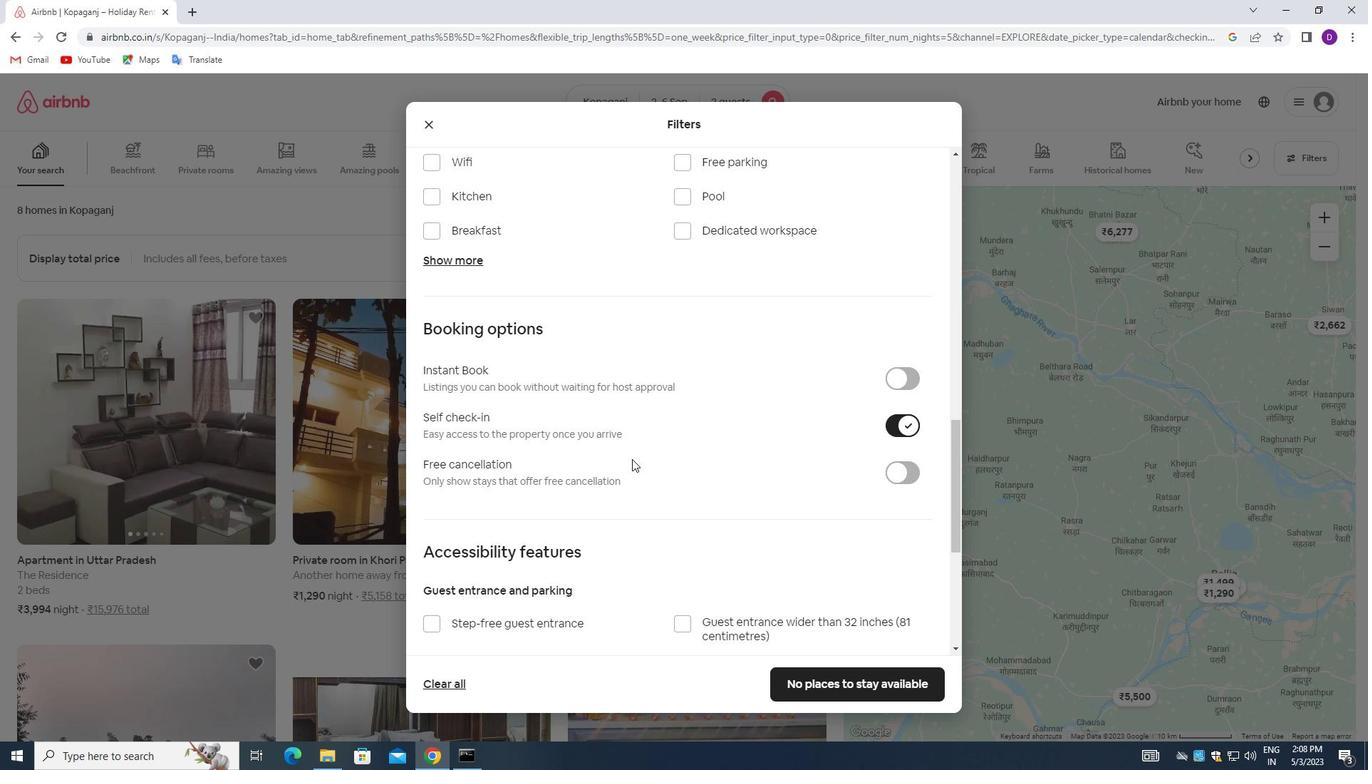 
Action: Mouse scrolled (632, 458) with delta (0, 0)
Screenshot: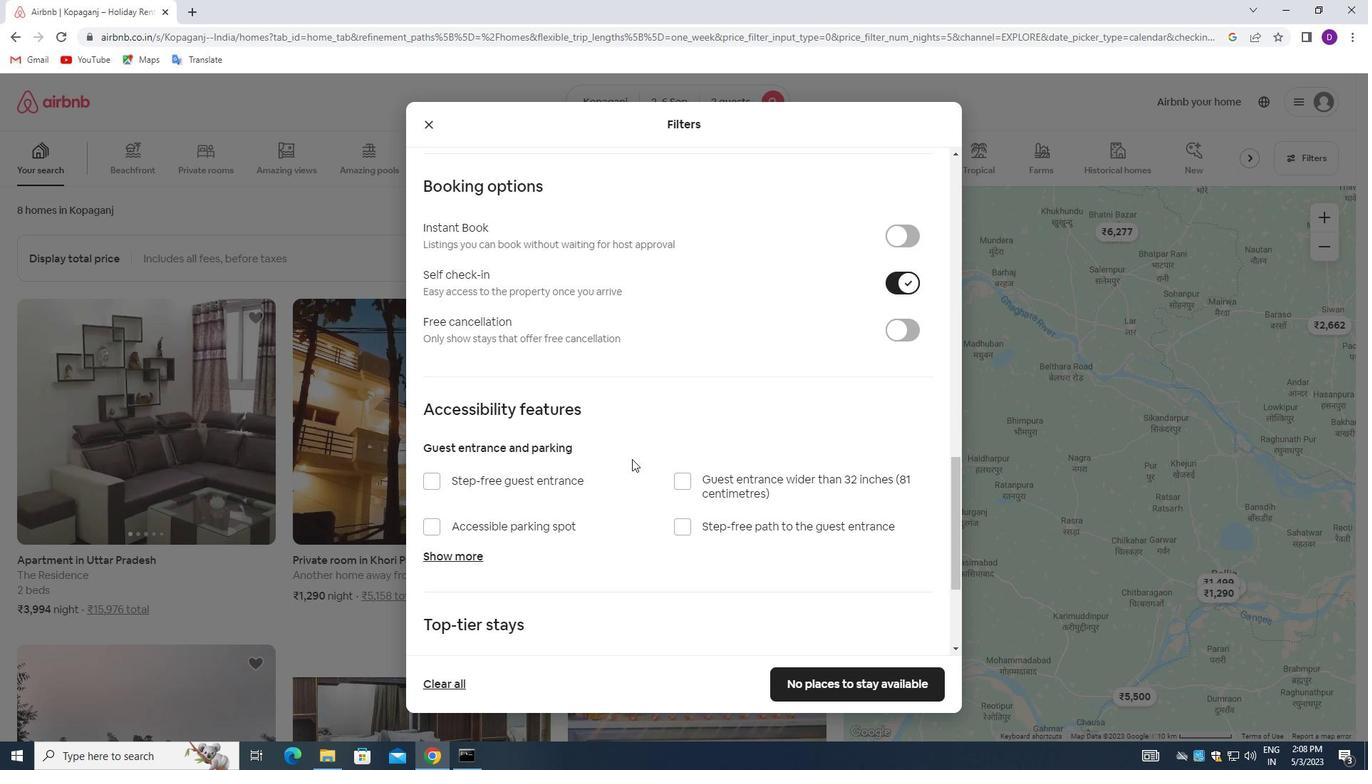 
Action: Mouse scrolled (632, 458) with delta (0, 0)
Screenshot: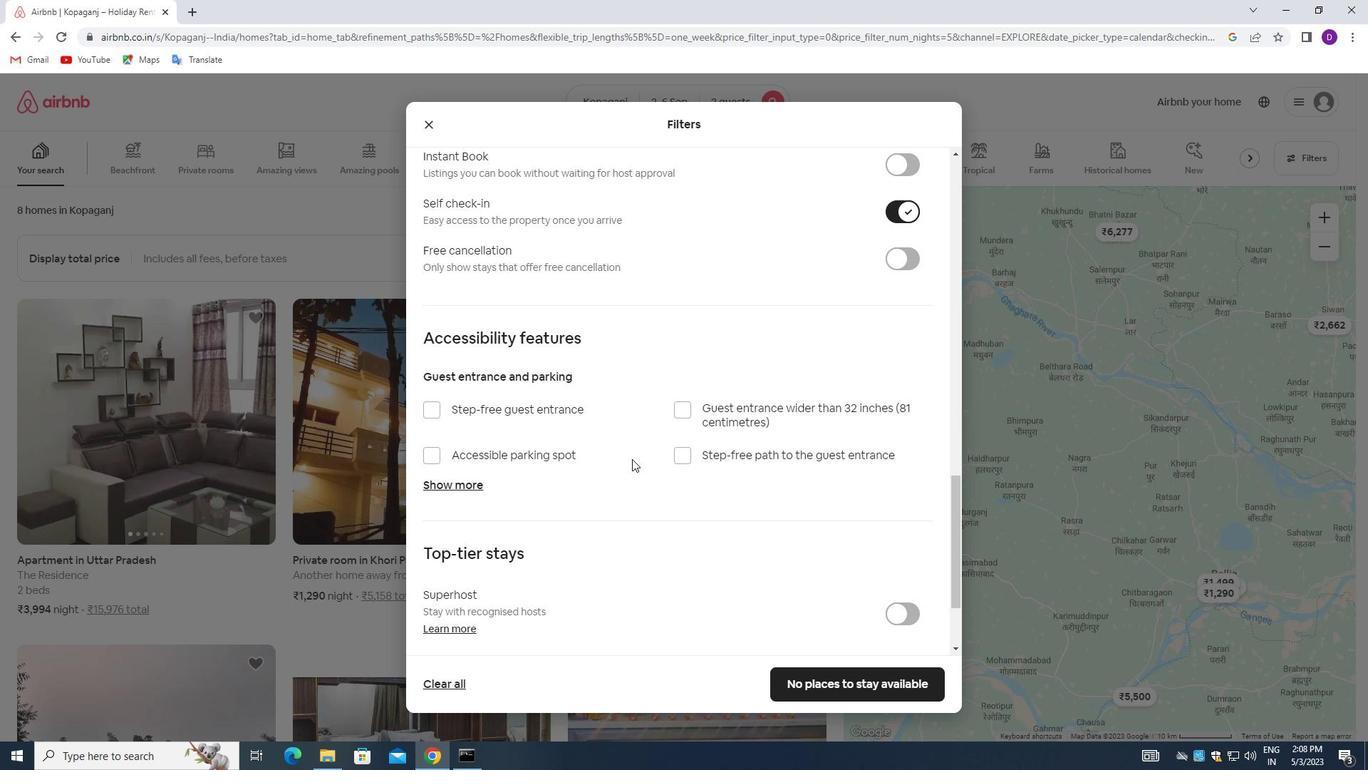 
Action: Mouse scrolled (632, 458) with delta (0, 0)
Screenshot: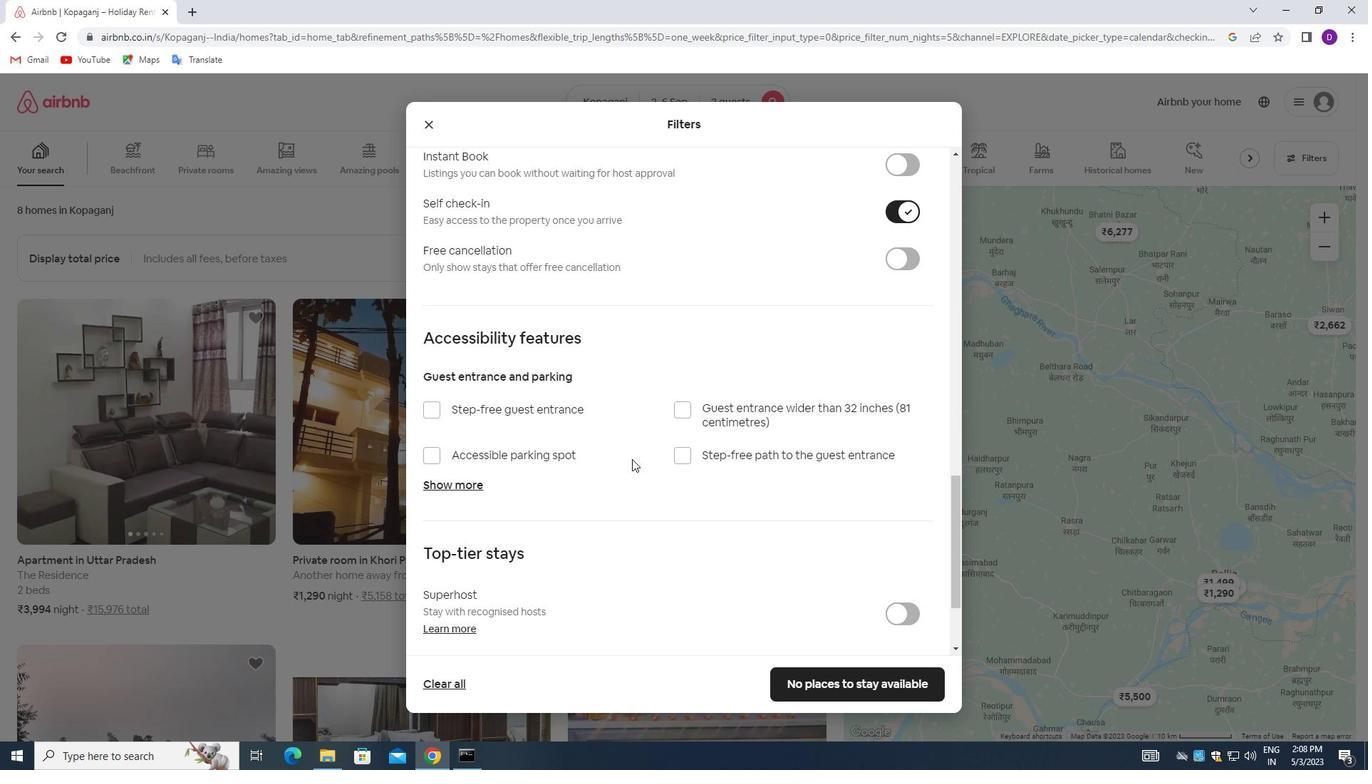 
Action: Mouse scrolled (632, 458) with delta (0, 0)
Screenshot: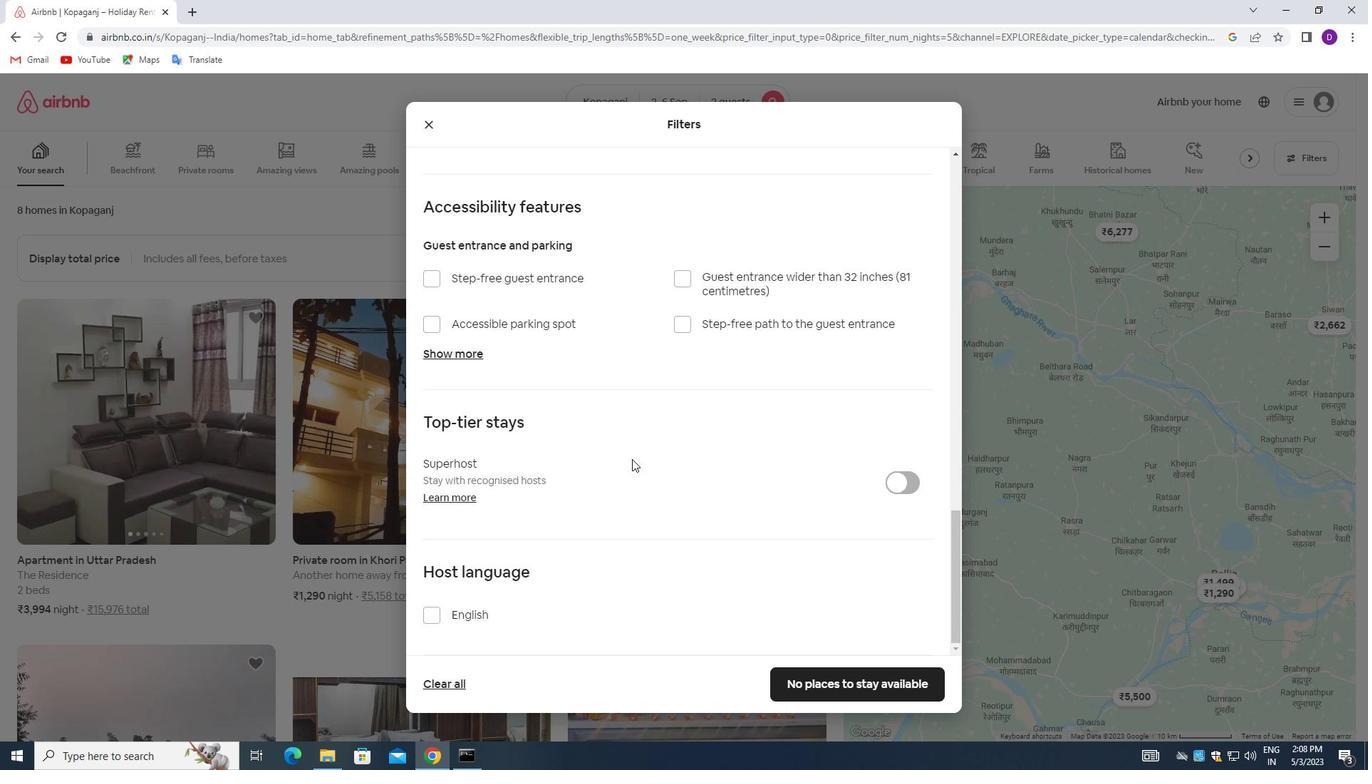 
Action: Mouse scrolled (632, 458) with delta (0, 0)
Screenshot: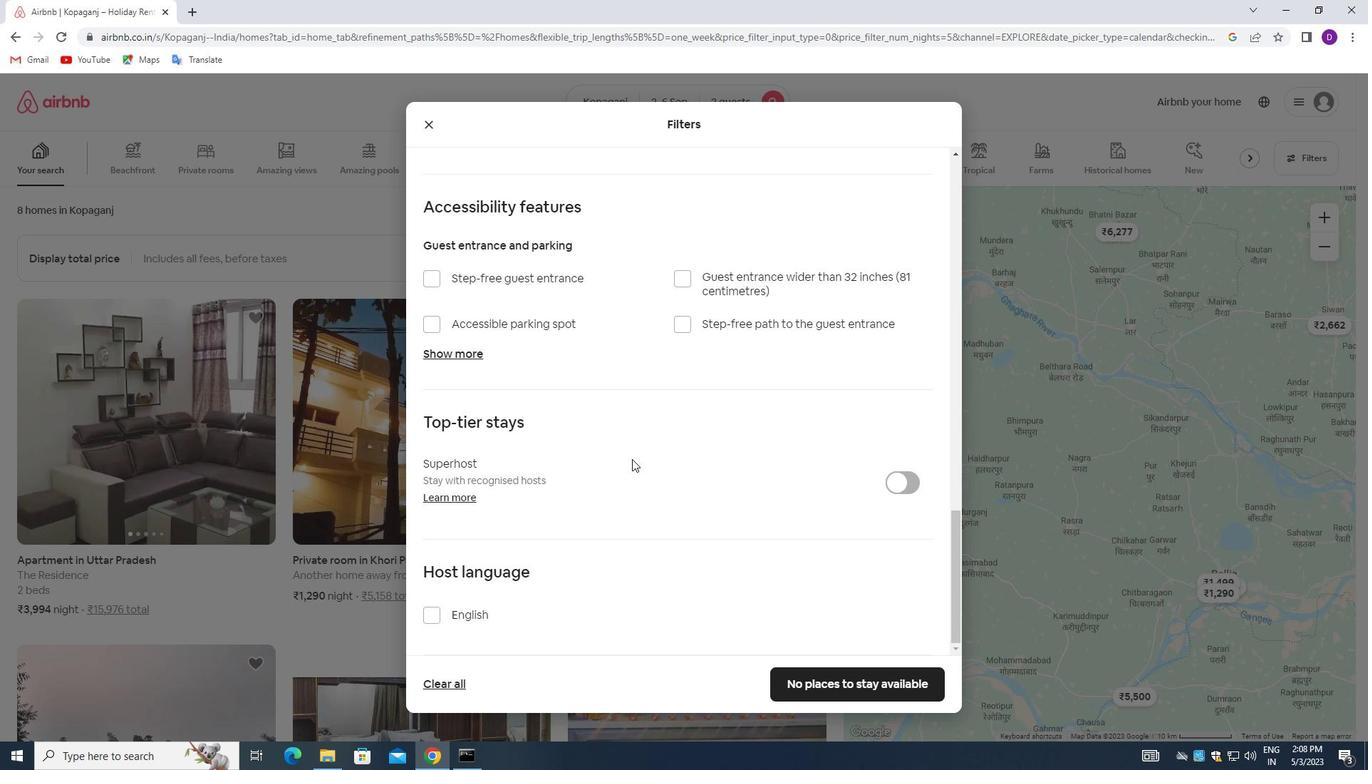 
Action: Mouse moved to (432, 616)
Screenshot: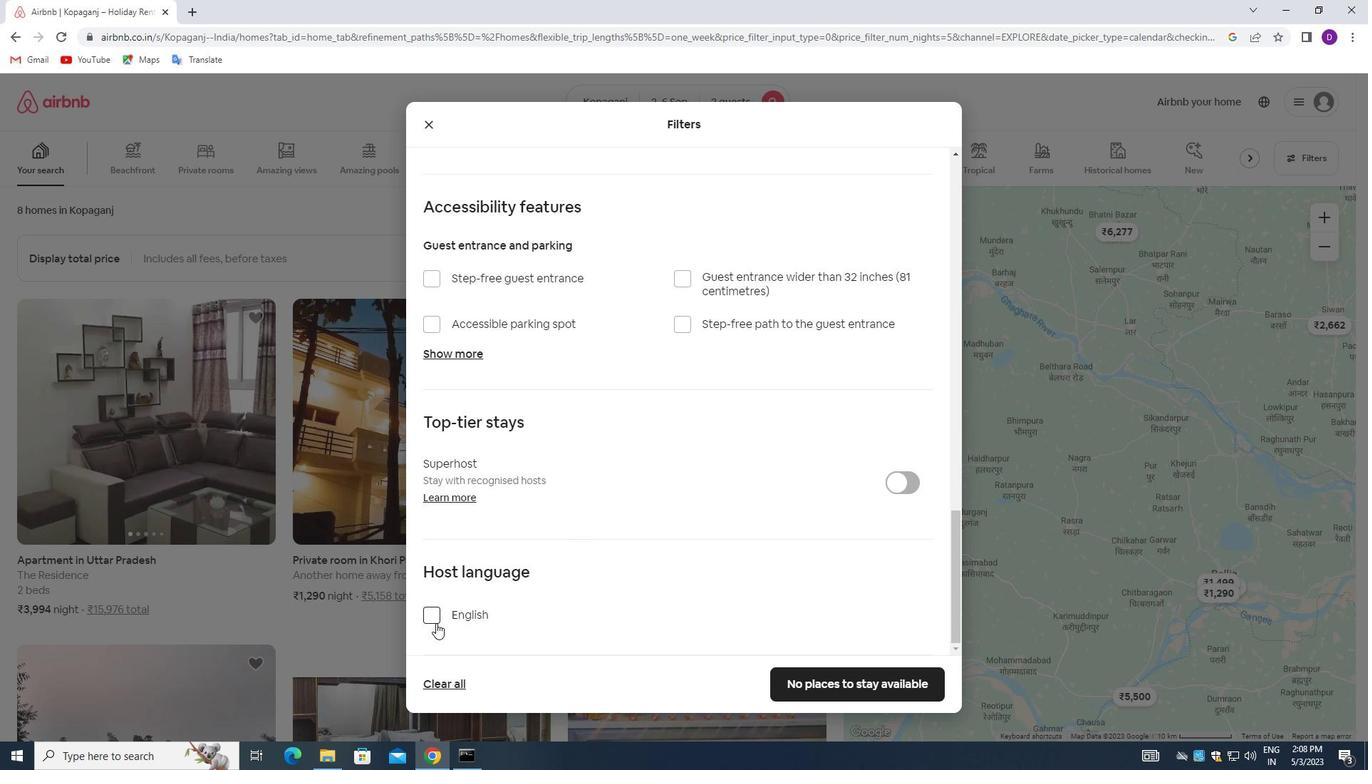 
Action: Mouse pressed left at (432, 616)
Screenshot: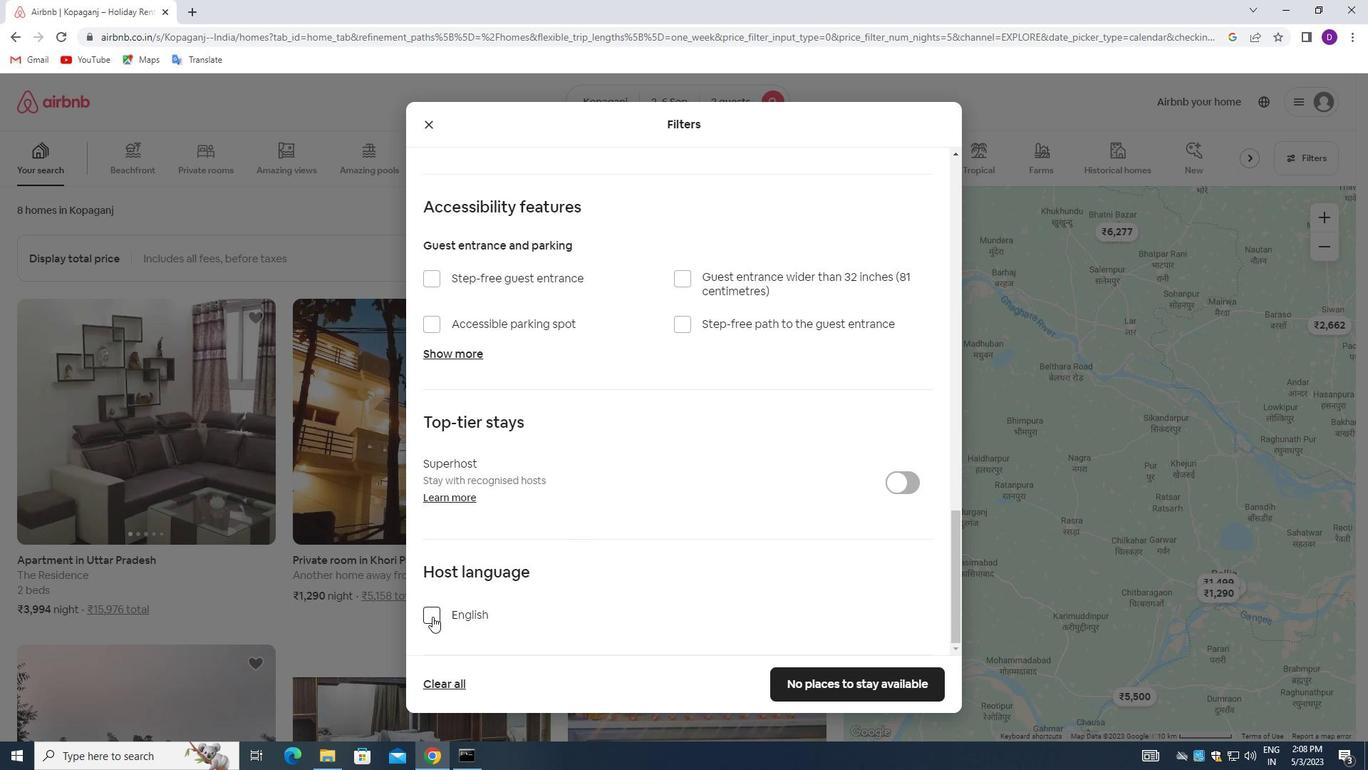 
Action: Mouse moved to (800, 682)
Screenshot: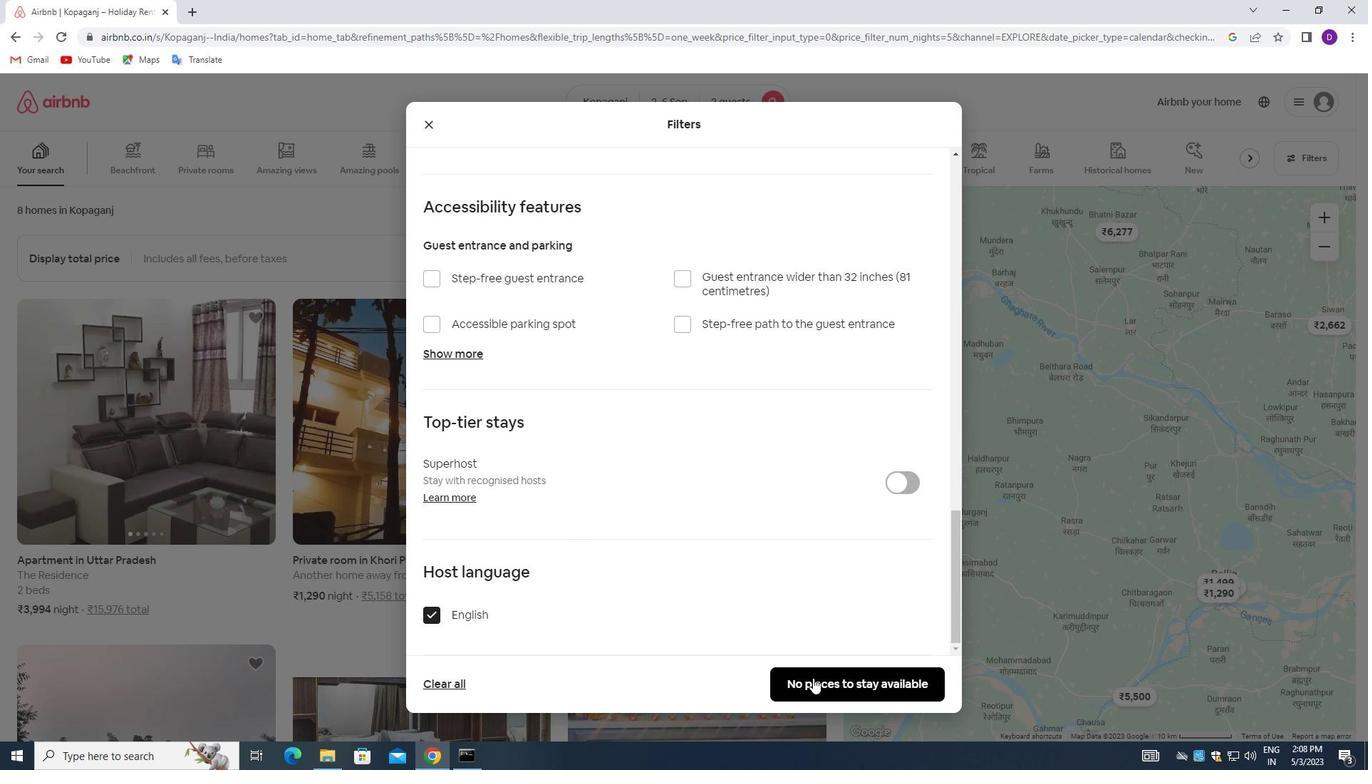 
Action: Mouse pressed left at (800, 682)
Screenshot: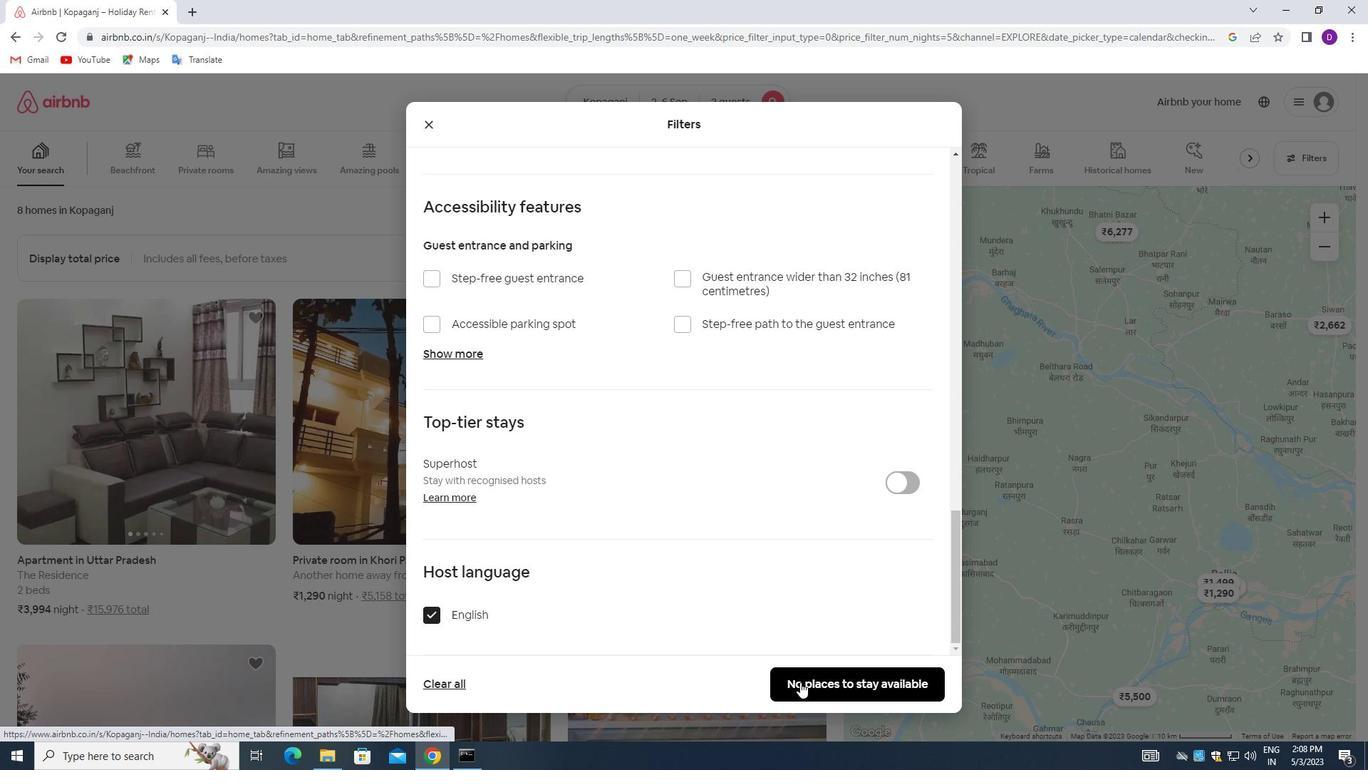 
Action: Mouse moved to (838, 539)
Screenshot: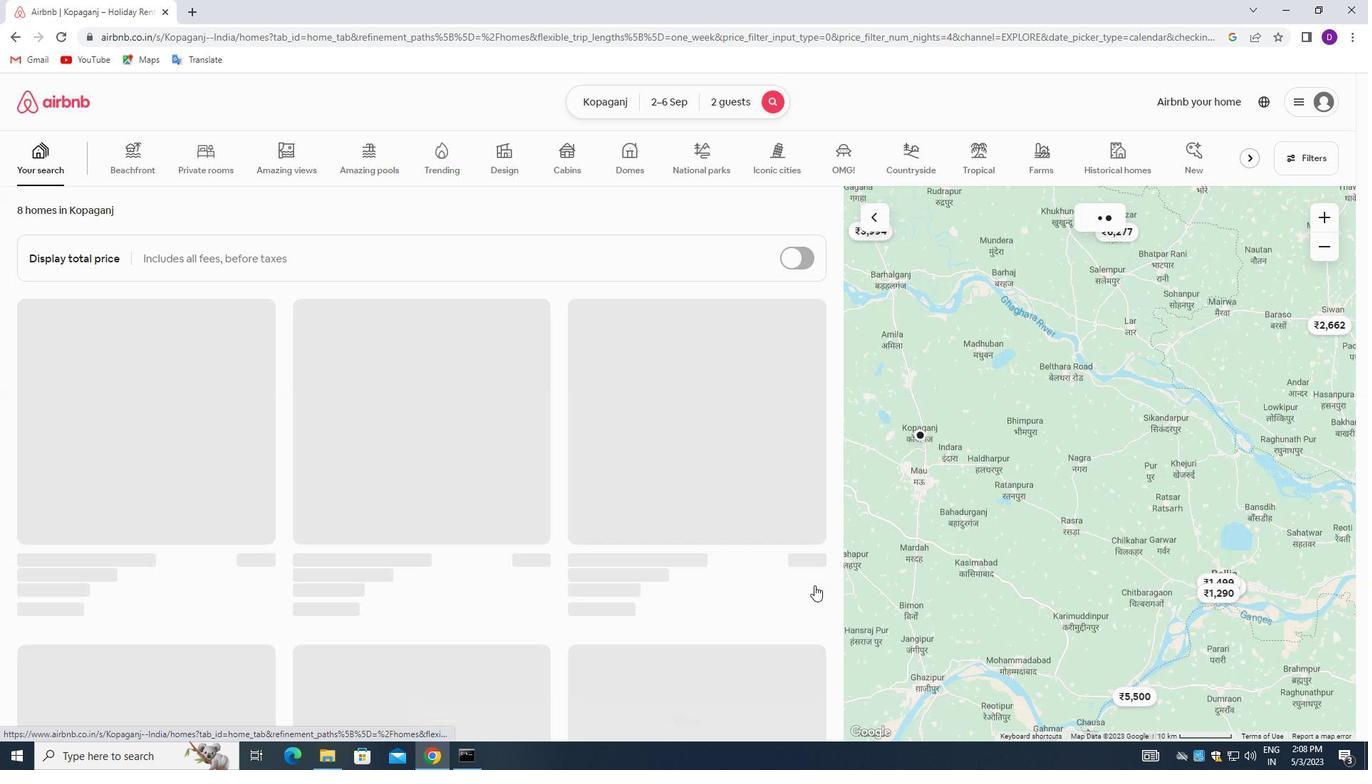 
